 Task: Look for space in Güines, Cuba from 6th June, 2023 to 8th June, 2023 for 2 adults in price range Rs.7000 to Rs.12000. Place can be private room with 1  bedroom having 2 beds and 1 bathroom. Property type can be house, flat, guest house. Booking option can be shelf check-in. Required host language is .
Action: Mouse moved to (531, 112)
Screenshot: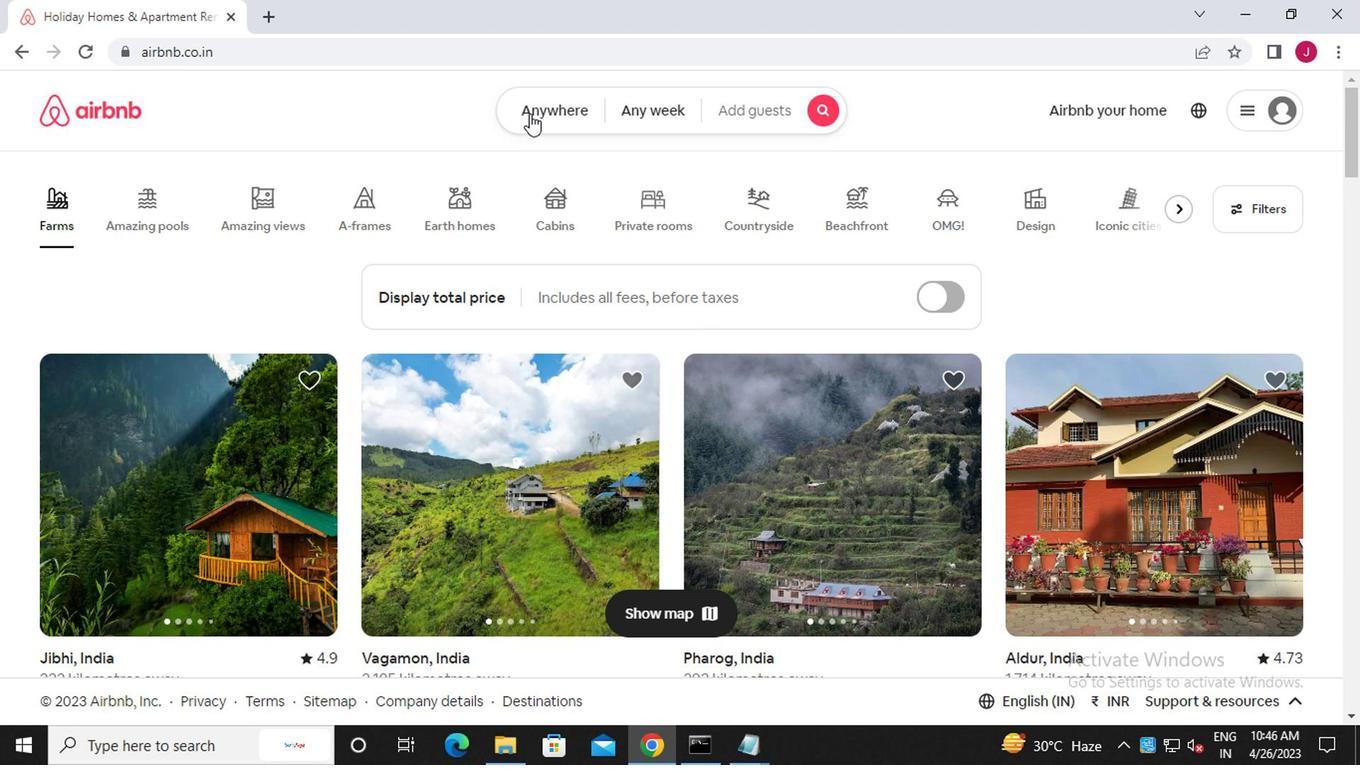
Action: Mouse pressed left at (531, 112)
Screenshot: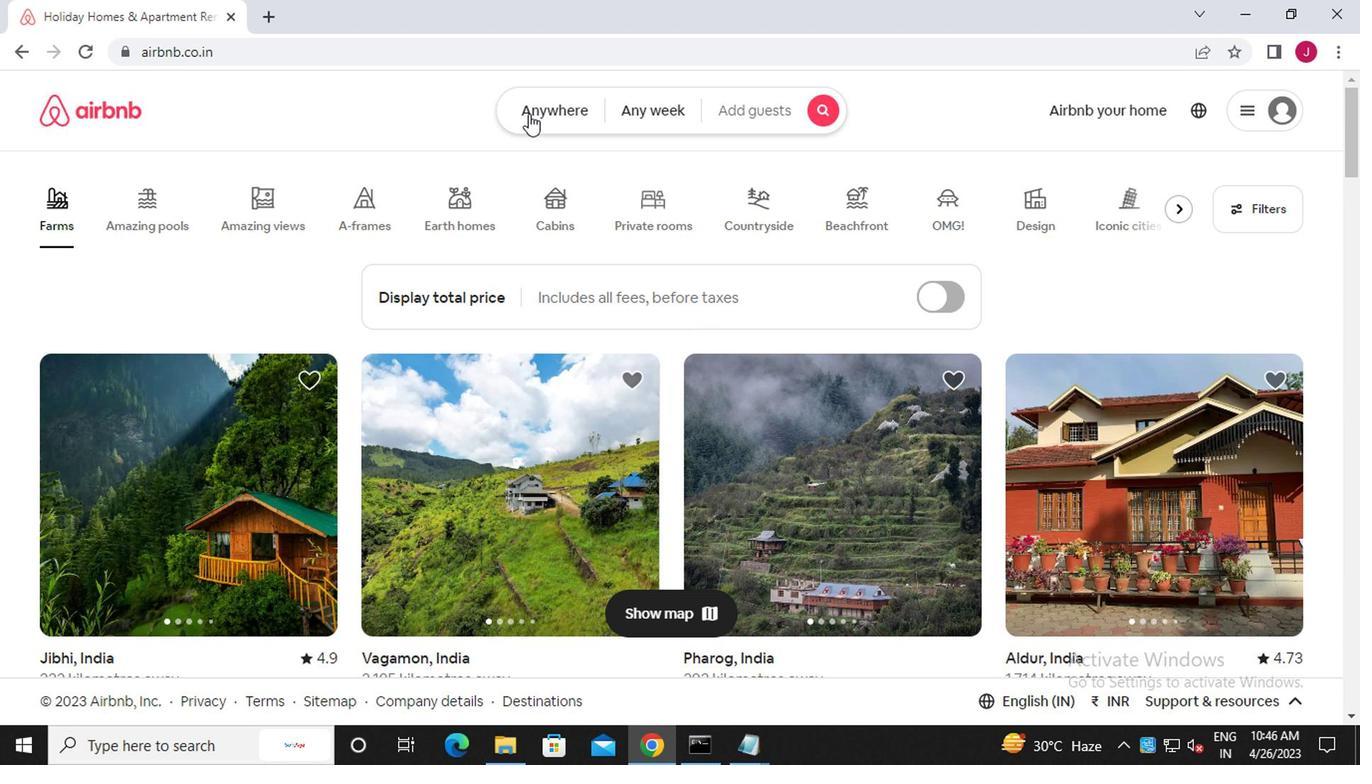
Action: Mouse moved to (380, 183)
Screenshot: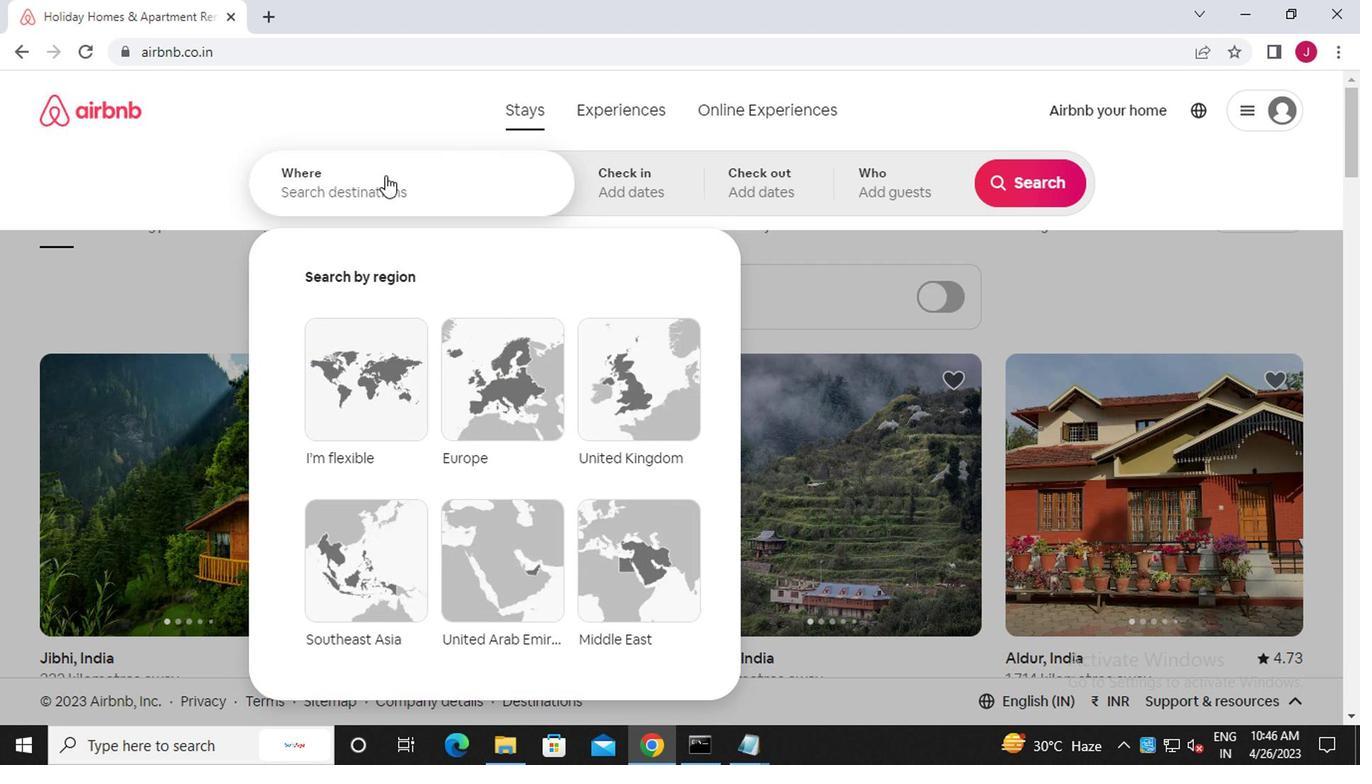 
Action: Mouse pressed left at (380, 183)
Screenshot: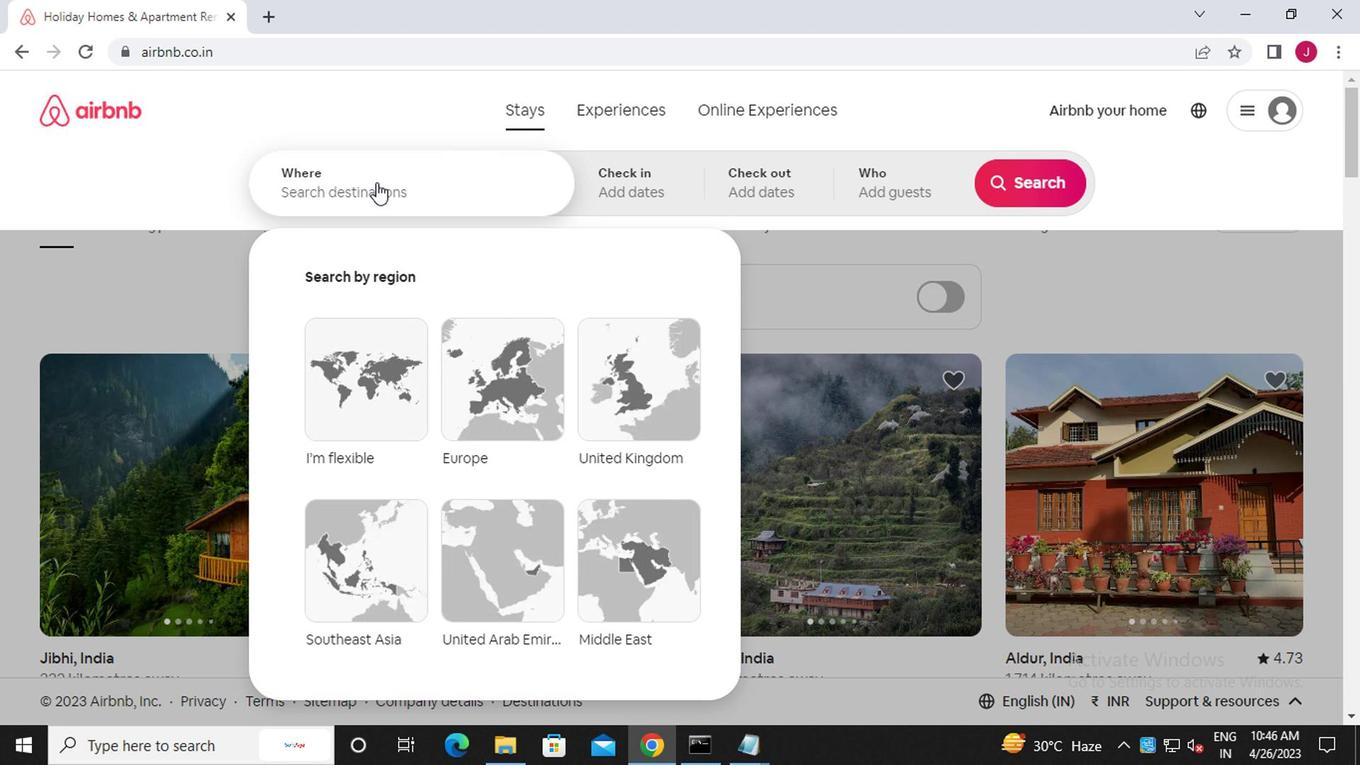 
Action: Mouse moved to (380, 185)
Screenshot: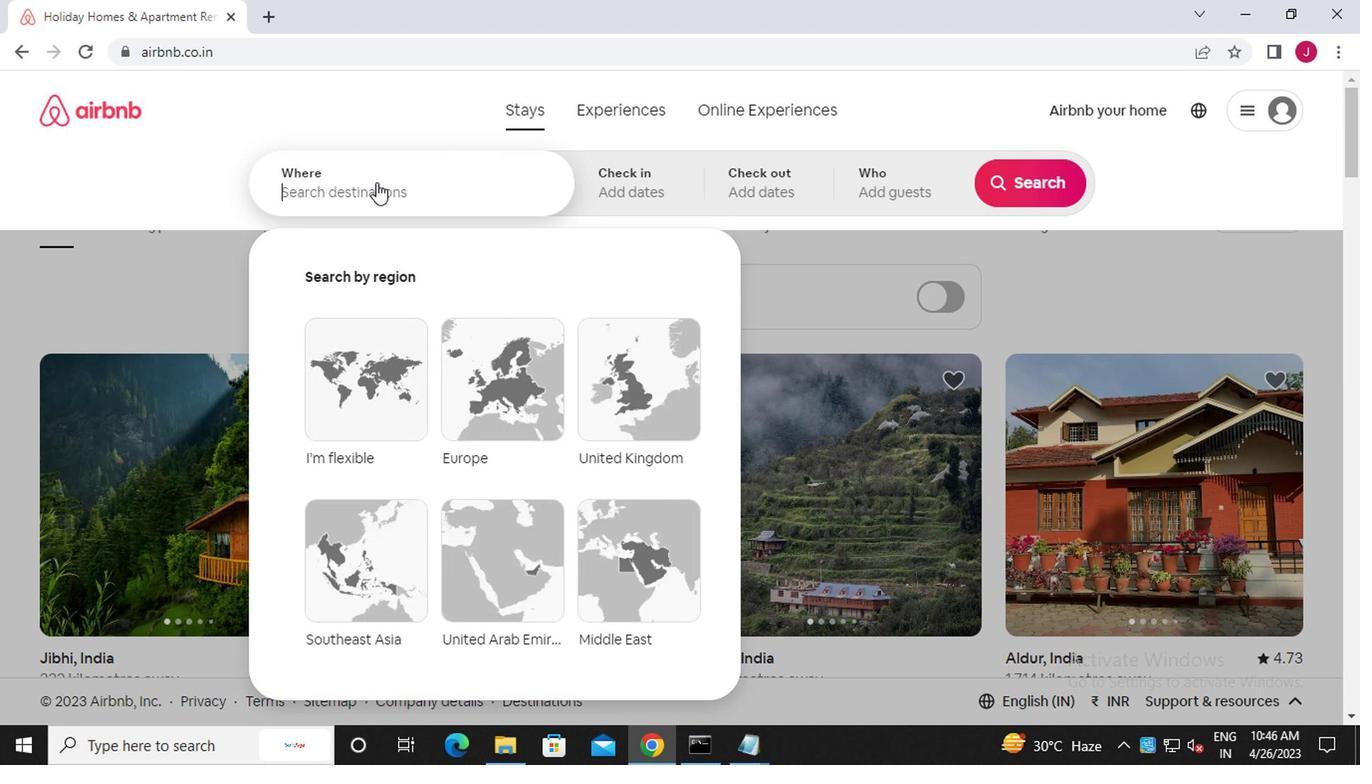 
Action: Key pressed g<Key.caps_lock>uines
Screenshot: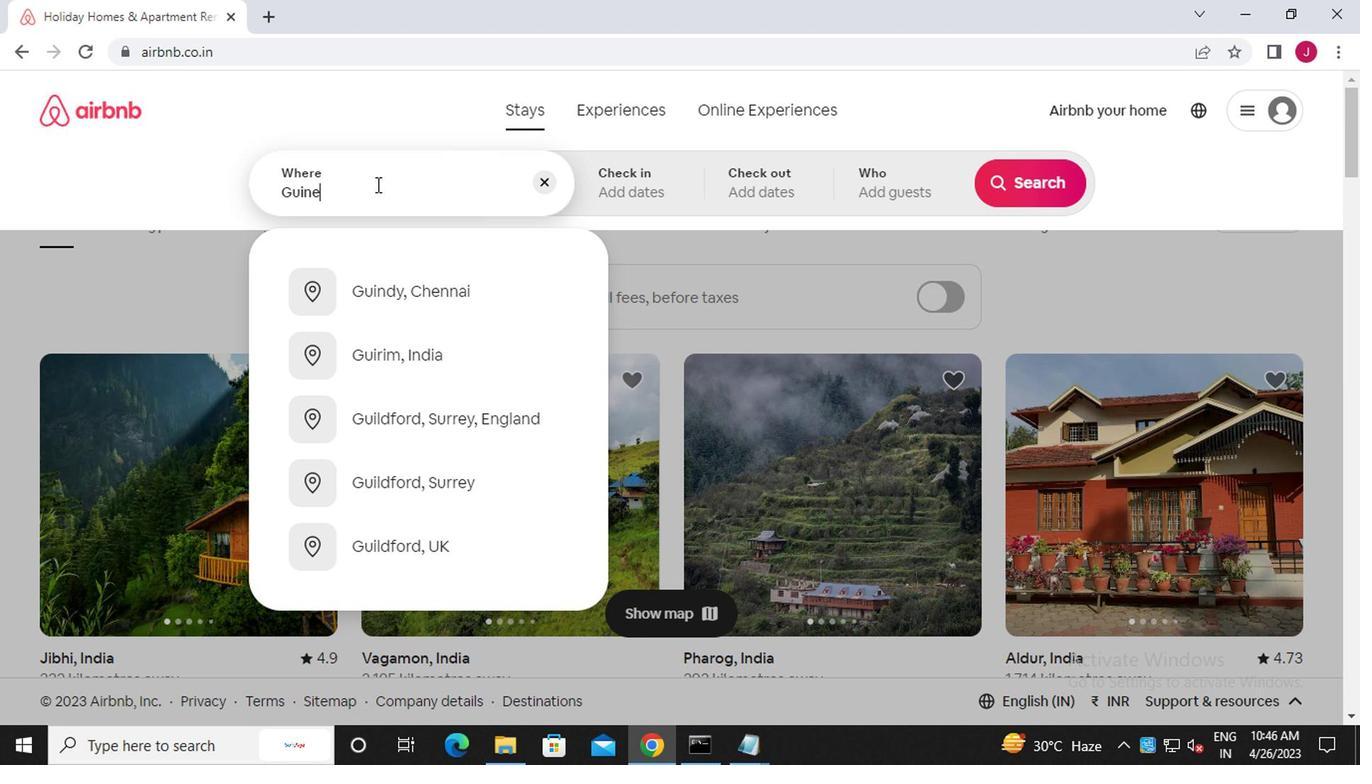 
Action: Mouse moved to (410, 435)
Screenshot: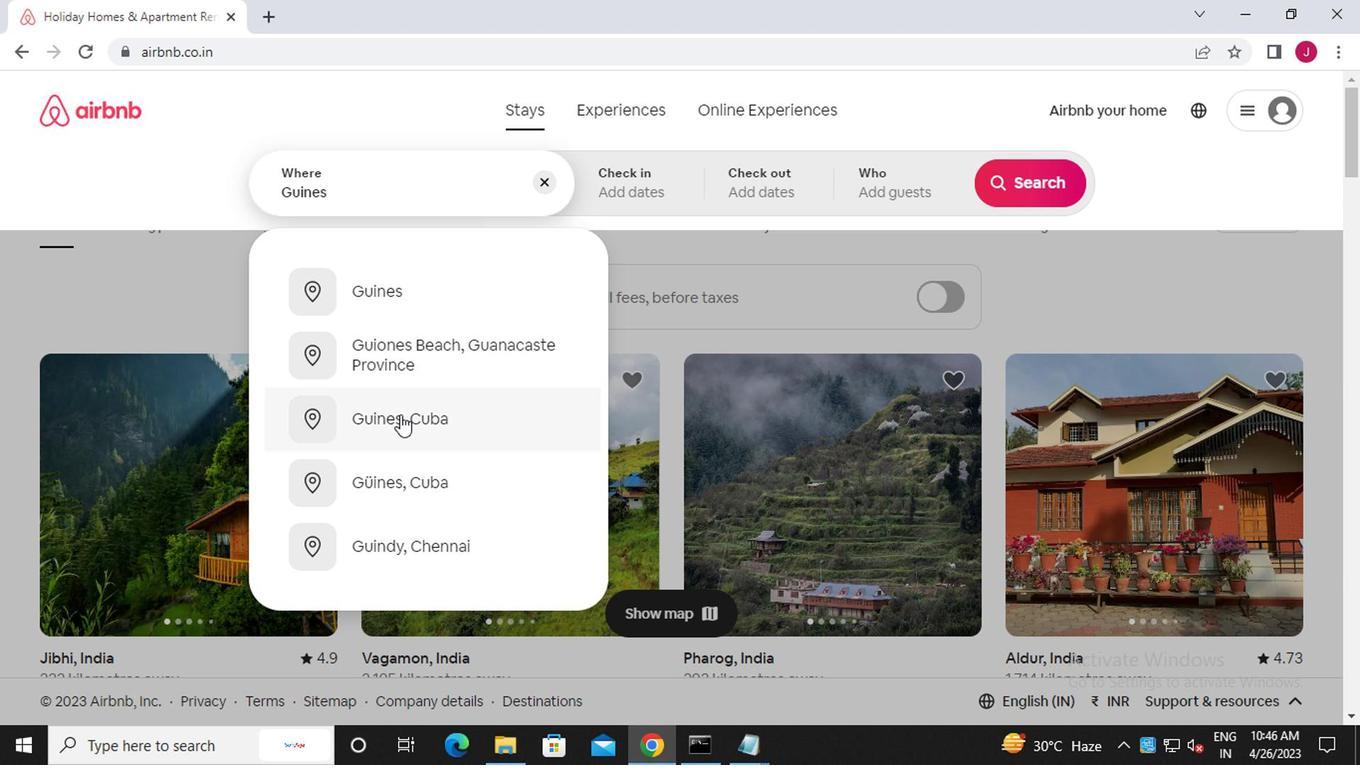 
Action: Mouse pressed left at (410, 435)
Screenshot: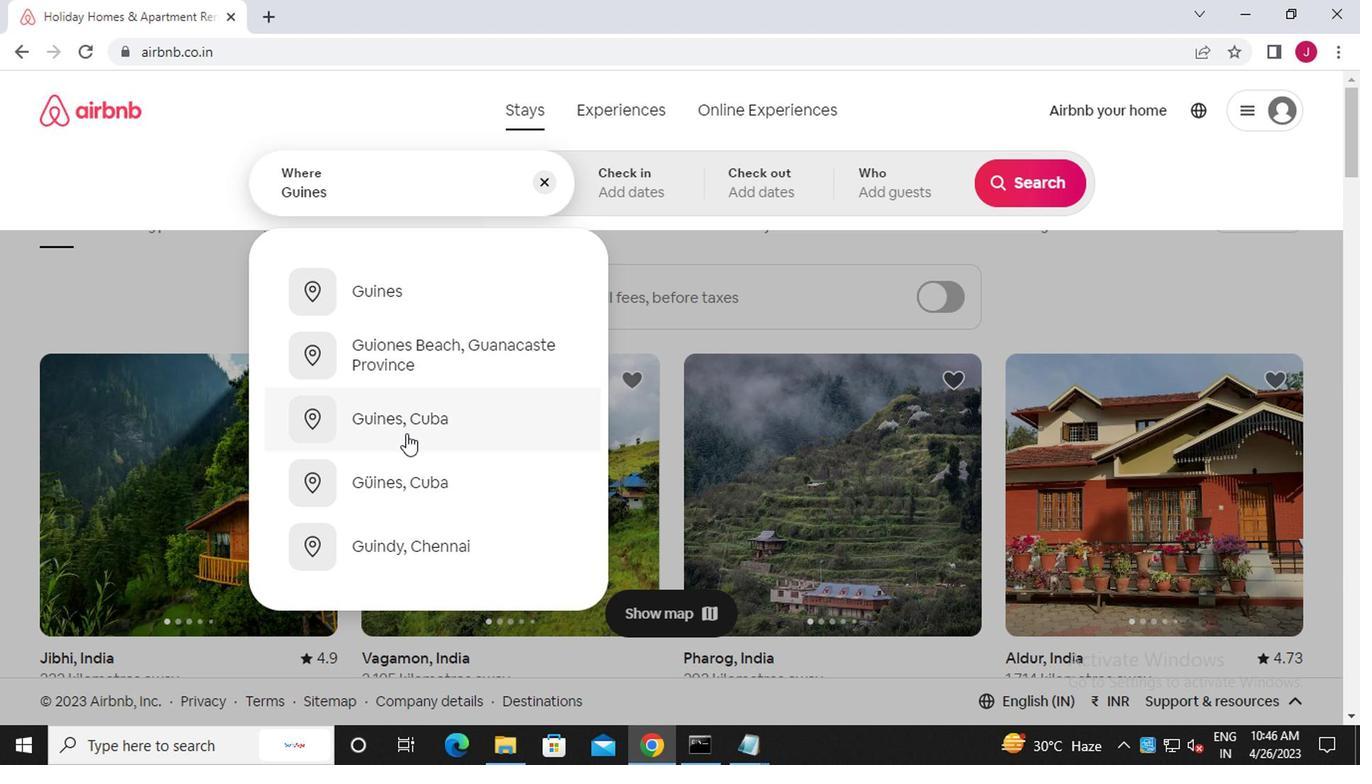 
Action: Mouse moved to (1019, 341)
Screenshot: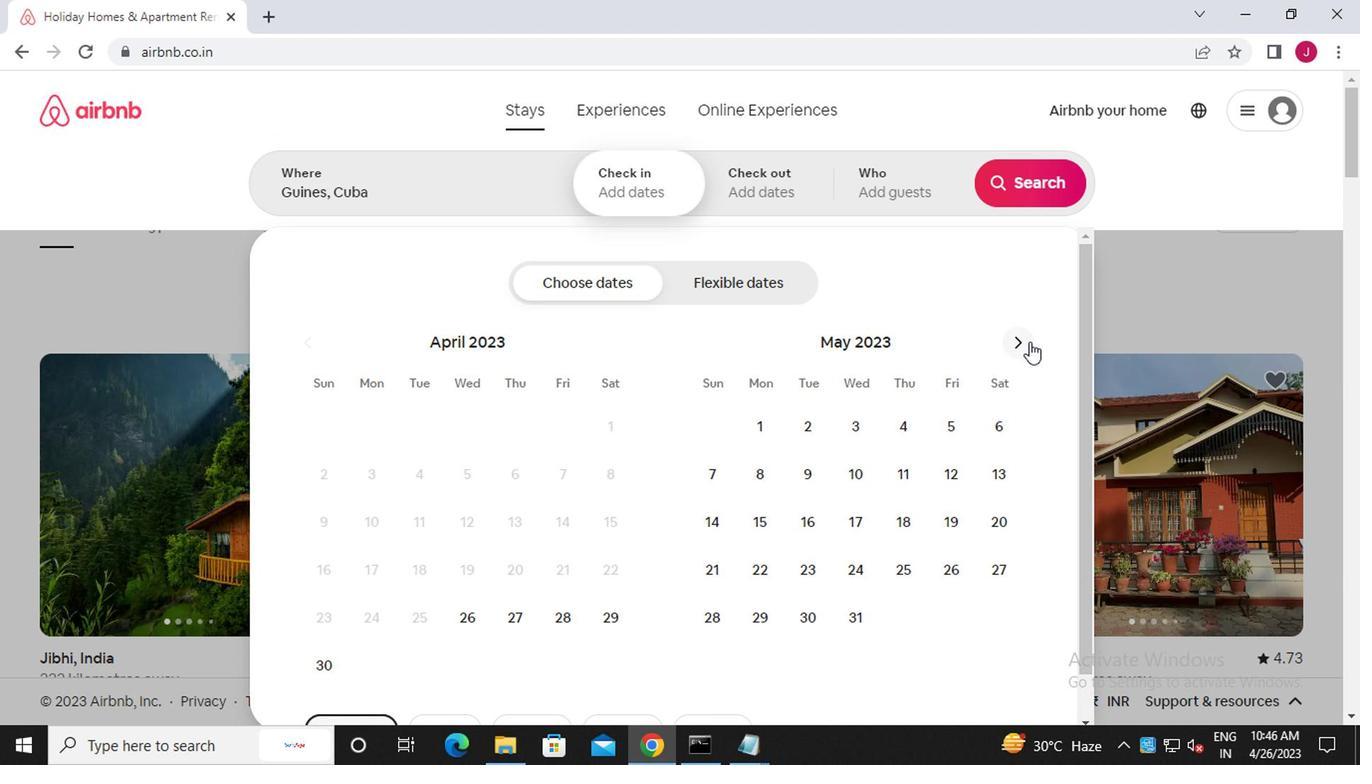 
Action: Mouse pressed left at (1019, 341)
Screenshot: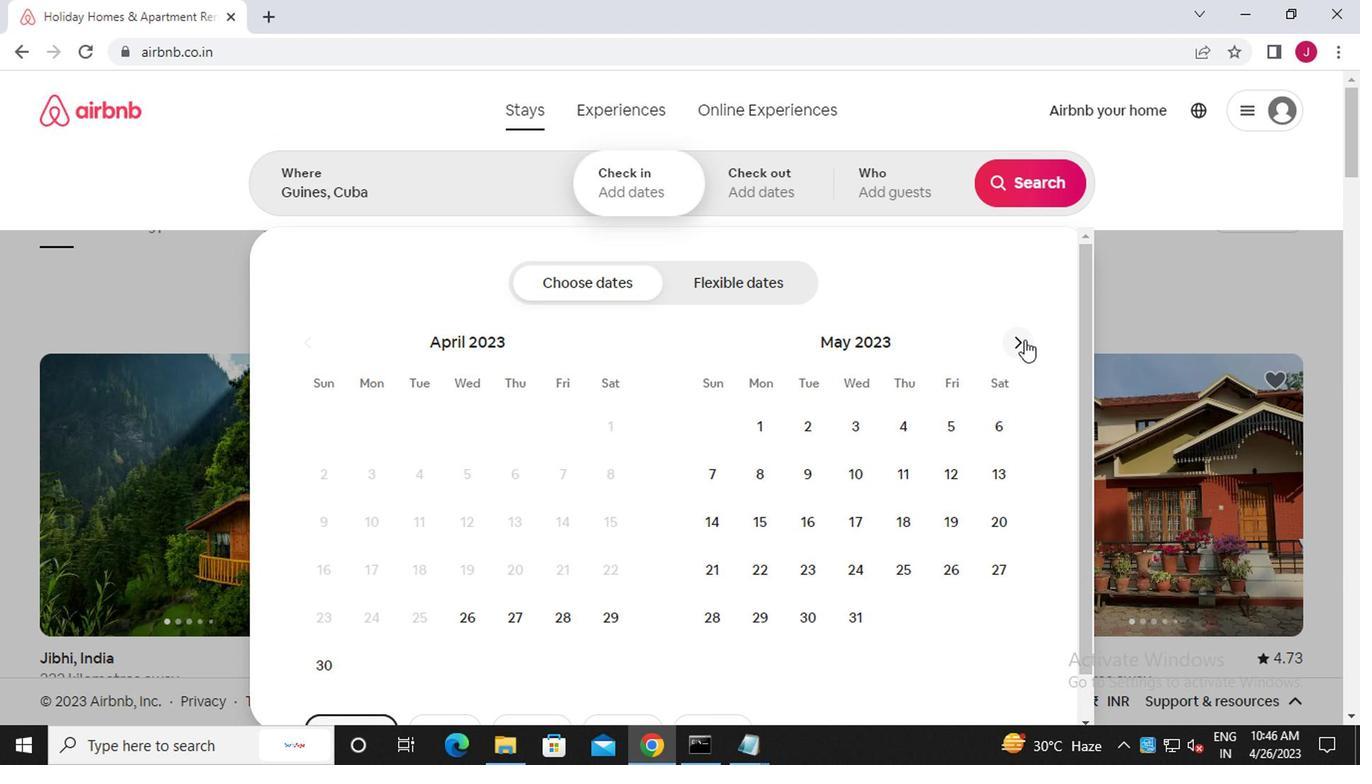 
Action: Mouse moved to (802, 477)
Screenshot: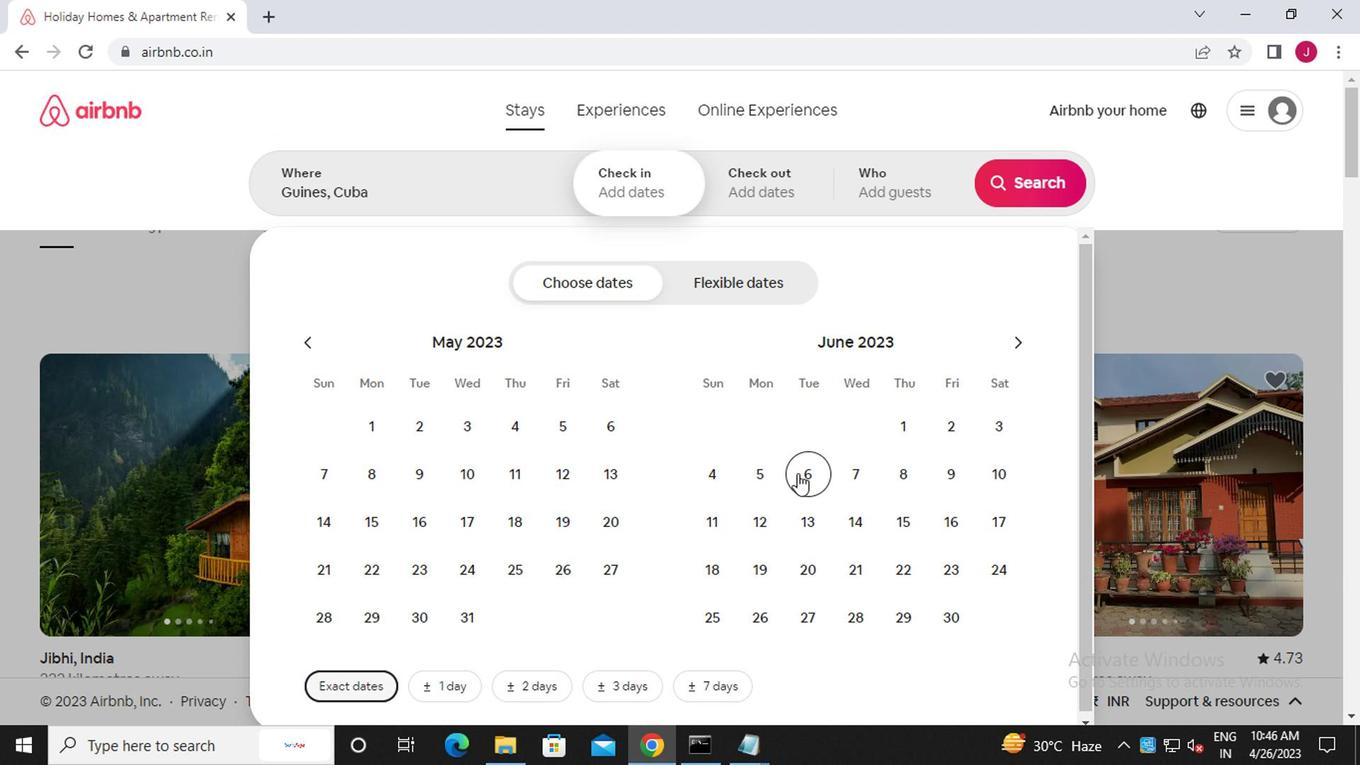 
Action: Mouse pressed left at (802, 477)
Screenshot: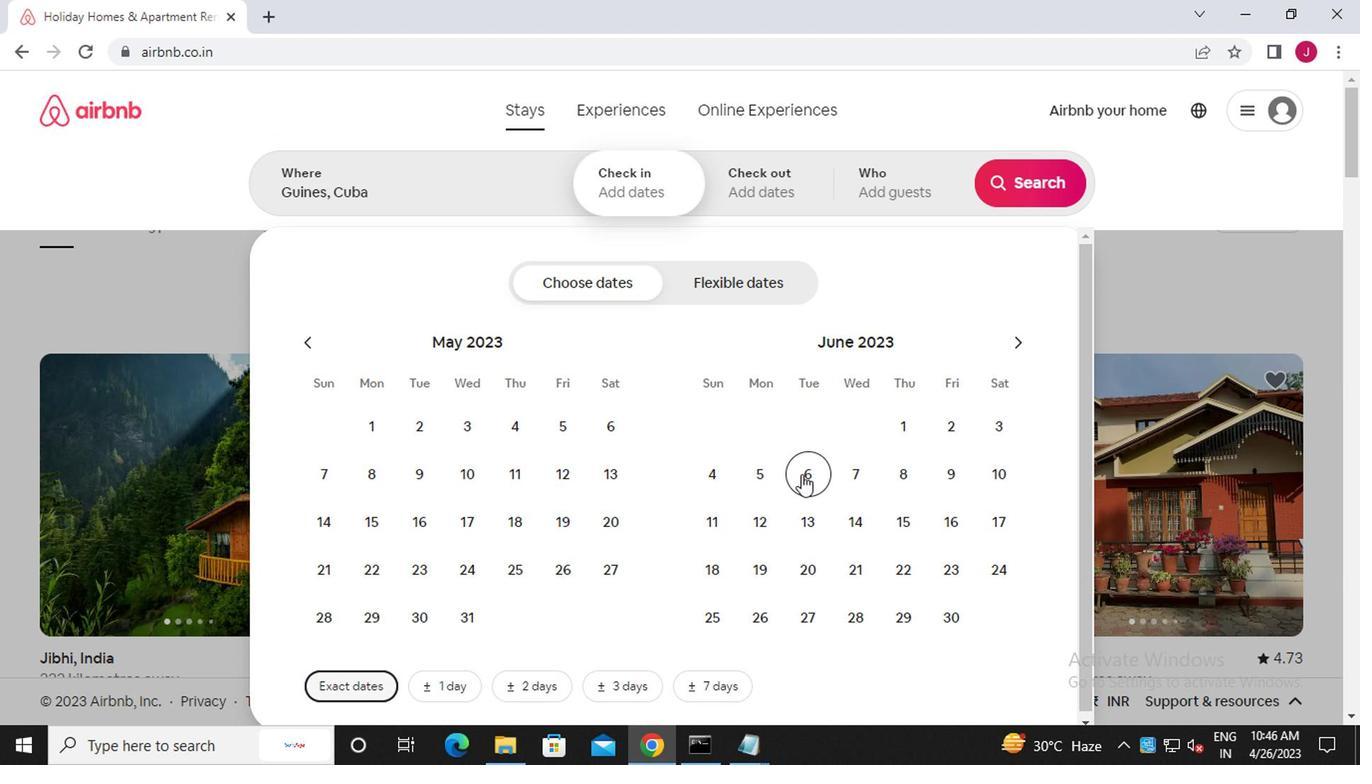 
Action: Mouse moved to (910, 475)
Screenshot: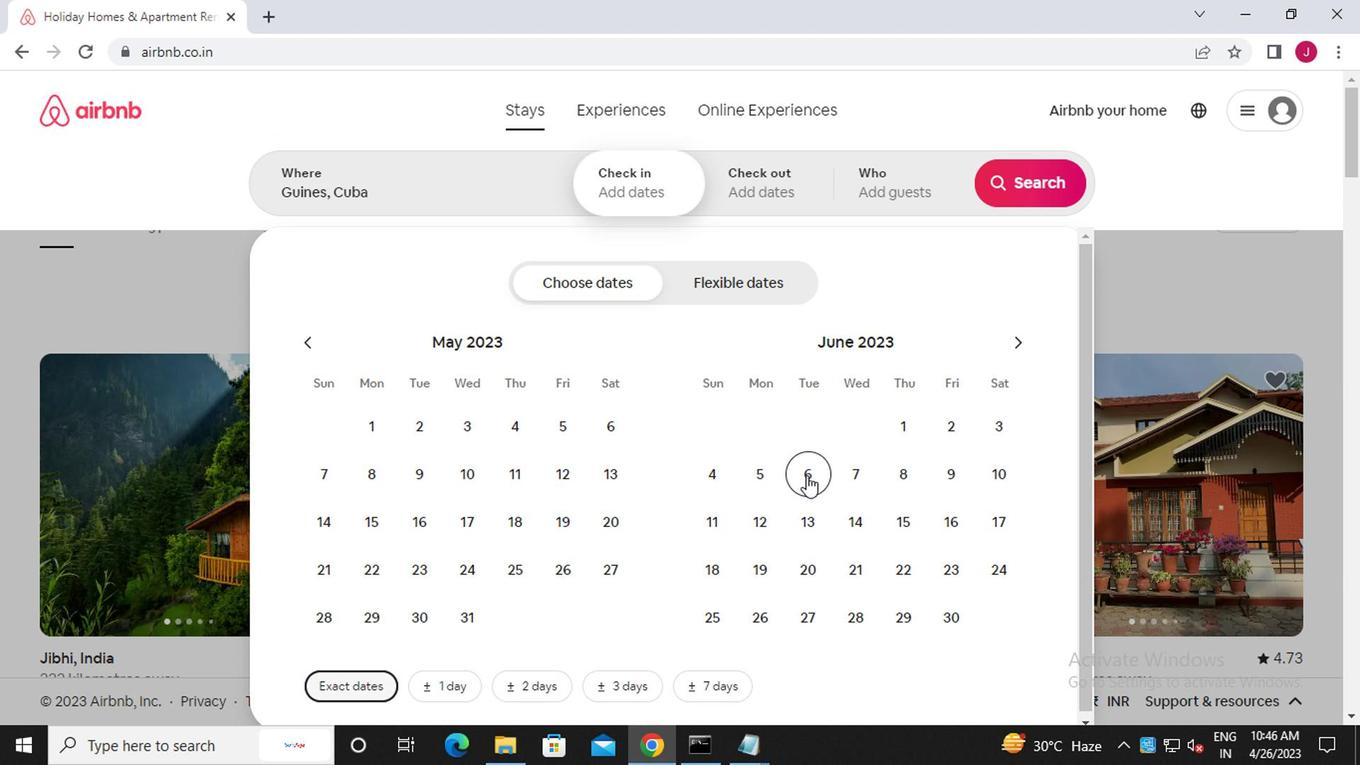 
Action: Mouse pressed left at (910, 475)
Screenshot: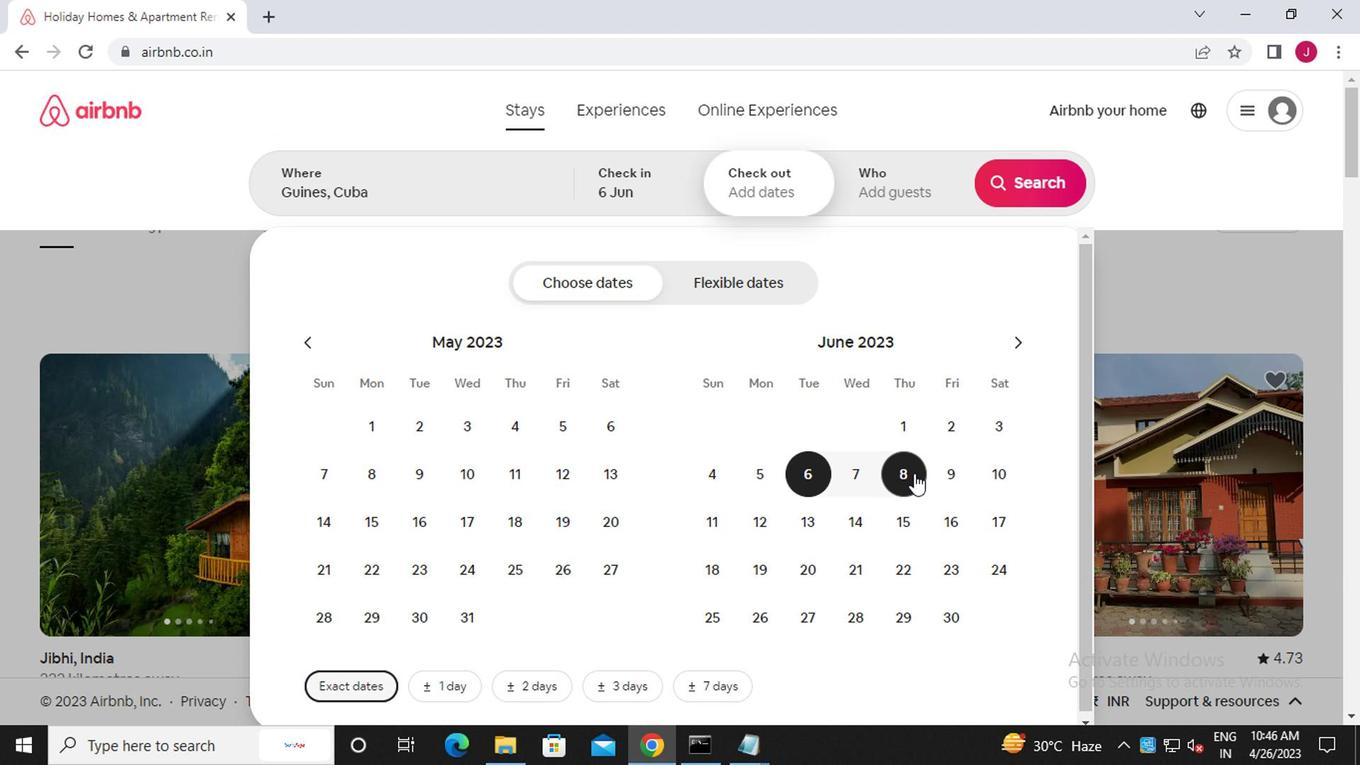 
Action: Mouse moved to (905, 198)
Screenshot: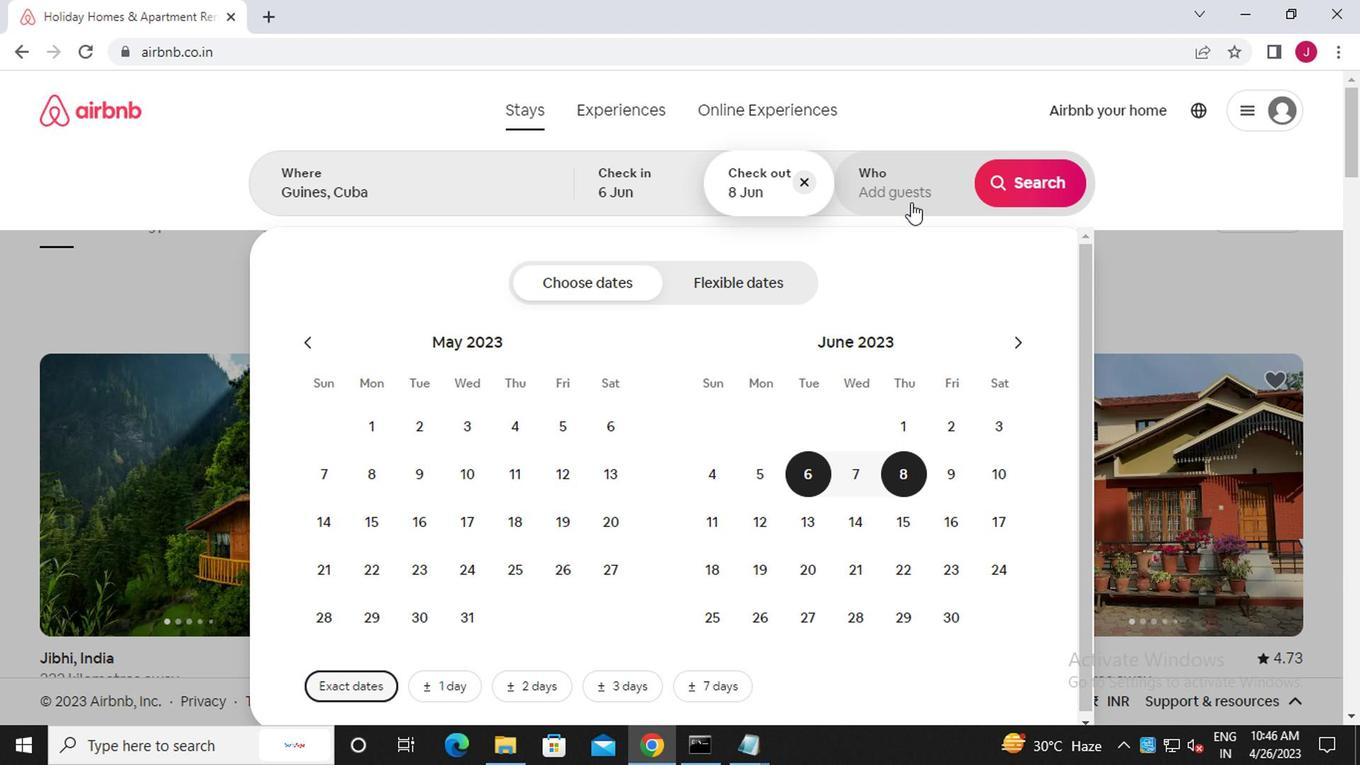 
Action: Mouse pressed left at (905, 198)
Screenshot: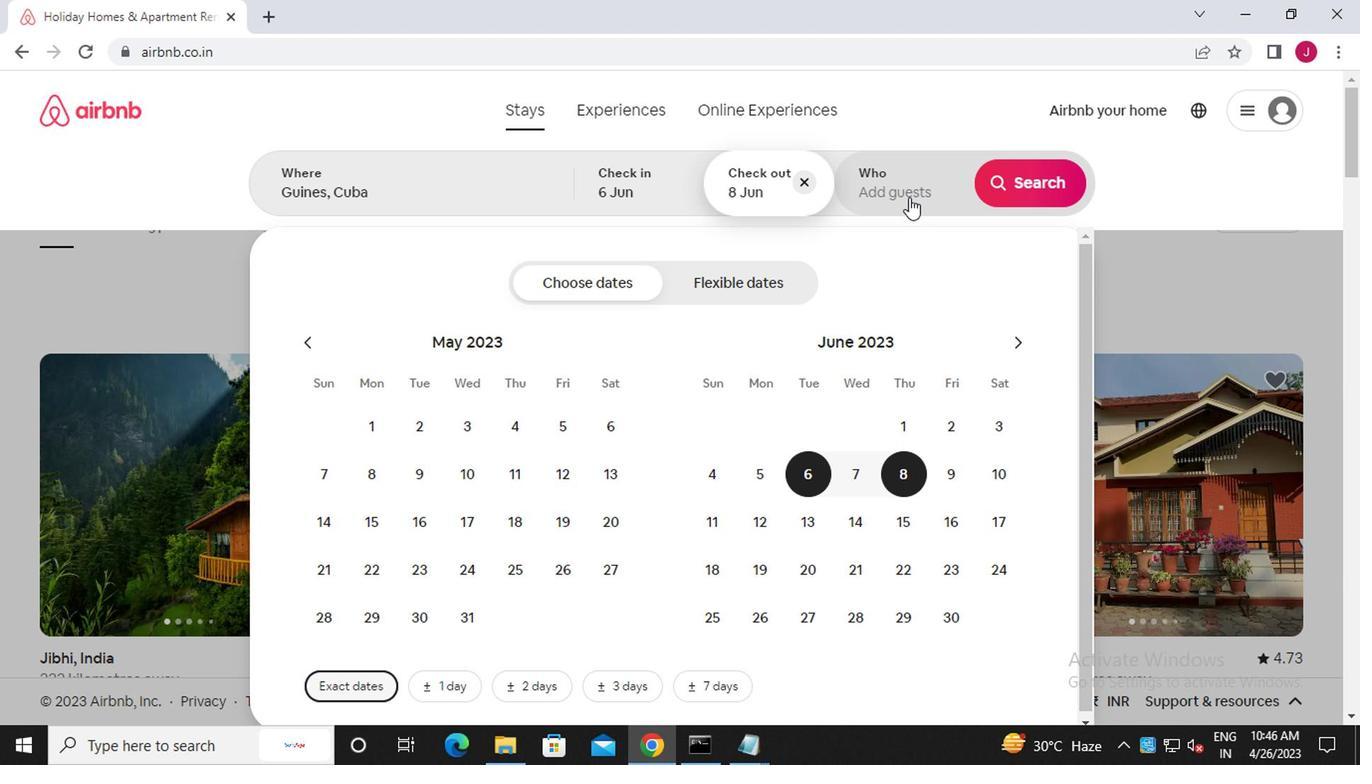 
Action: Mouse moved to (1036, 284)
Screenshot: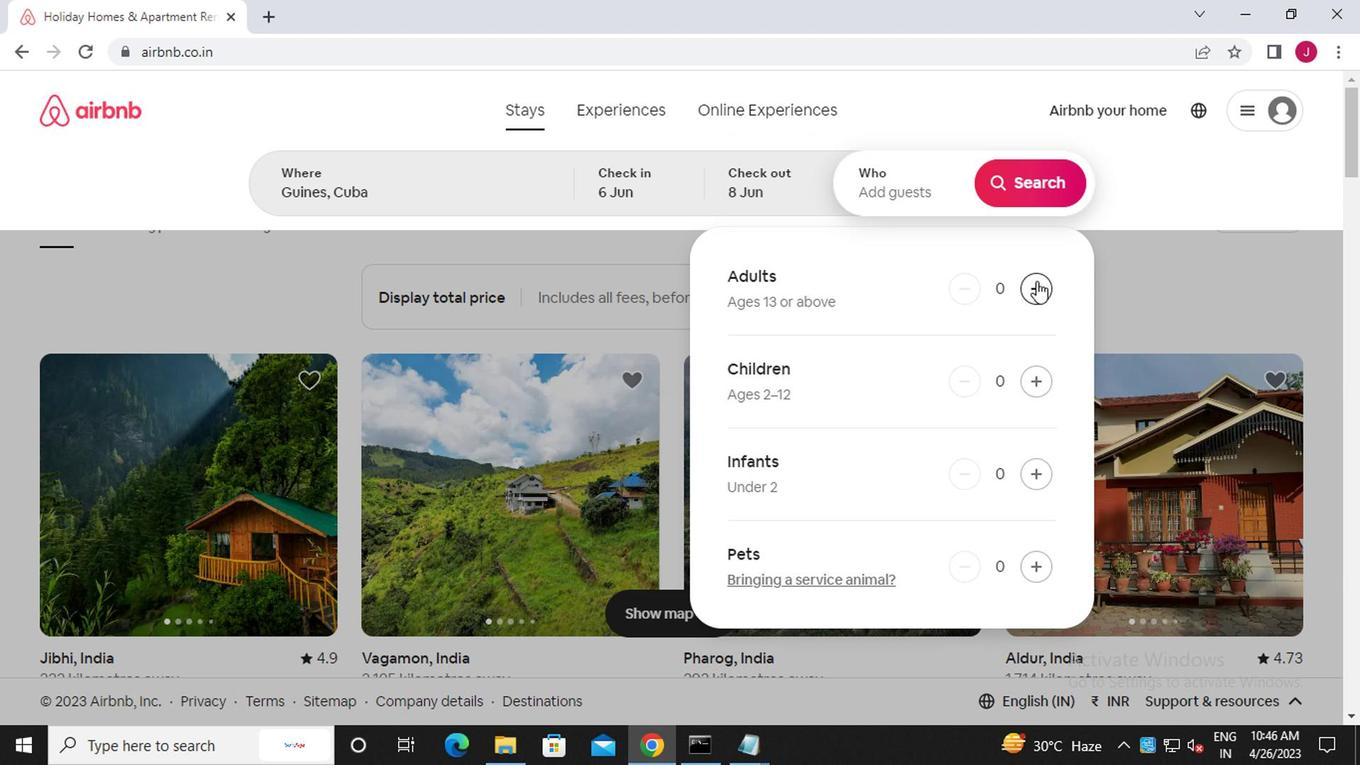 
Action: Mouse pressed left at (1036, 284)
Screenshot: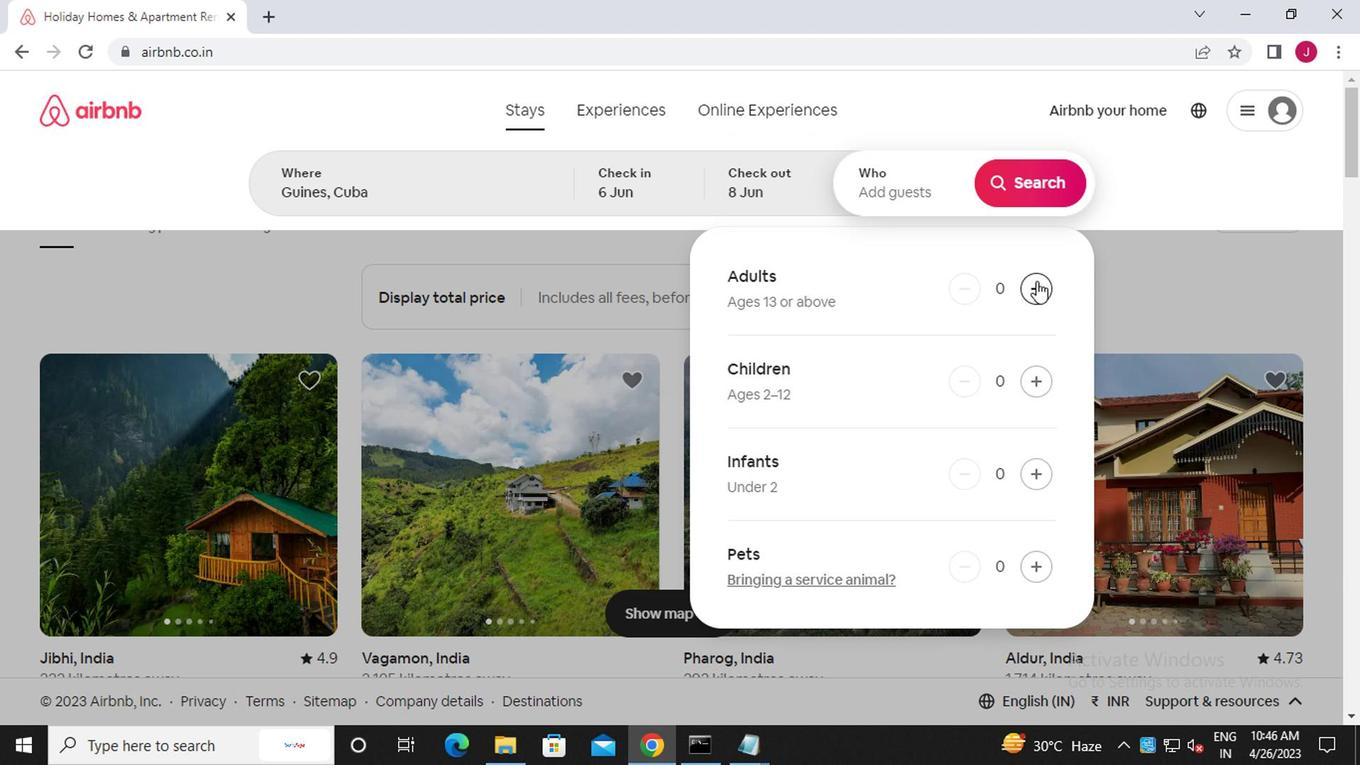 
Action: Mouse moved to (1037, 284)
Screenshot: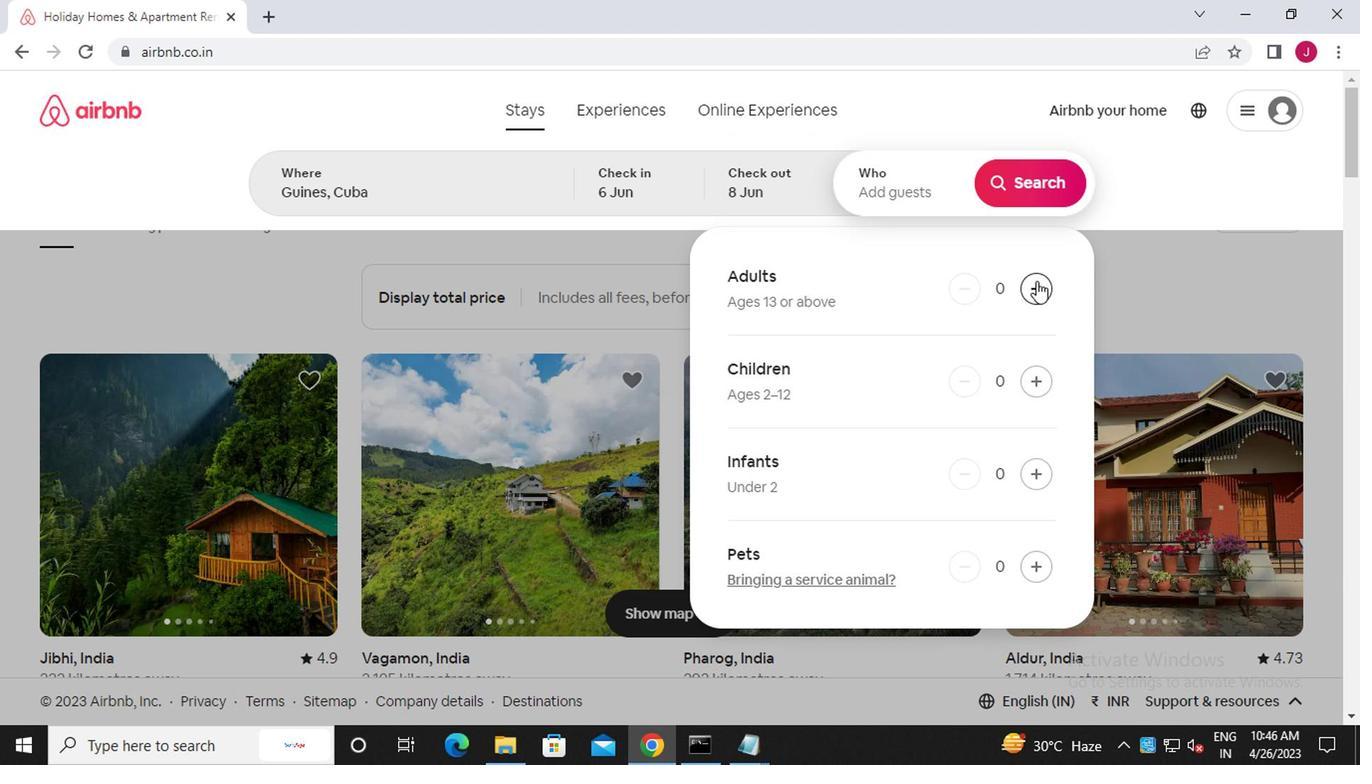 
Action: Mouse pressed left at (1037, 284)
Screenshot: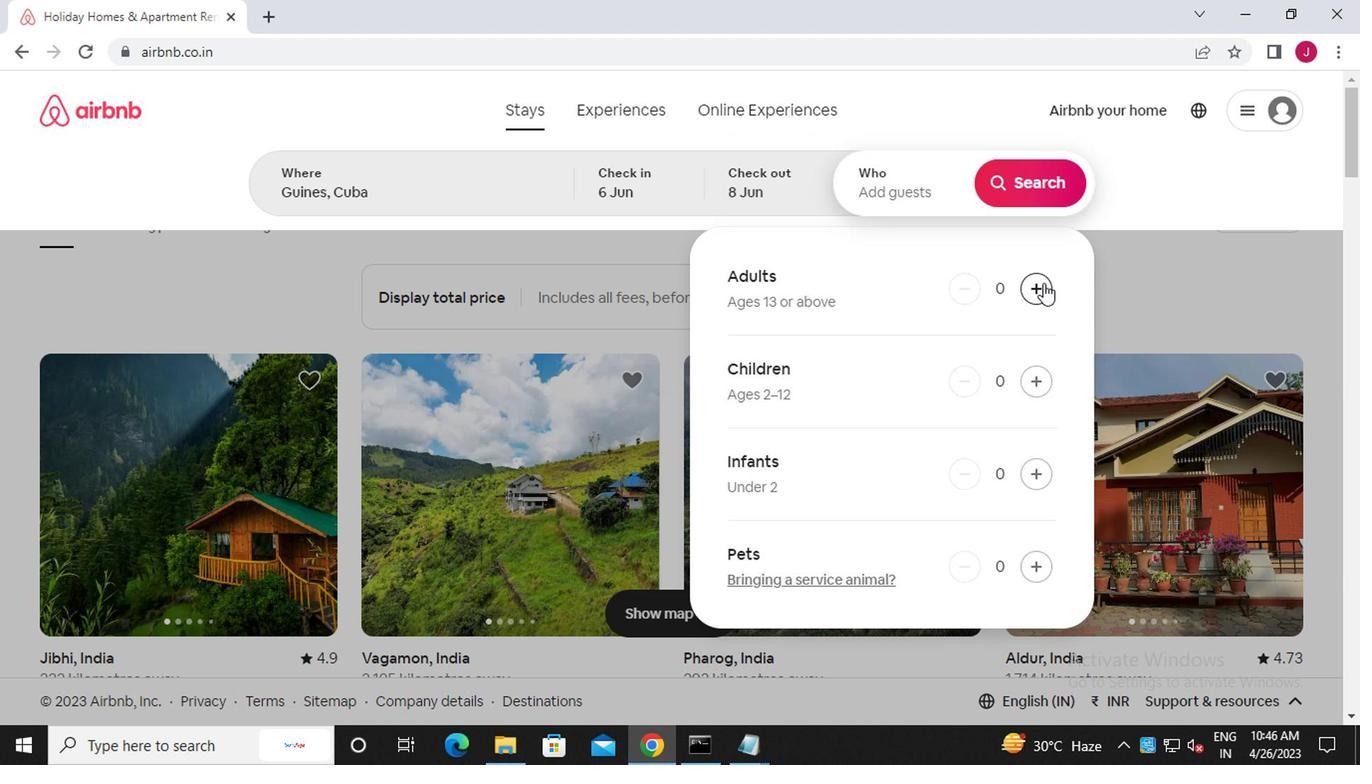 
Action: Mouse moved to (1055, 176)
Screenshot: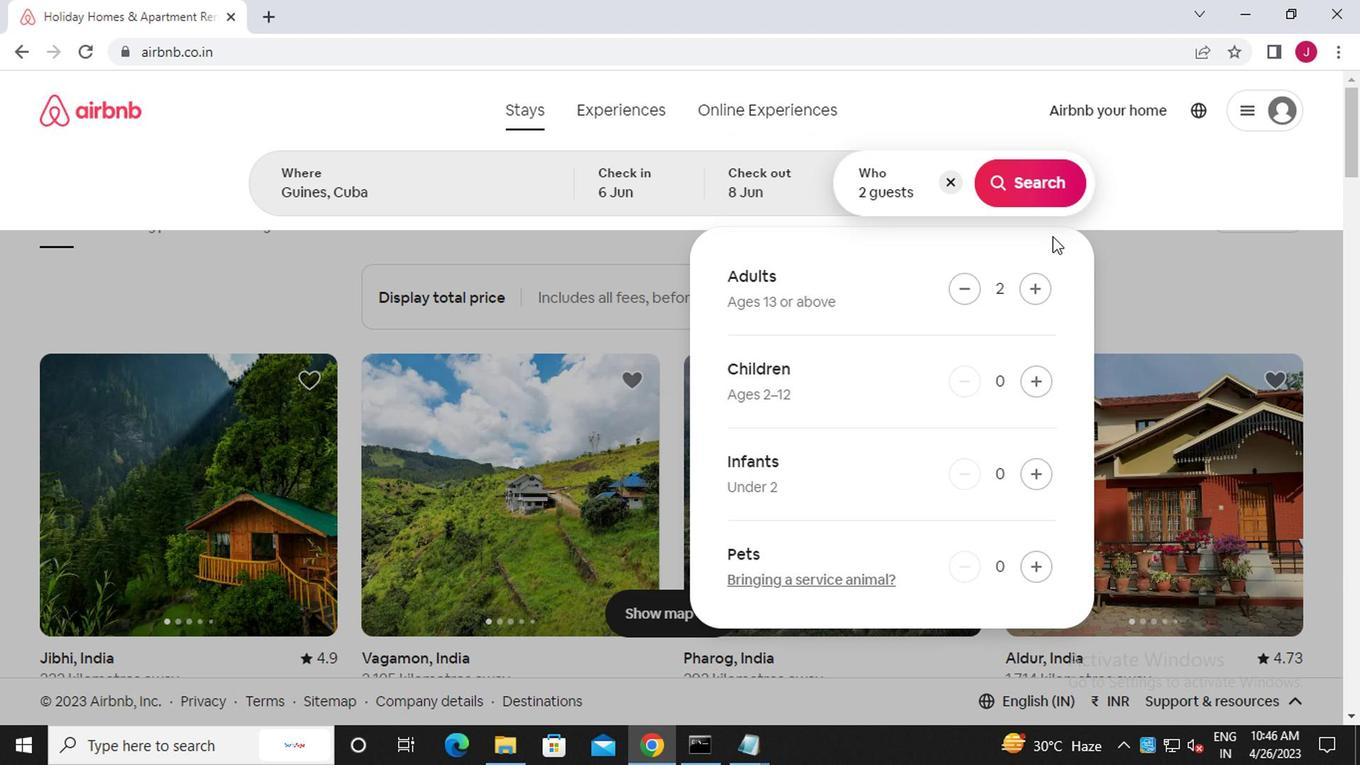
Action: Mouse pressed left at (1055, 176)
Screenshot: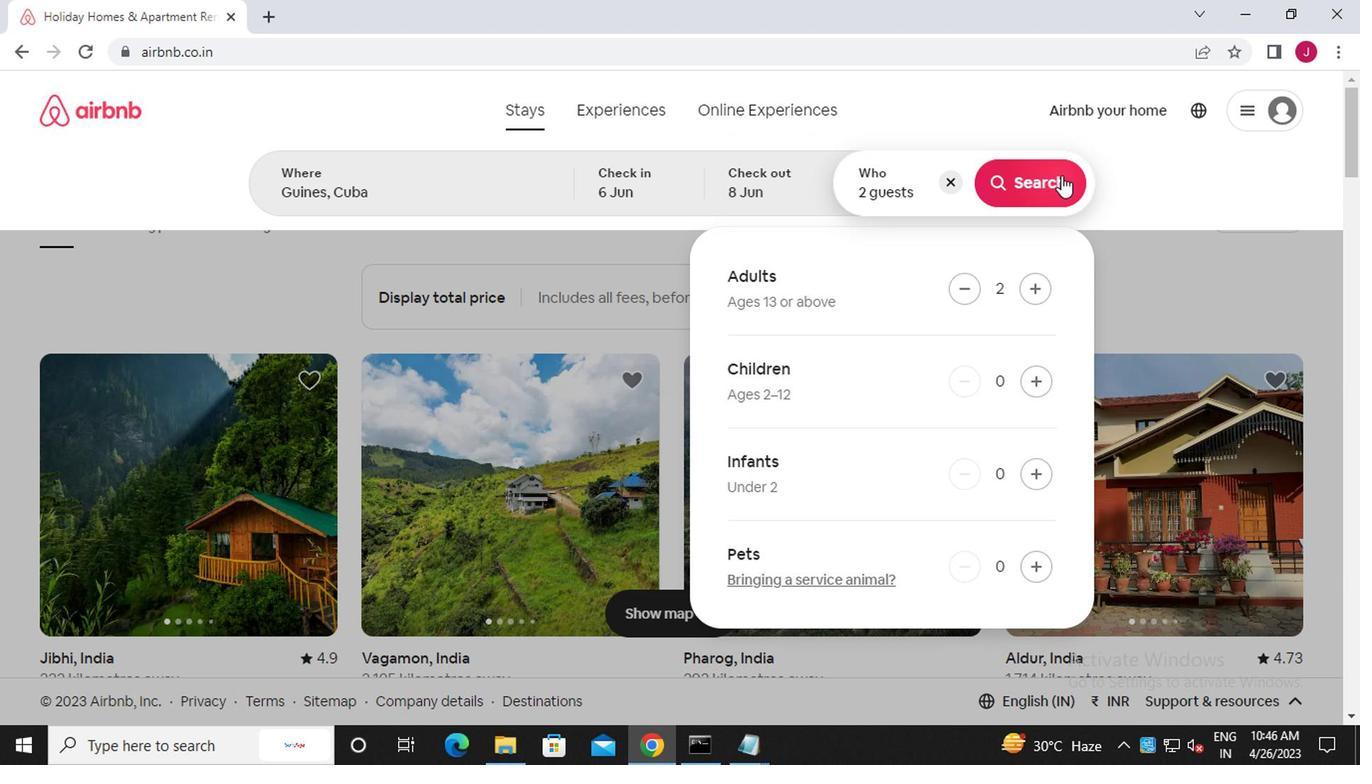 
Action: Mouse moved to (1284, 192)
Screenshot: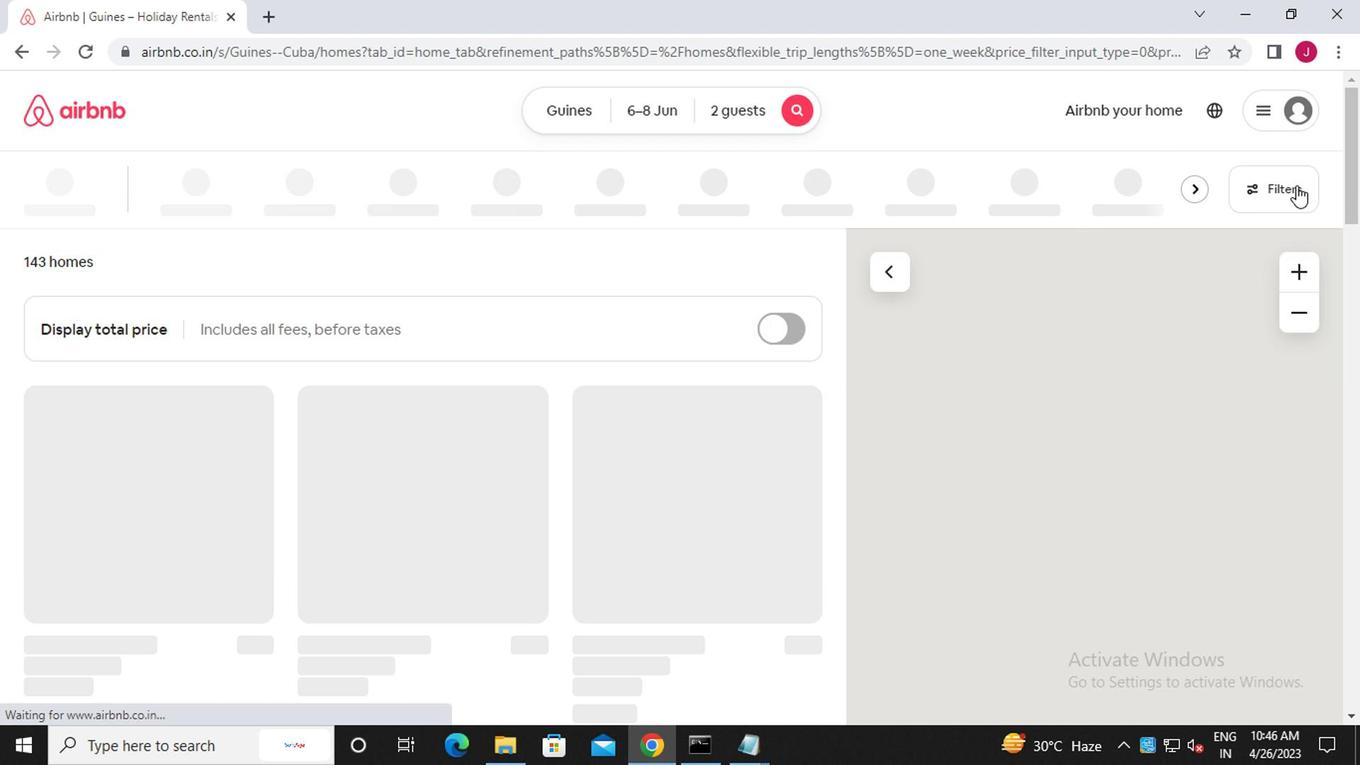 
Action: Mouse pressed left at (1284, 192)
Screenshot: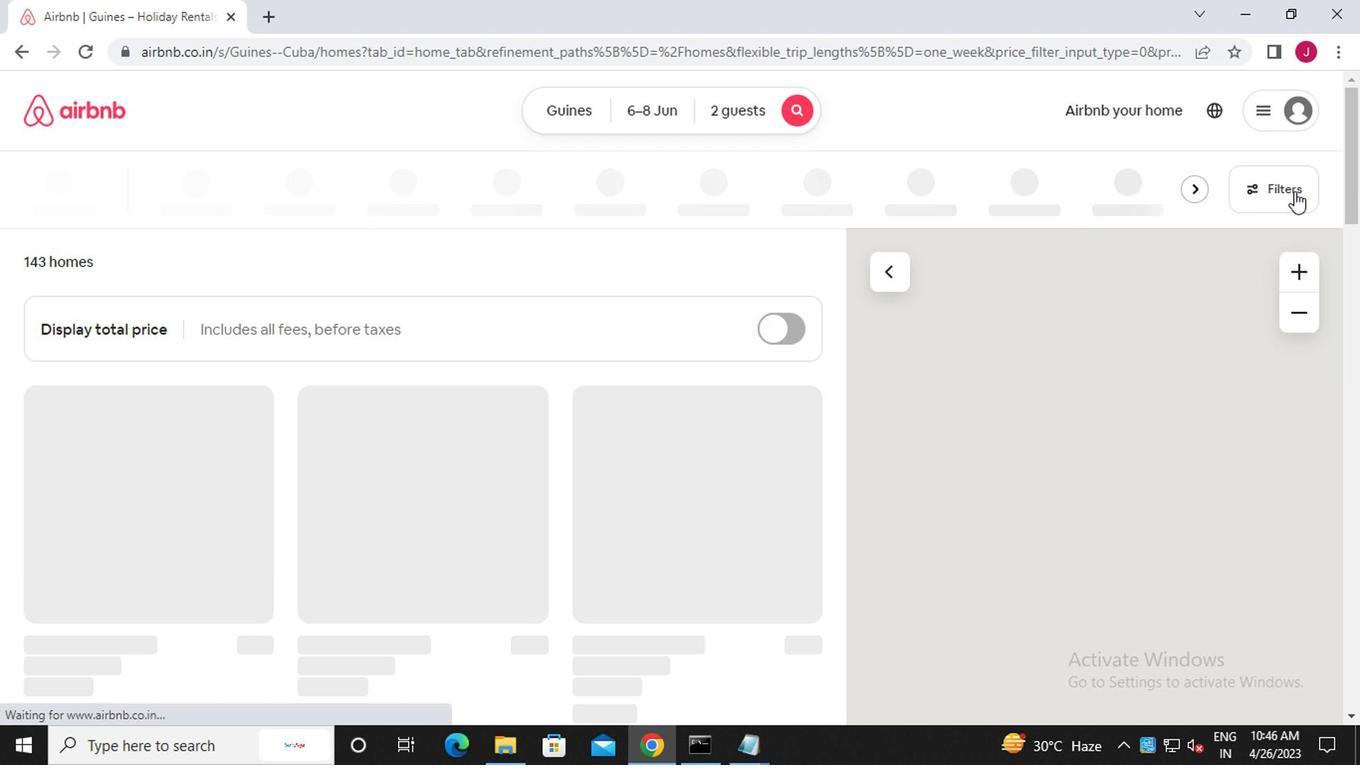 
Action: Mouse moved to (438, 450)
Screenshot: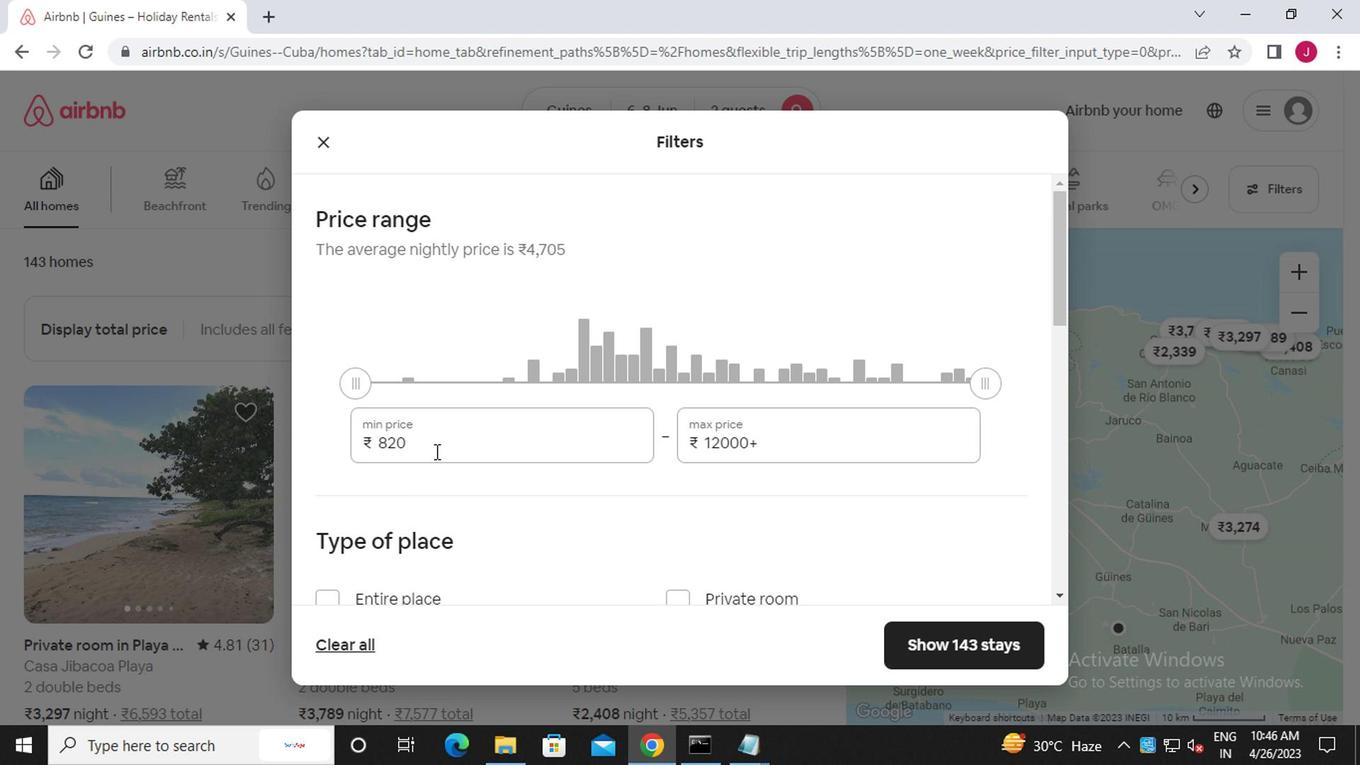 
Action: Mouse pressed left at (438, 450)
Screenshot: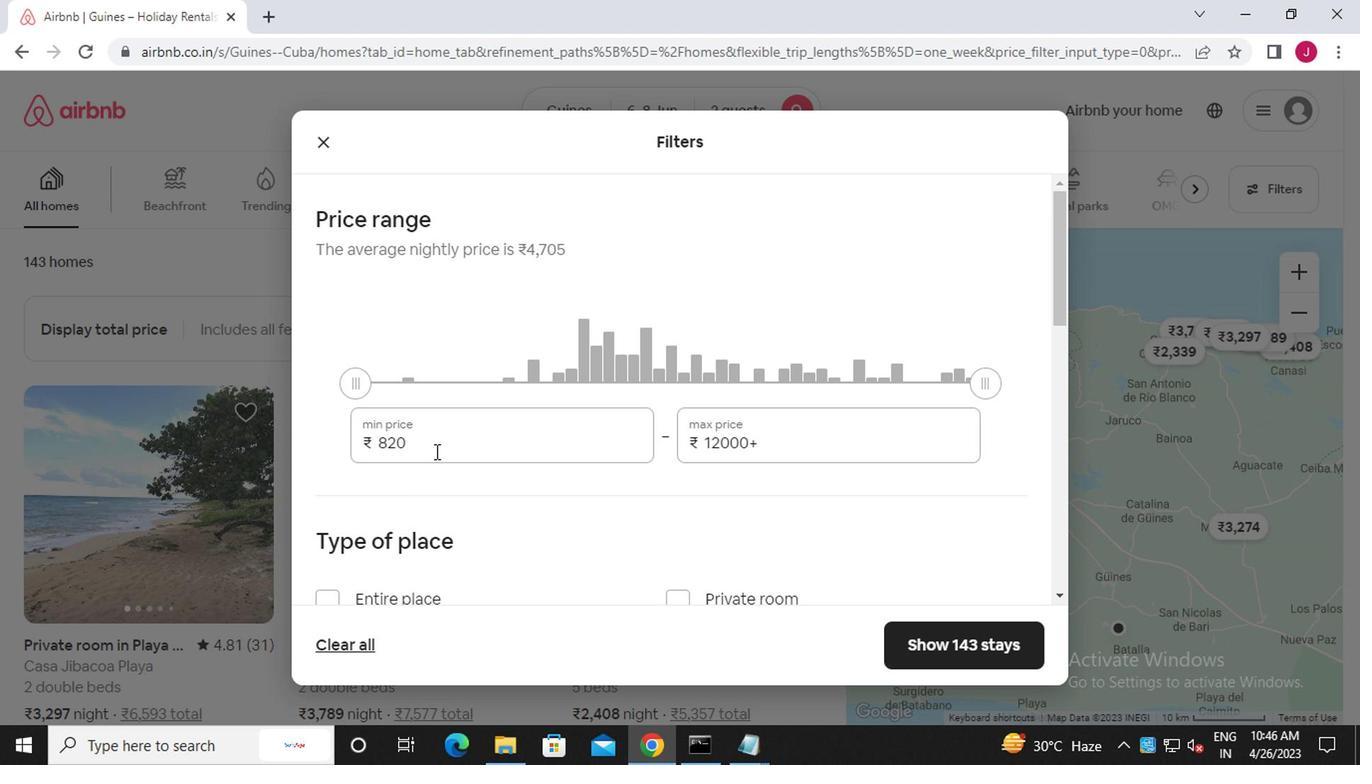 
Action: Mouse moved to (431, 440)
Screenshot: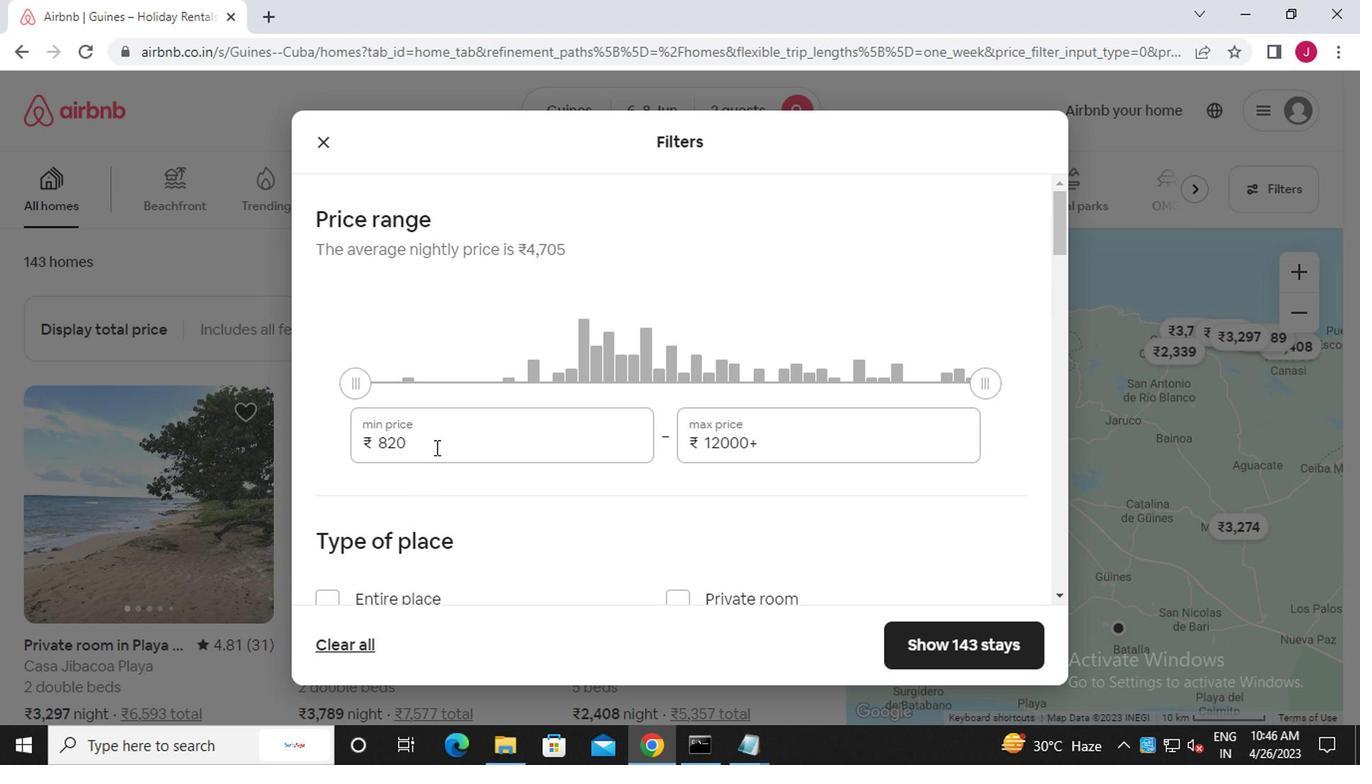 
Action: Key pressed <Key.backspace><Key.backspace><Key.backspace><<103>><<96>><<96>><<96>>
Screenshot: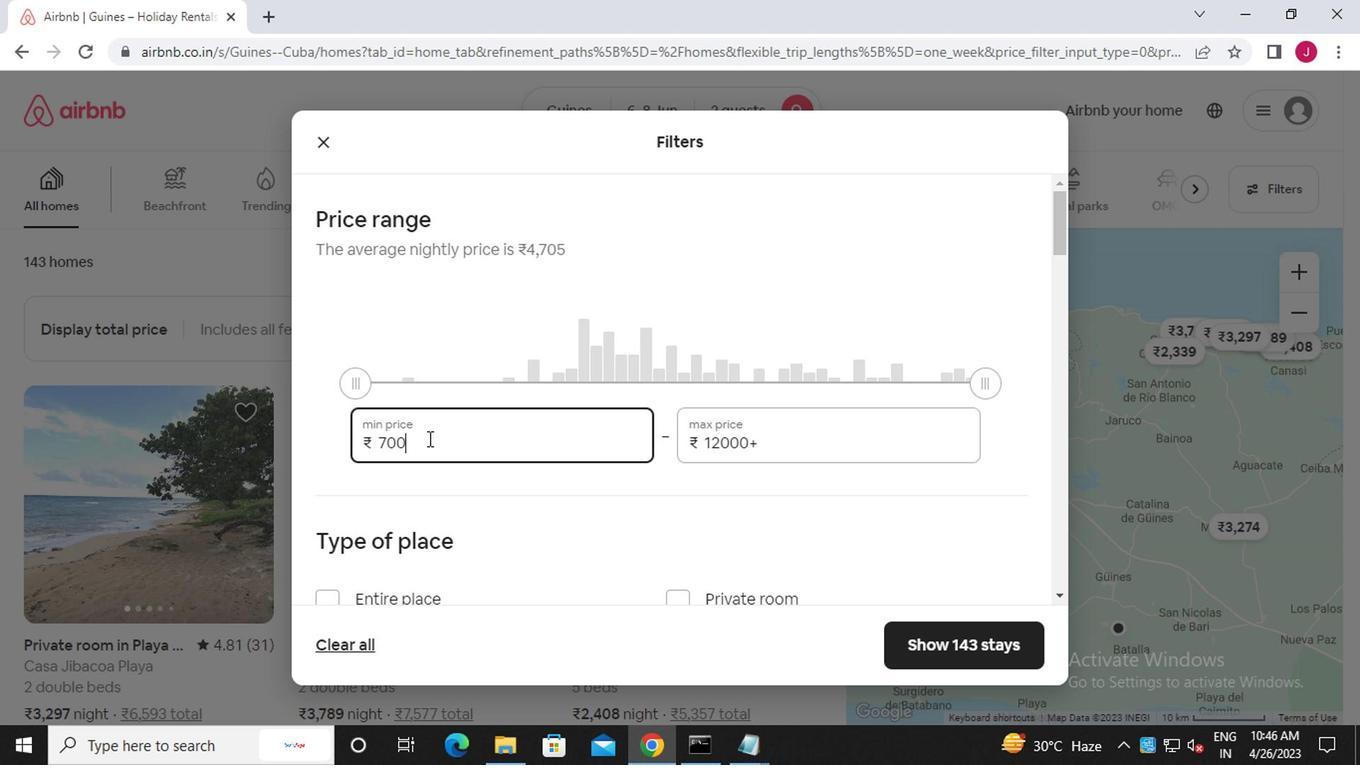 
Action: Mouse moved to (771, 438)
Screenshot: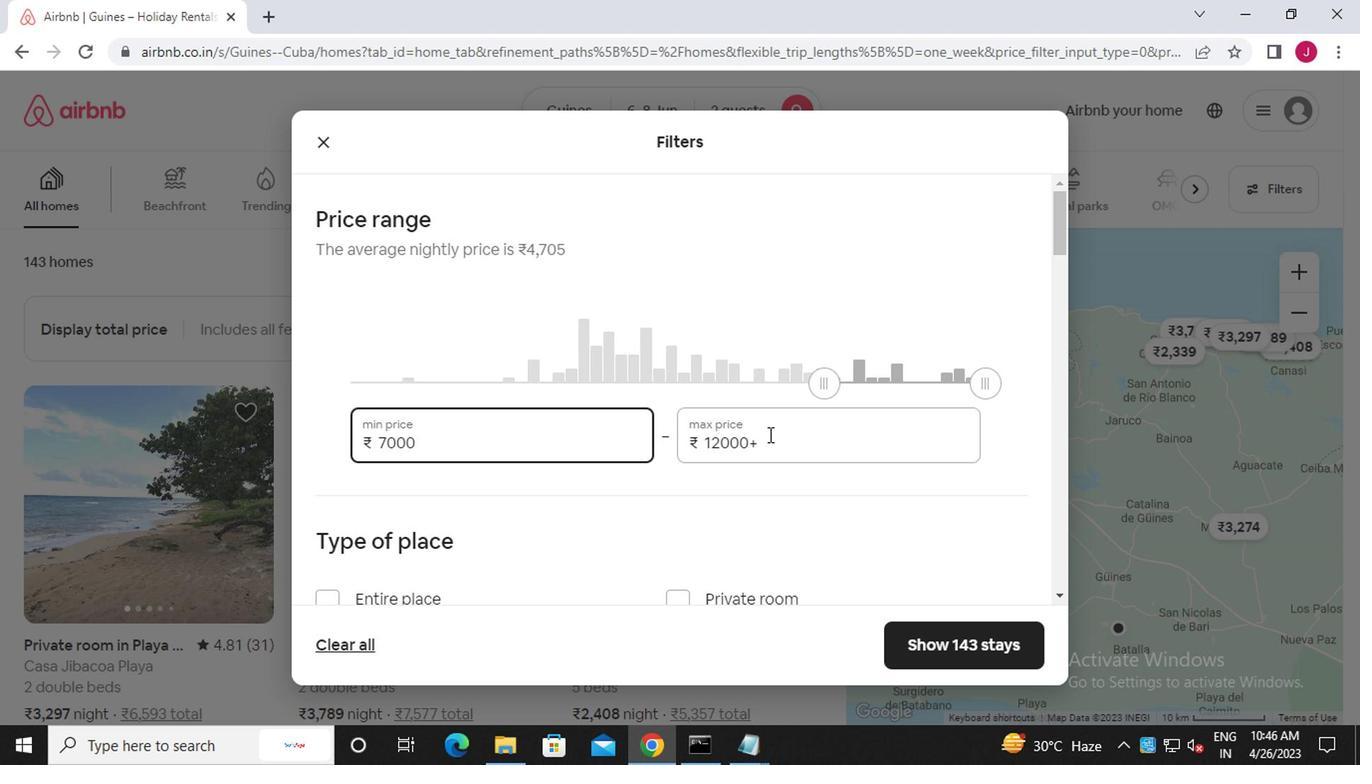 
Action: Mouse pressed left at (771, 438)
Screenshot: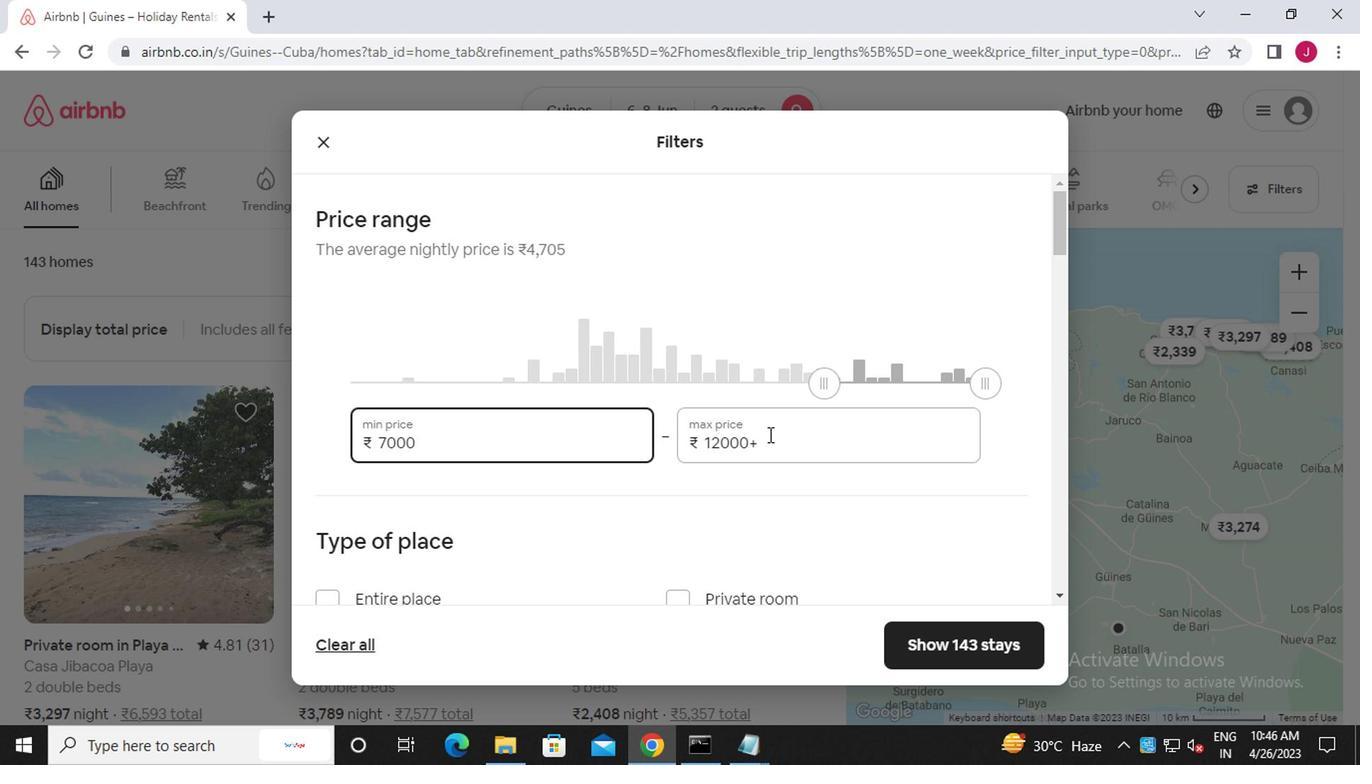 
Action: Key pressed <Key.backspace>
Screenshot: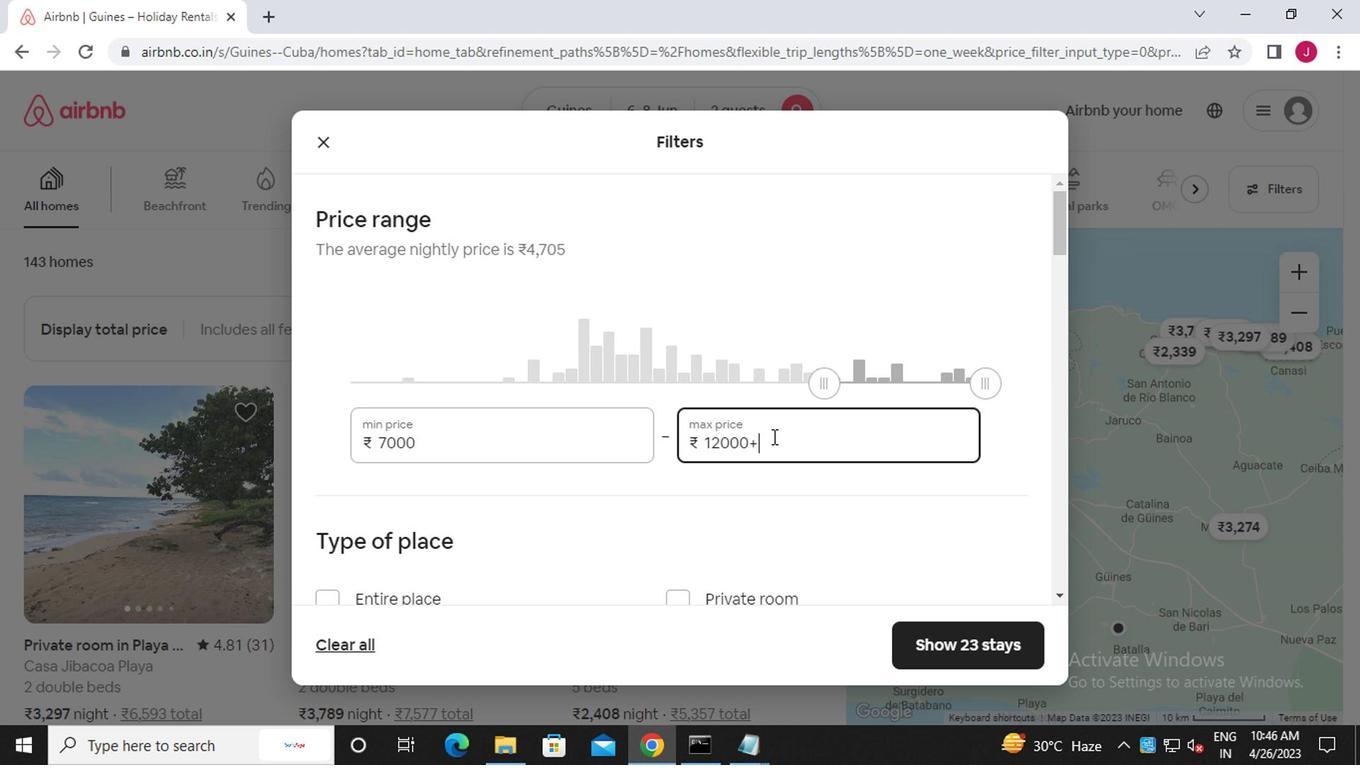 
Action: Mouse moved to (647, 494)
Screenshot: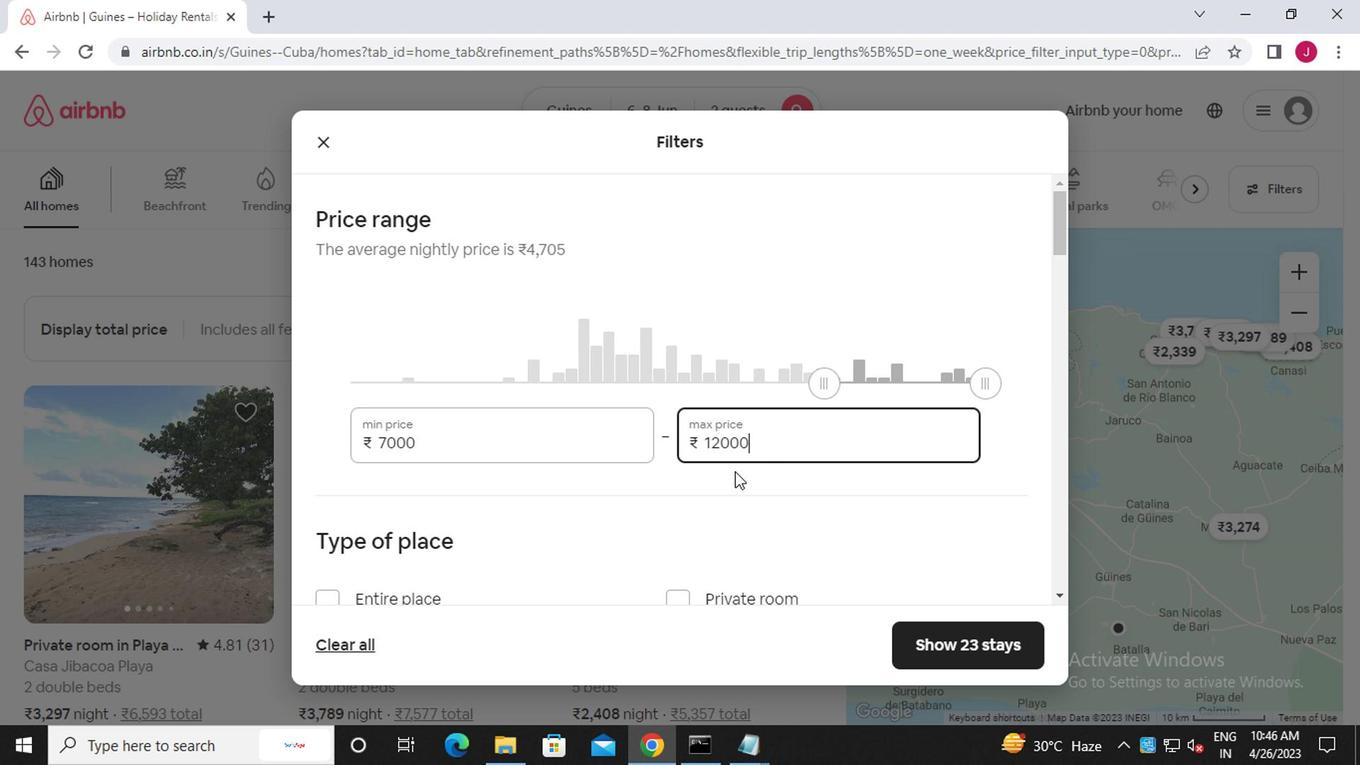 
Action: Mouse scrolled (647, 493) with delta (0, 0)
Screenshot: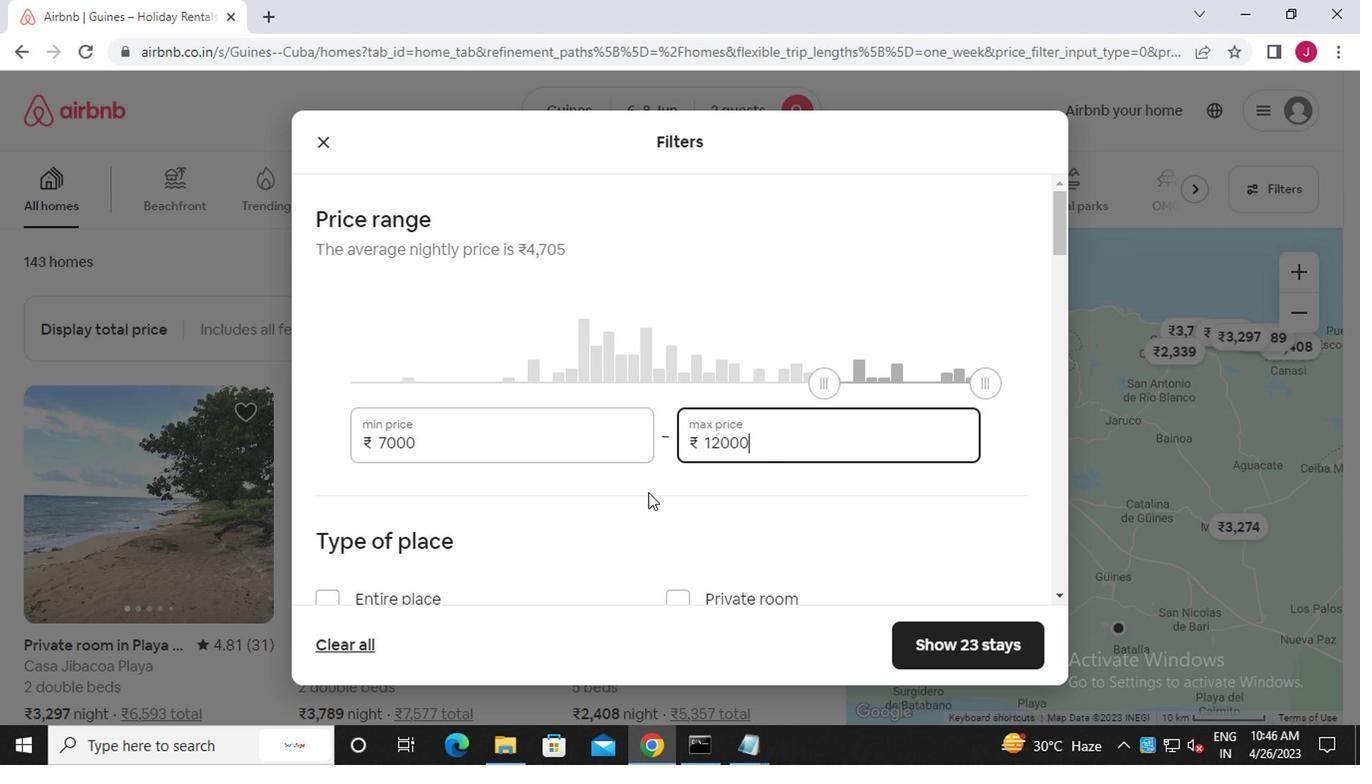 
Action: Mouse scrolled (647, 493) with delta (0, 0)
Screenshot: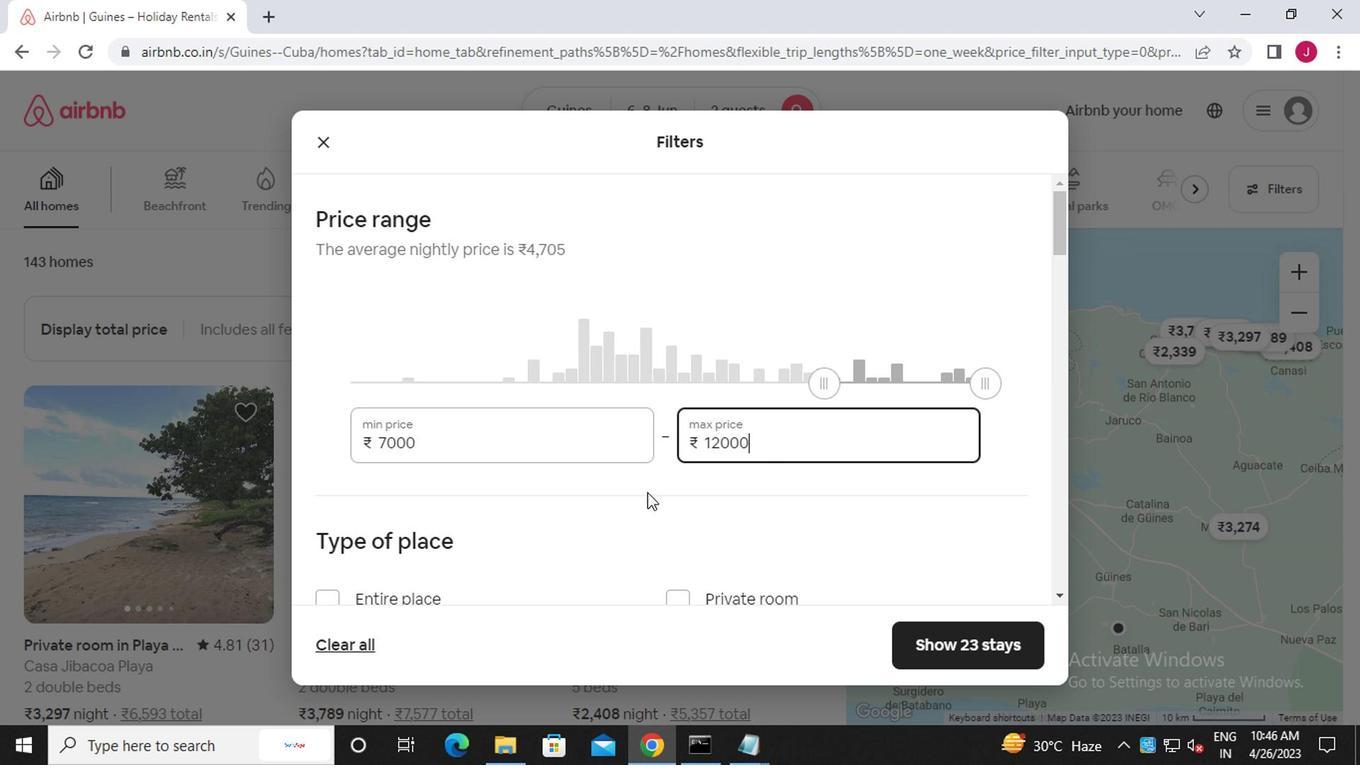 
Action: Mouse moved to (638, 494)
Screenshot: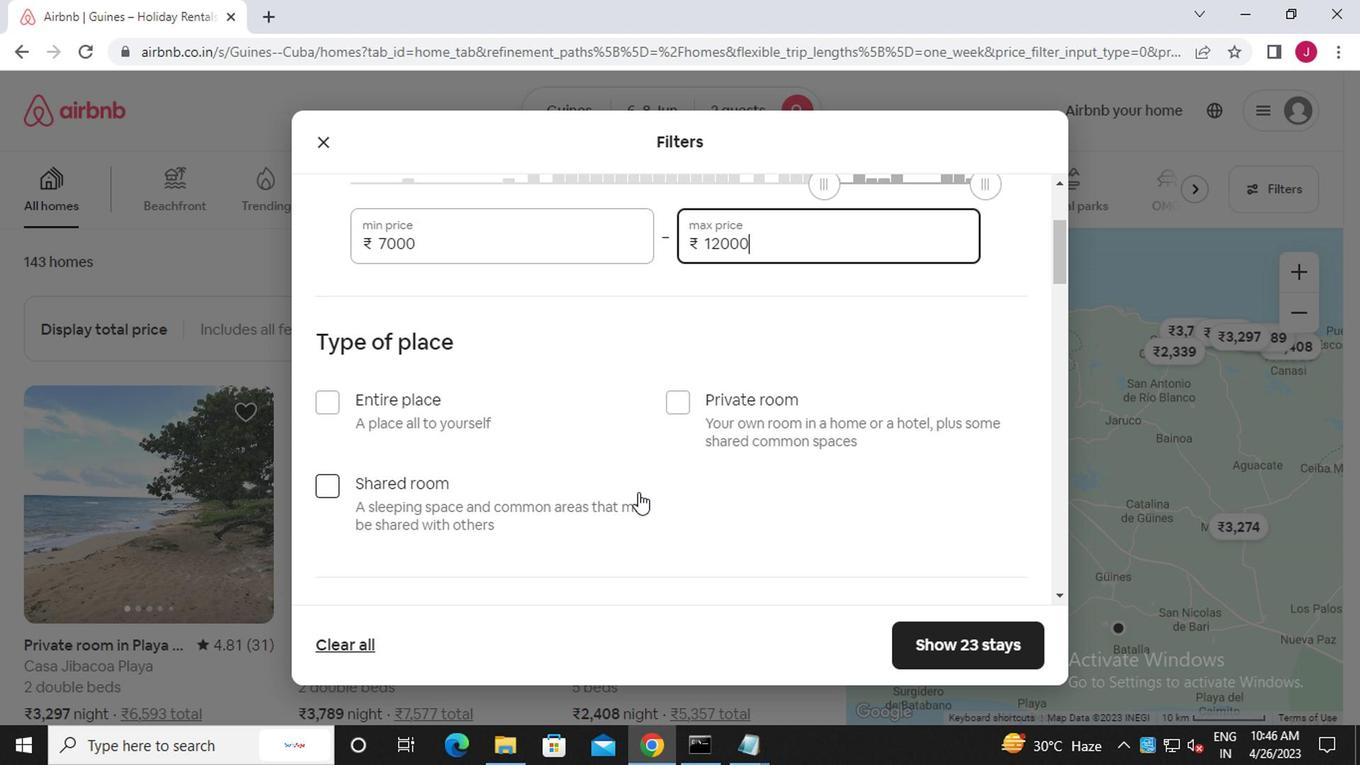 
Action: Mouse scrolled (638, 493) with delta (0, 0)
Screenshot: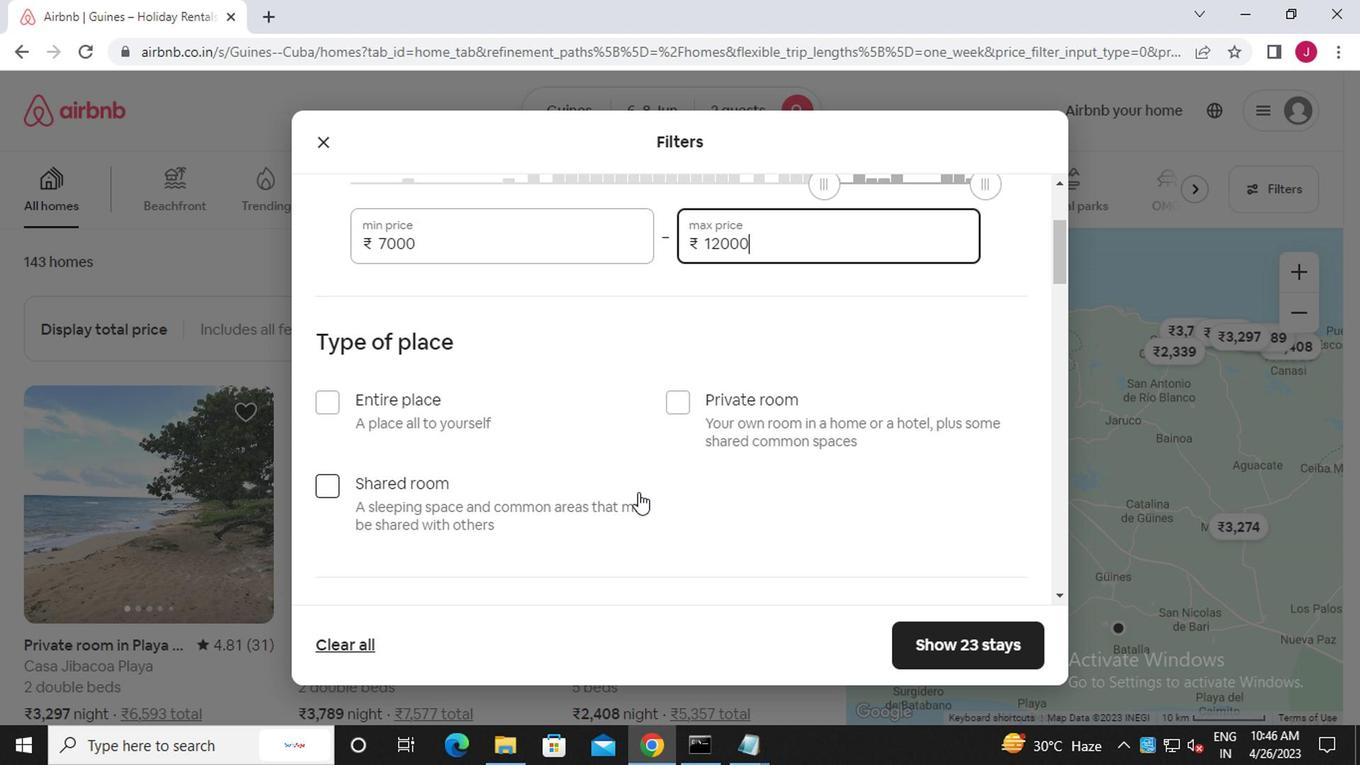 
Action: Mouse moved to (681, 306)
Screenshot: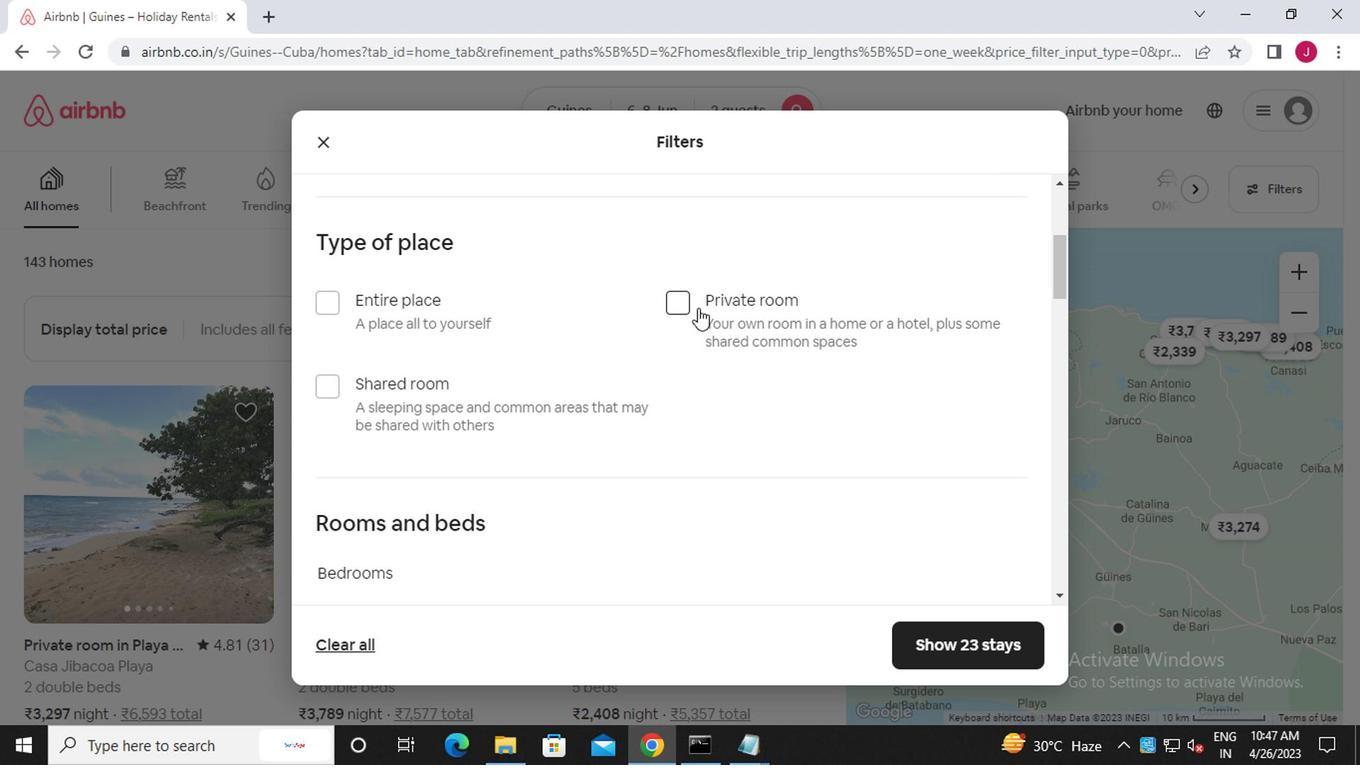 
Action: Mouse pressed left at (681, 306)
Screenshot: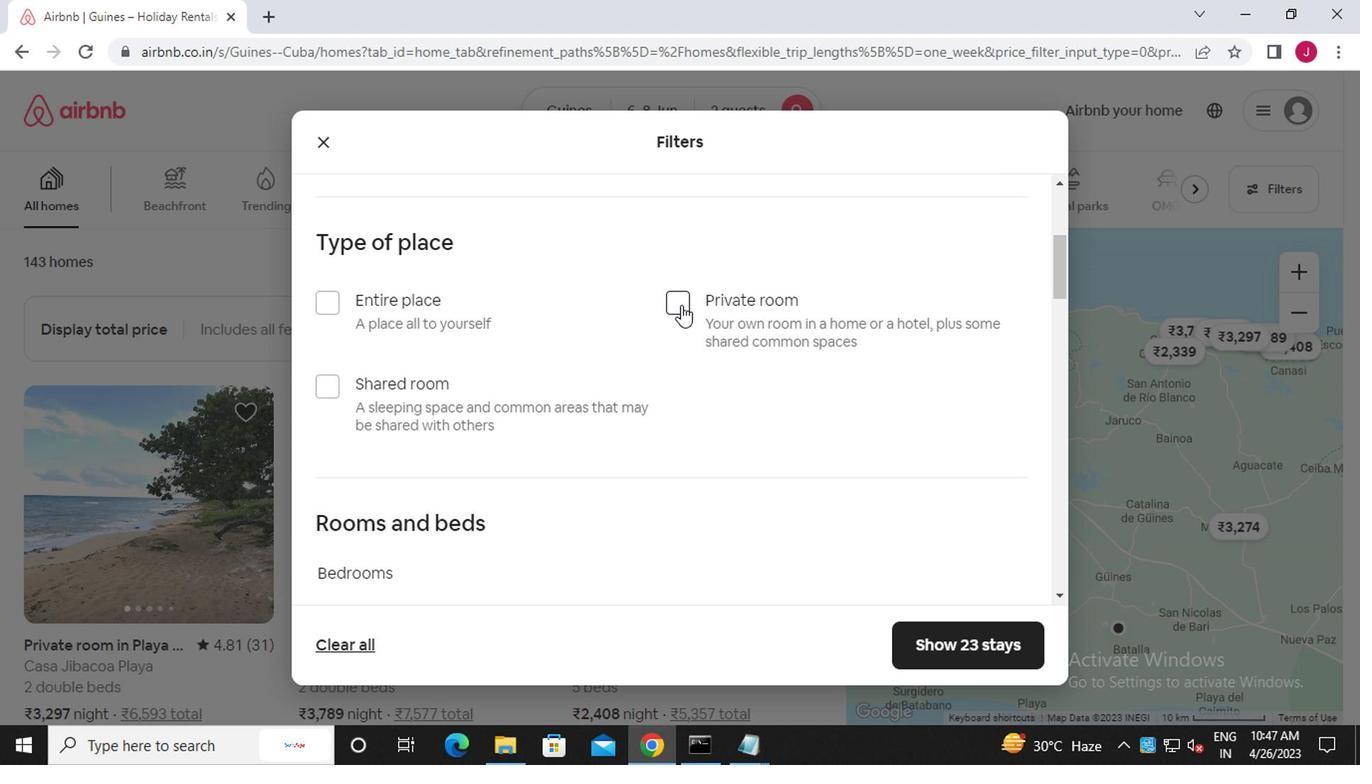 
Action: Mouse moved to (739, 389)
Screenshot: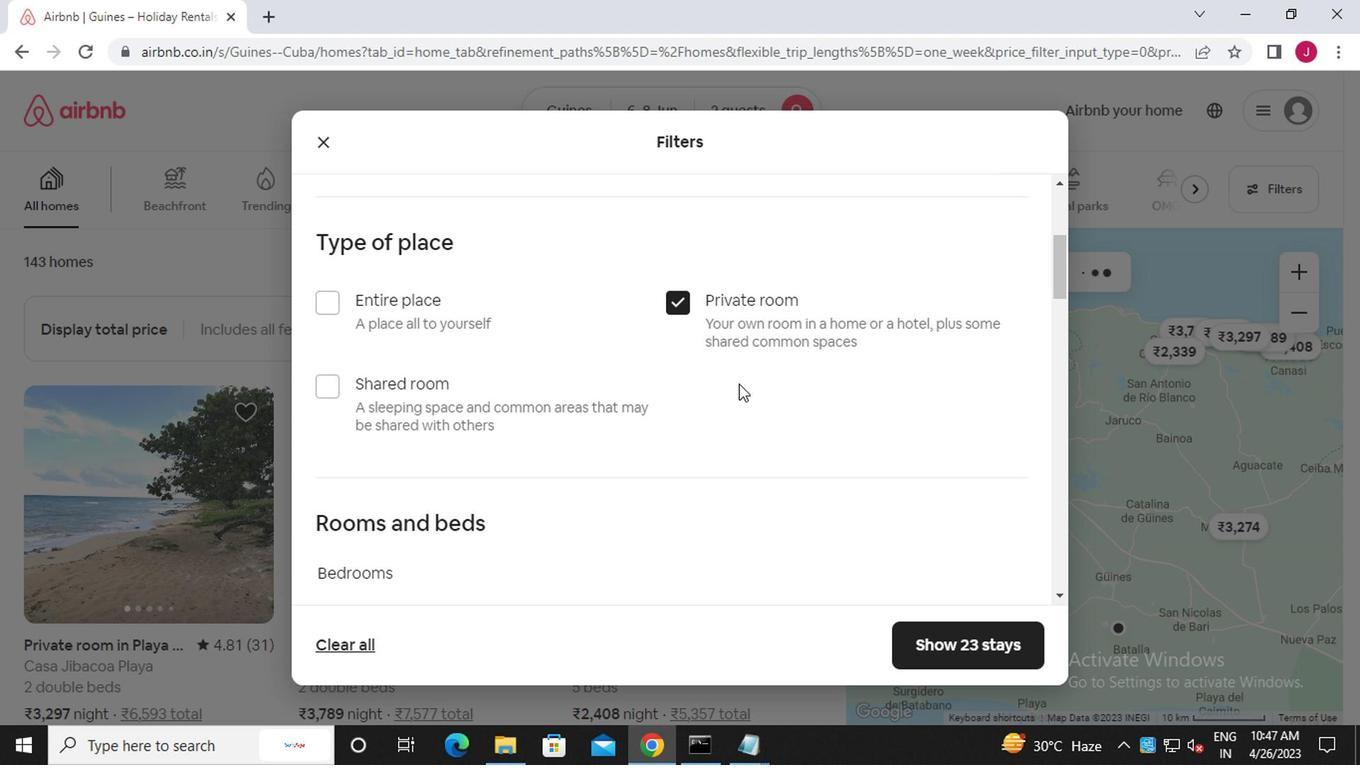 
Action: Mouse scrolled (739, 389) with delta (0, 0)
Screenshot: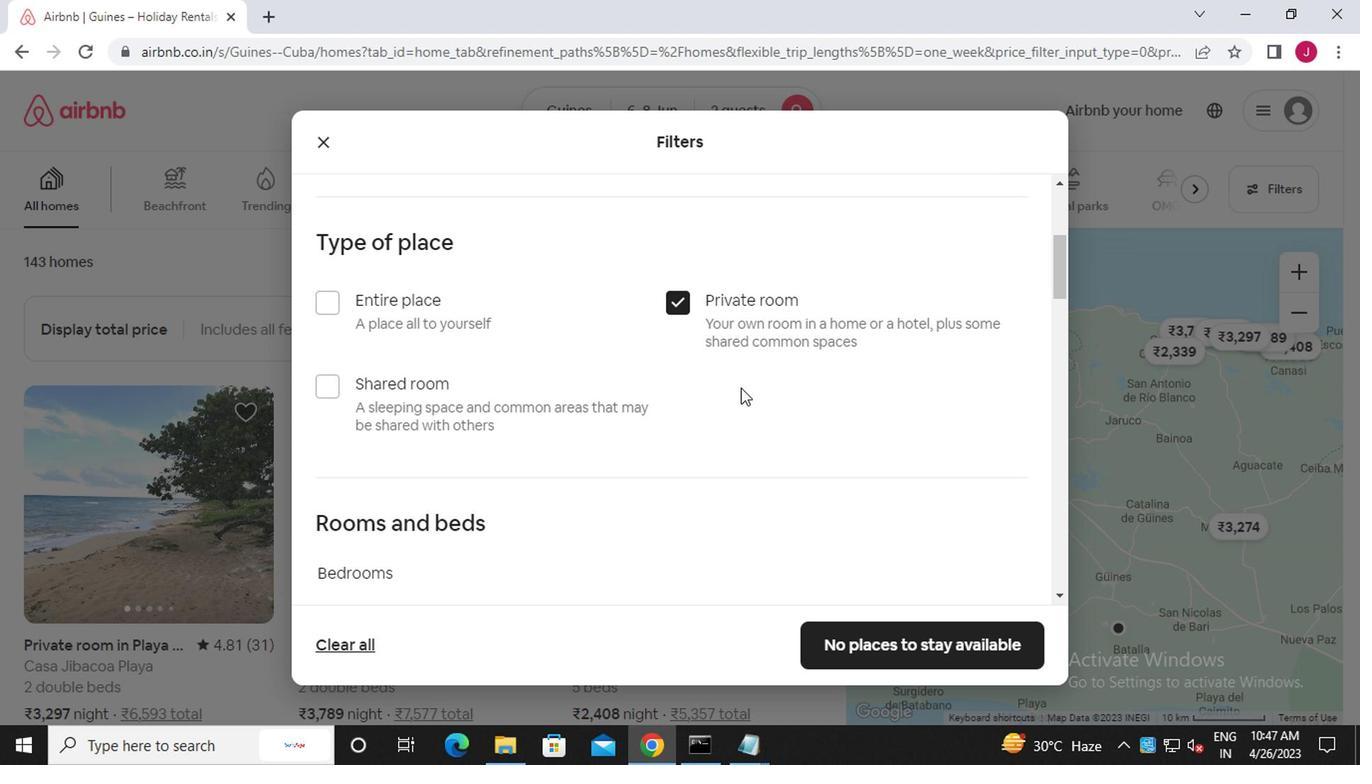 
Action: Mouse scrolled (739, 389) with delta (0, 0)
Screenshot: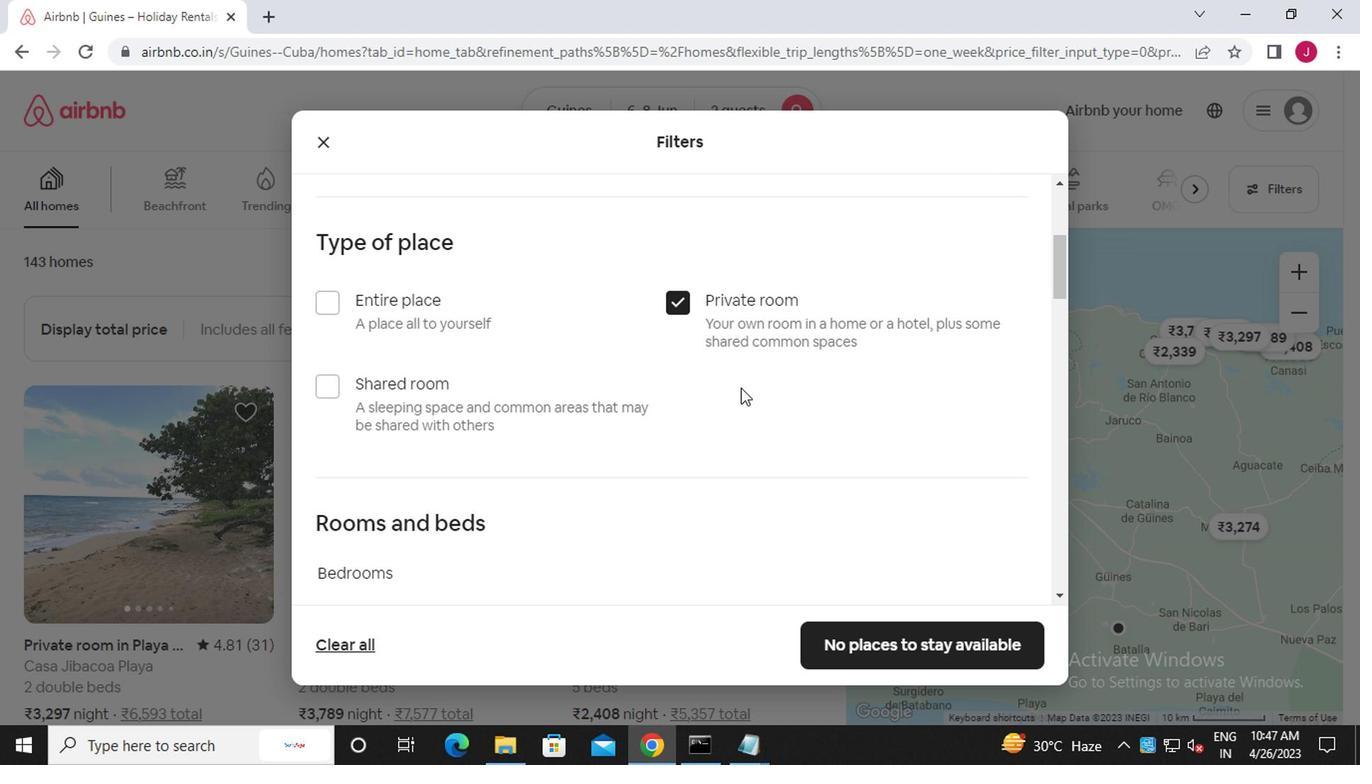 
Action: Mouse scrolled (739, 389) with delta (0, 0)
Screenshot: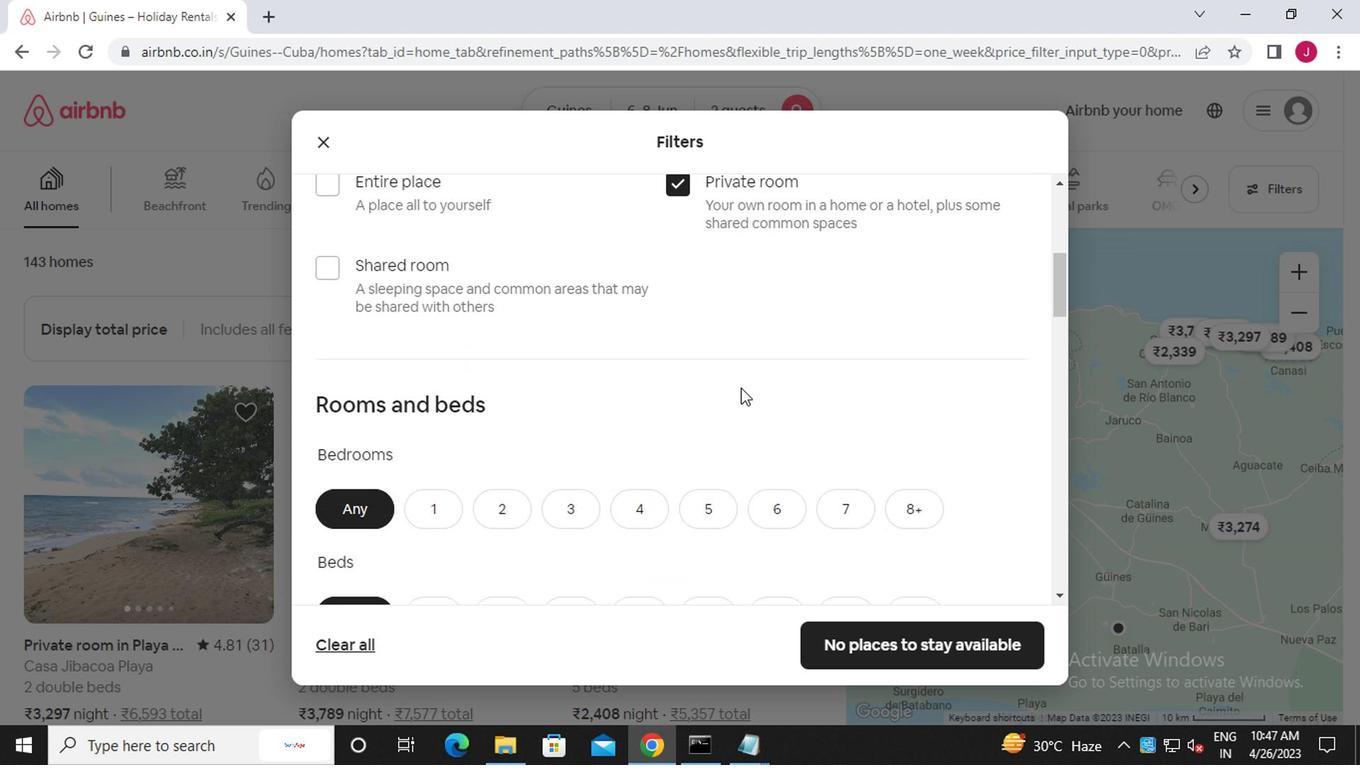 
Action: Mouse moved to (448, 333)
Screenshot: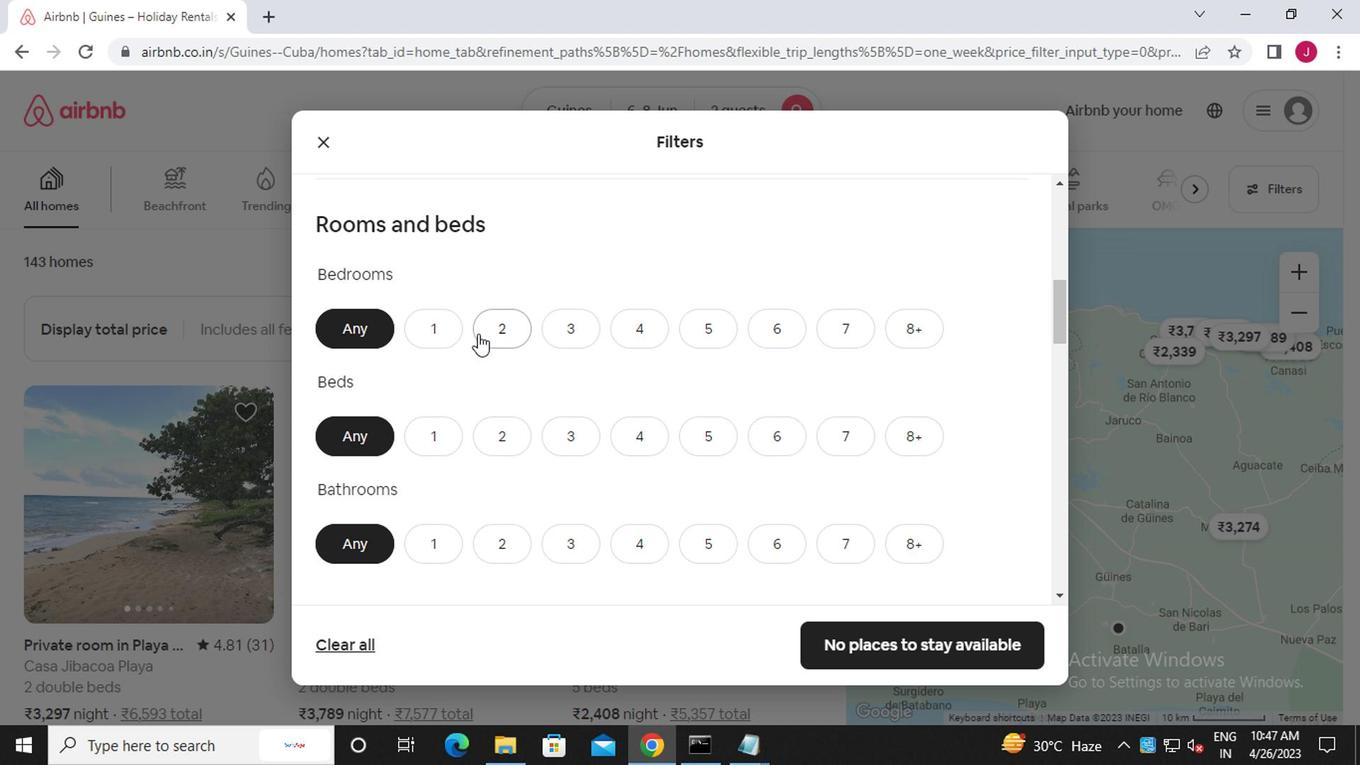 
Action: Mouse pressed left at (448, 333)
Screenshot: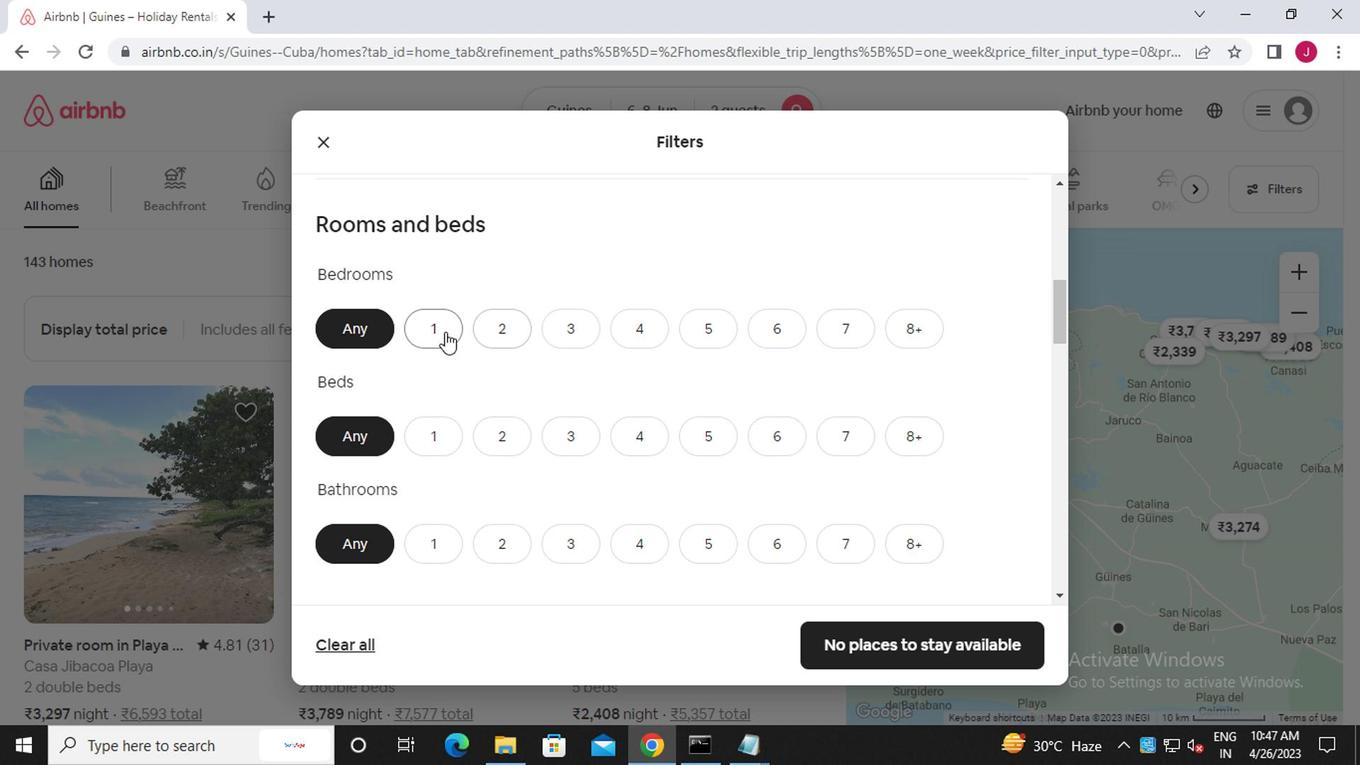 
Action: Mouse moved to (498, 424)
Screenshot: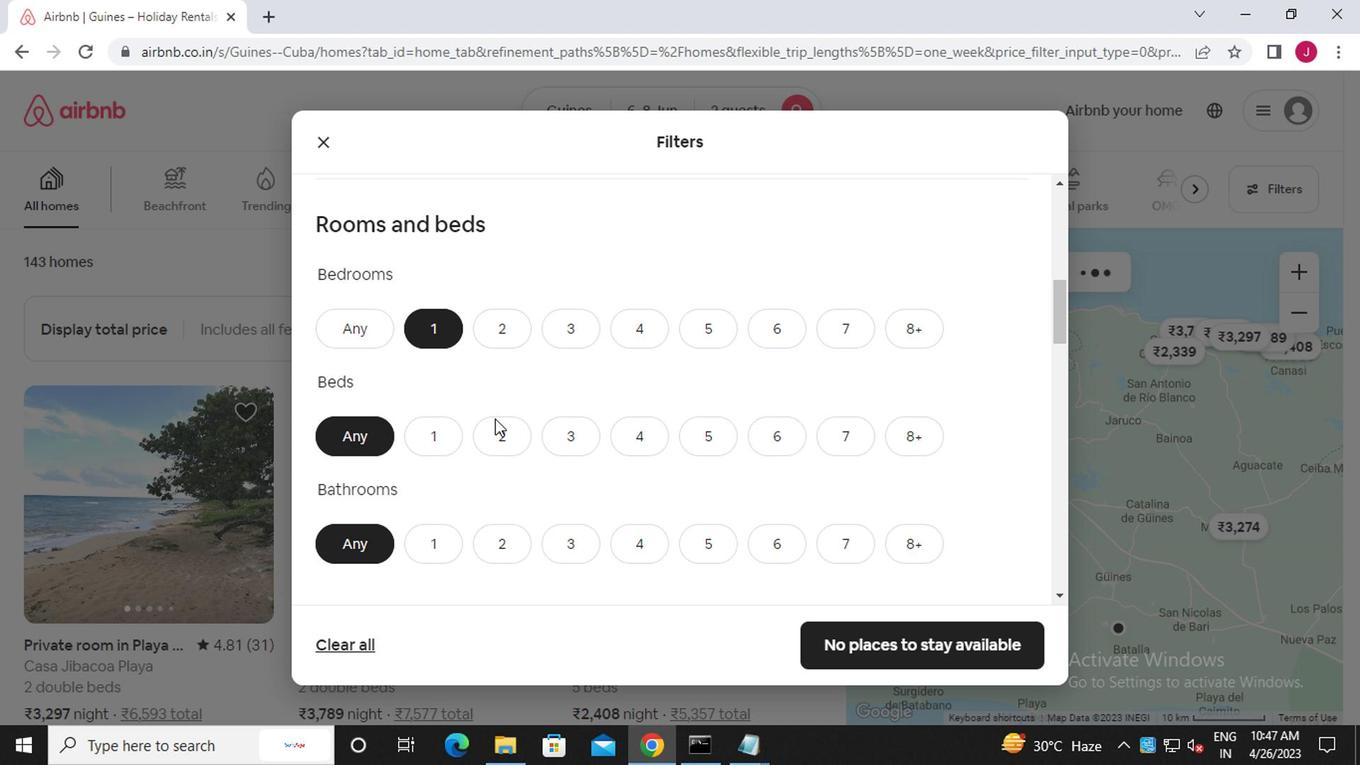 
Action: Mouse pressed left at (498, 424)
Screenshot: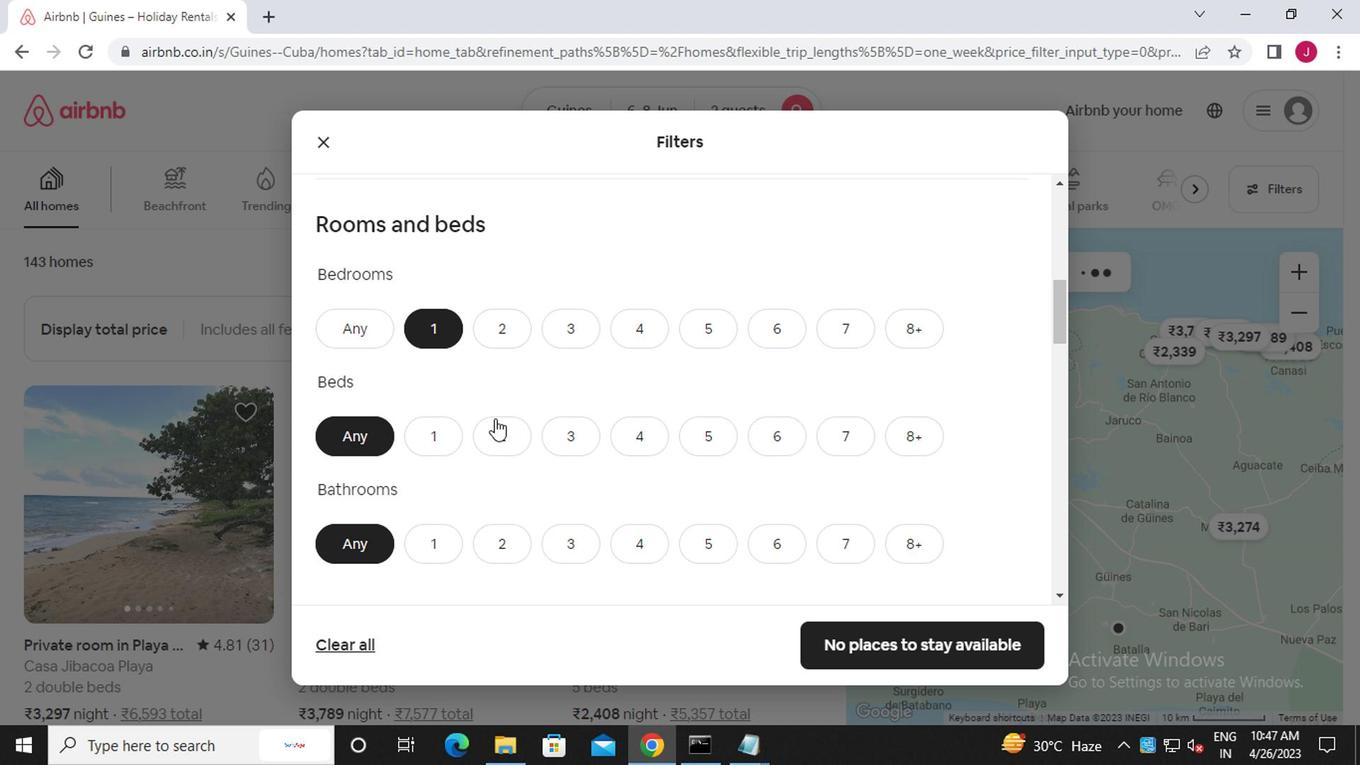 
Action: Mouse moved to (439, 547)
Screenshot: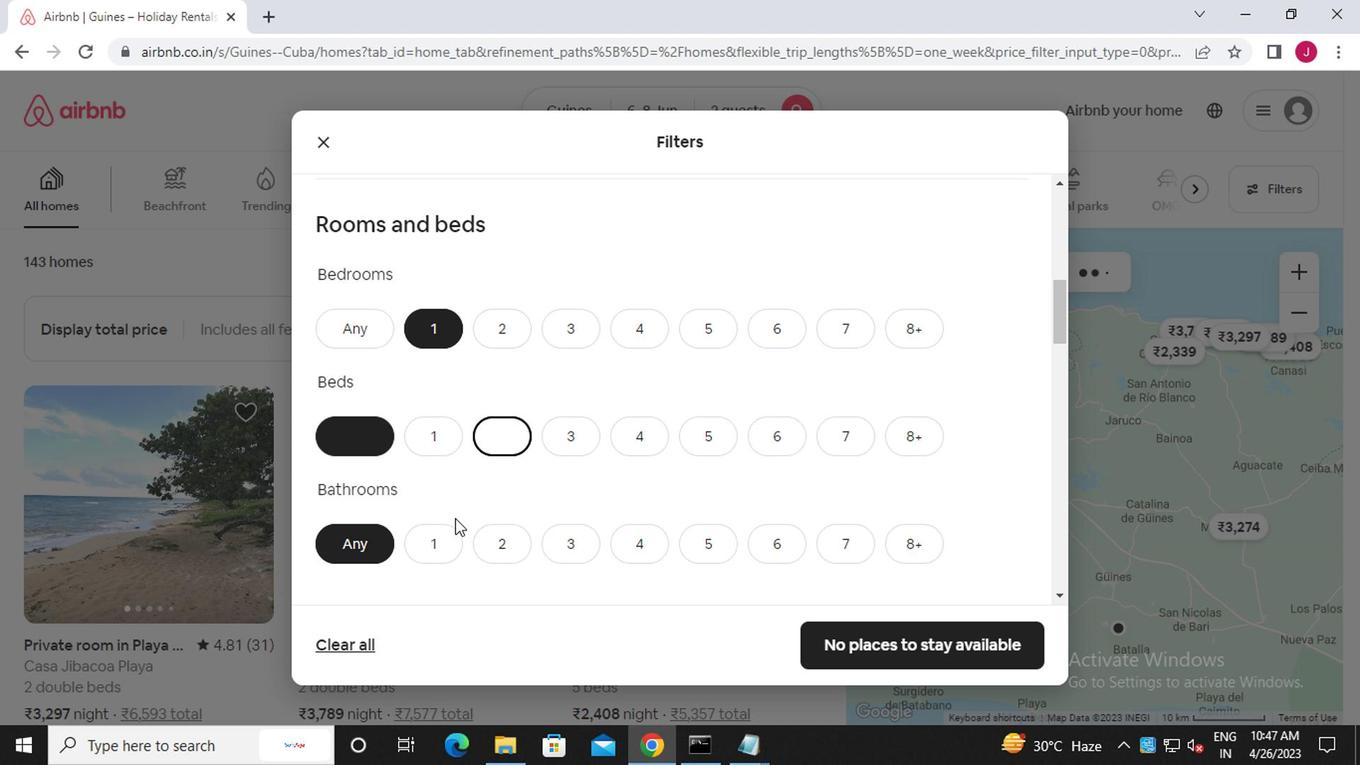 
Action: Mouse pressed left at (439, 547)
Screenshot: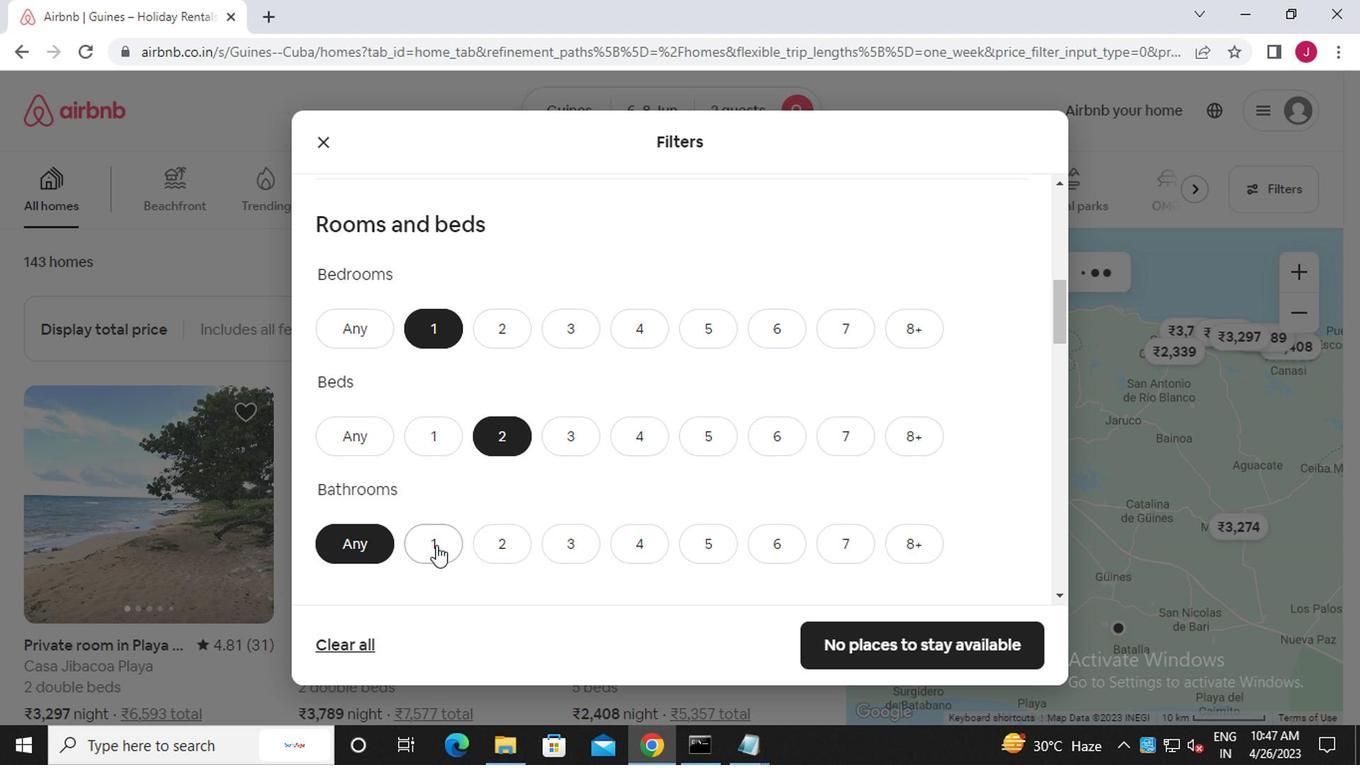 
Action: Mouse moved to (503, 485)
Screenshot: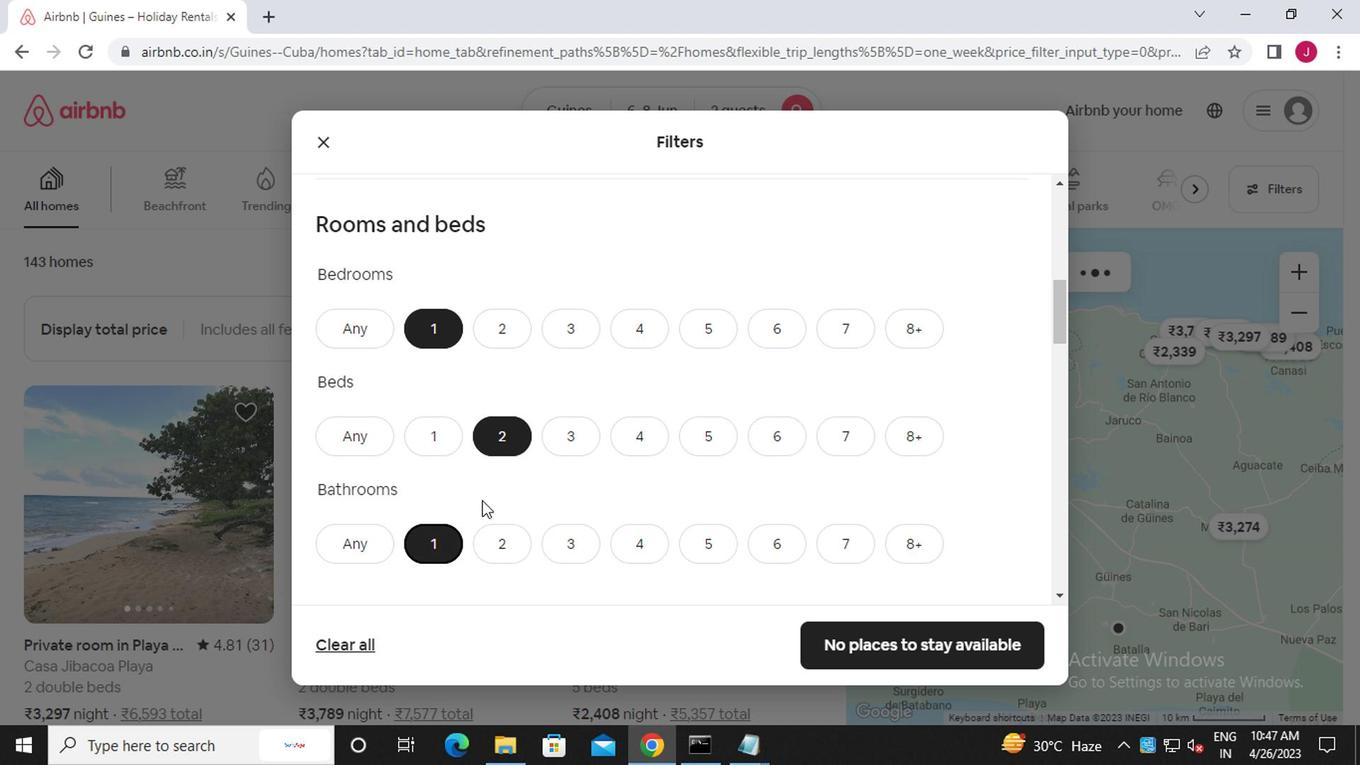 
Action: Mouse scrolled (503, 484) with delta (0, 0)
Screenshot: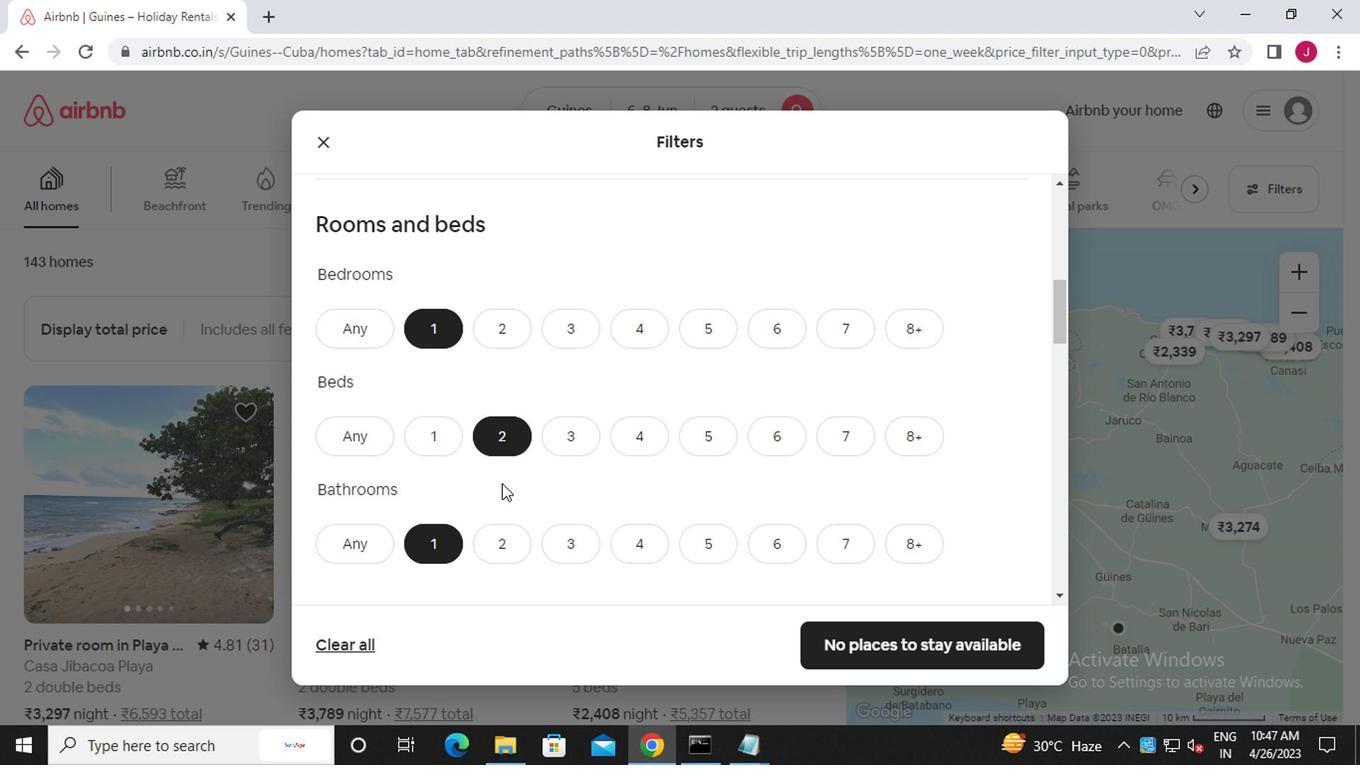 
Action: Mouse scrolled (503, 484) with delta (0, 0)
Screenshot: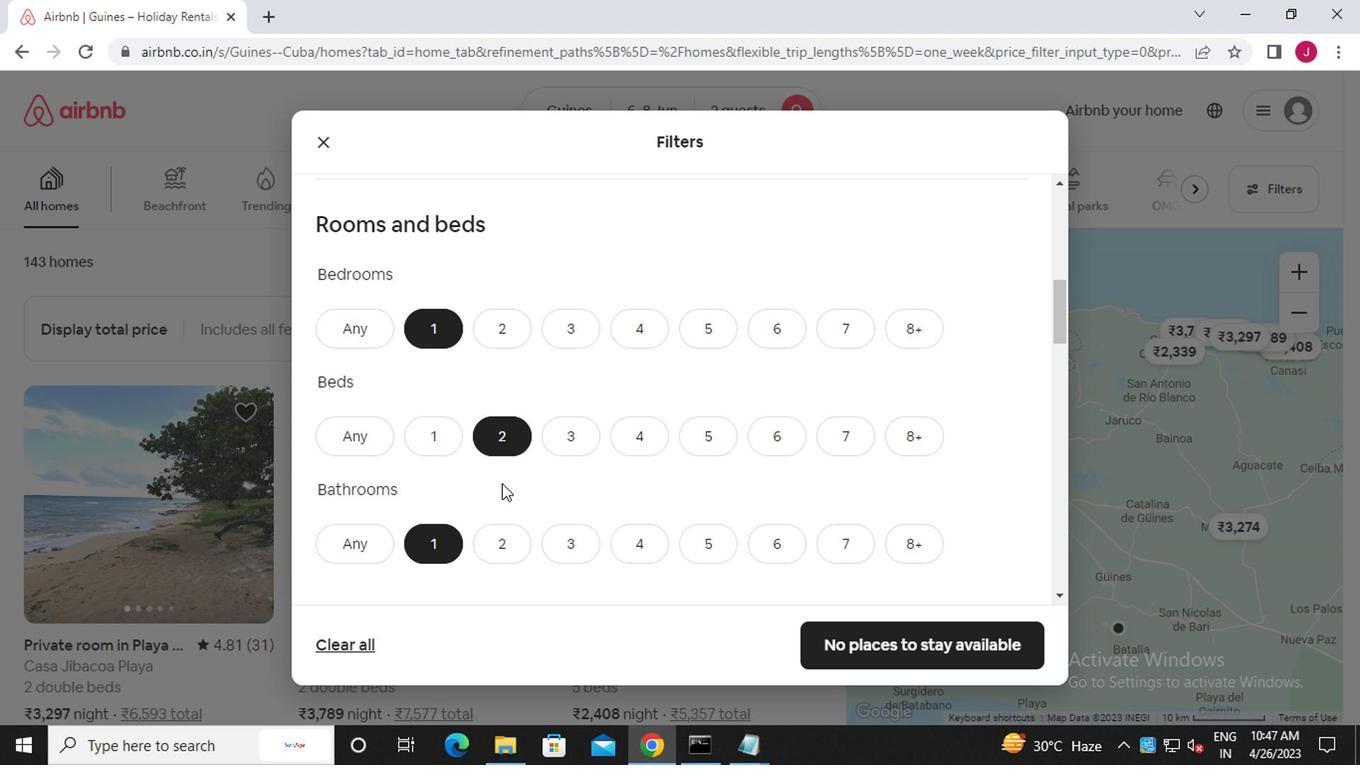 
Action: Mouse scrolled (503, 484) with delta (0, 0)
Screenshot: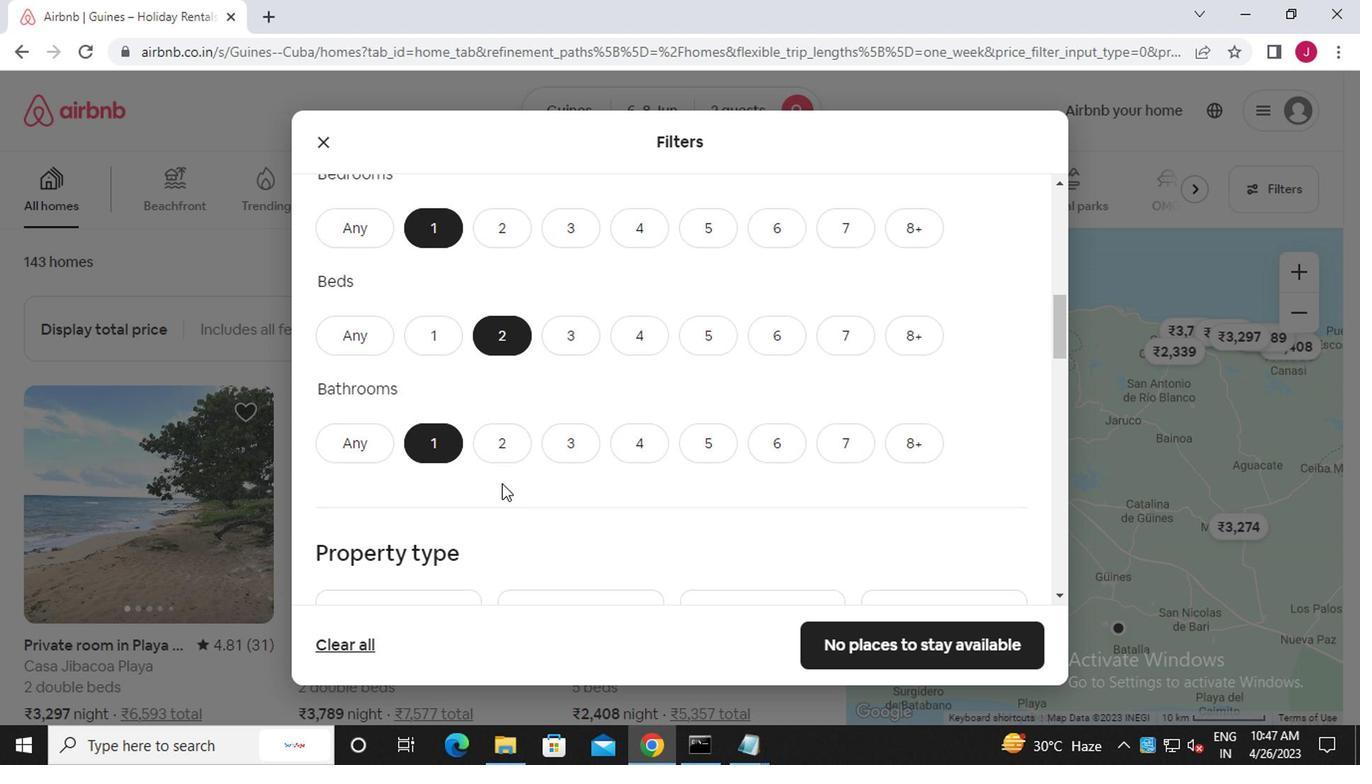 
Action: Mouse moved to (382, 460)
Screenshot: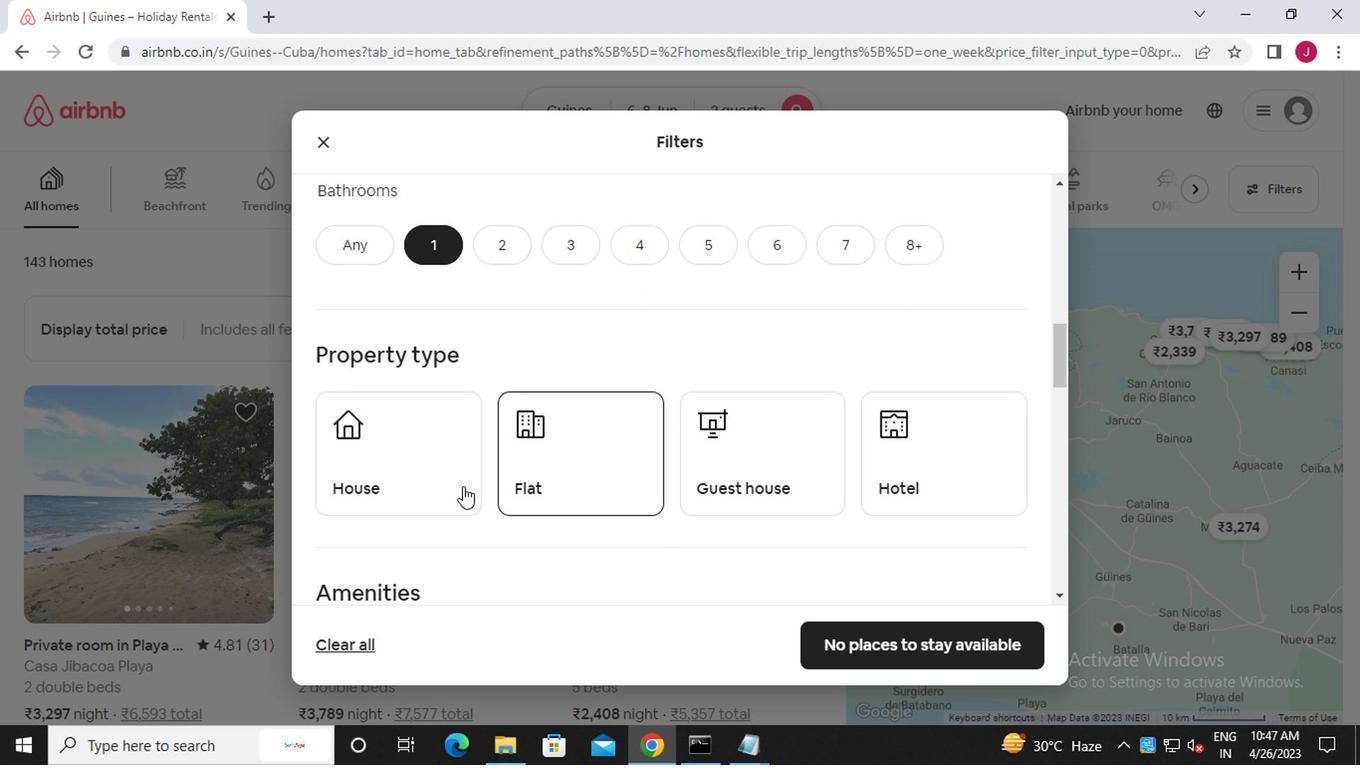 
Action: Mouse pressed left at (382, 460)
Screenshot: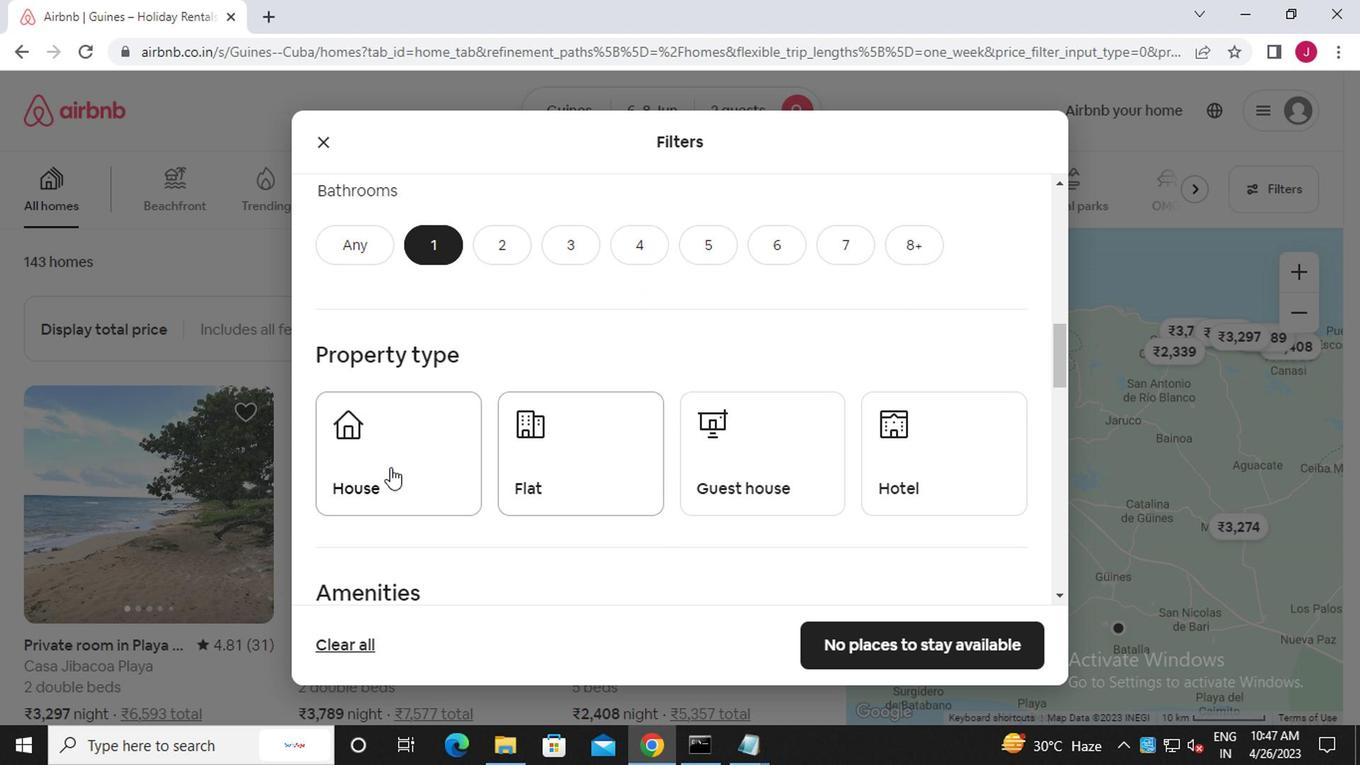 
Action: Mouse moved to (515, 475)
Screenshot: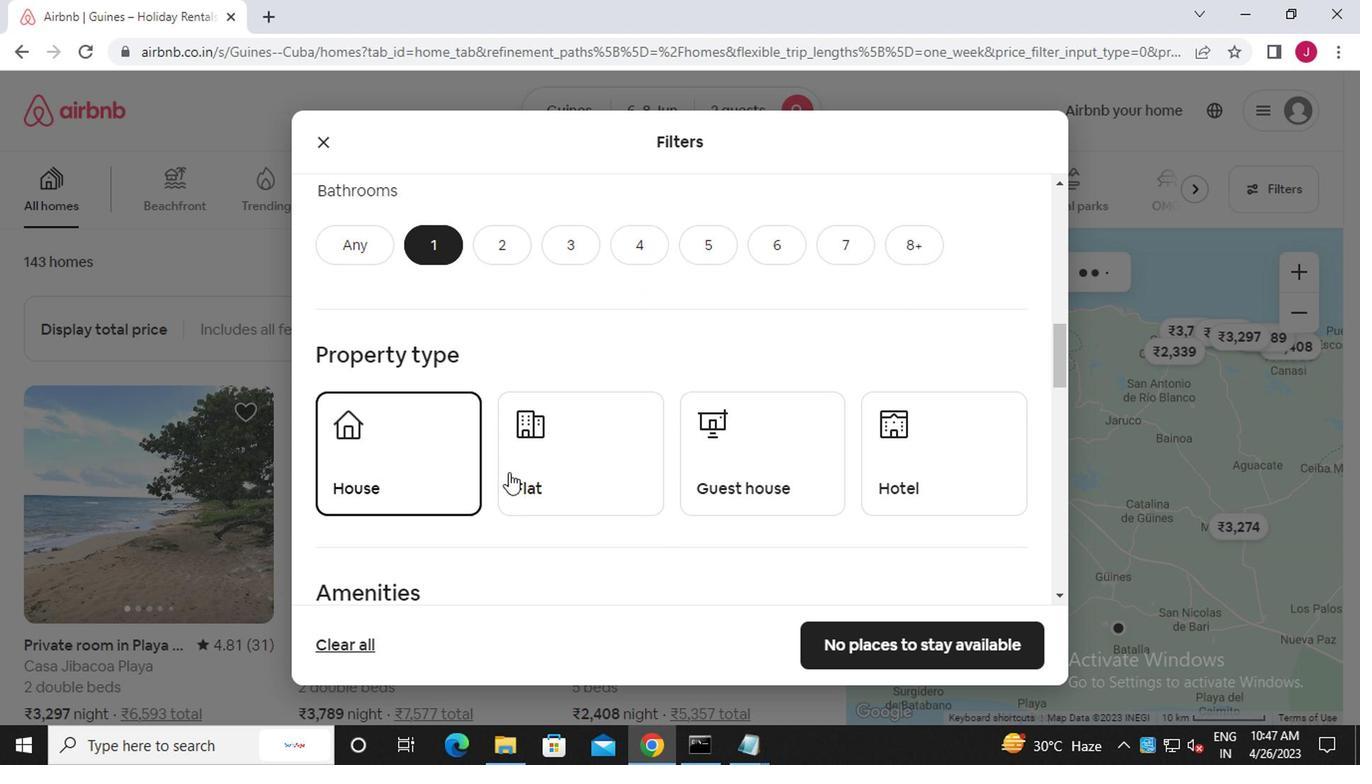 
Action: Mouse pressed left at (515, 475)
Screenshot: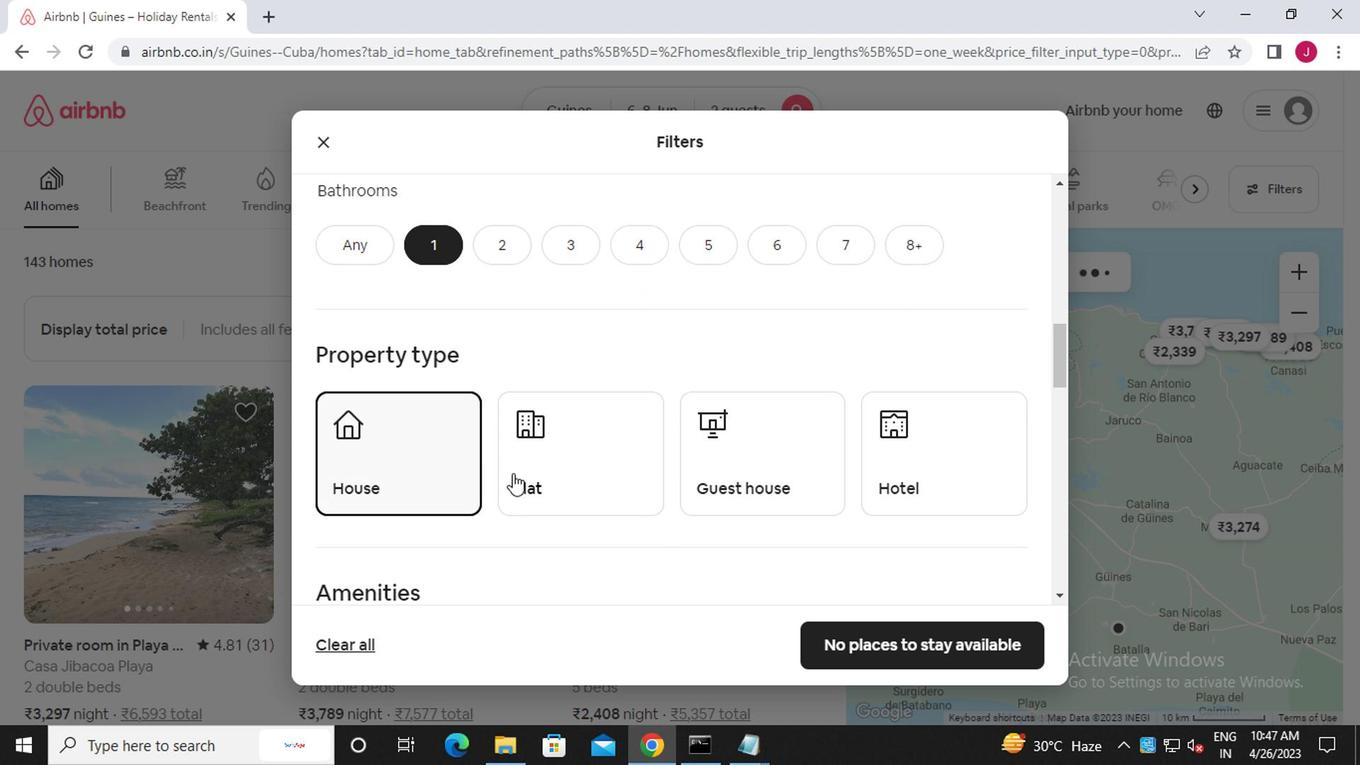 
Action: Mouse moved to (737, 475)
Screenshot: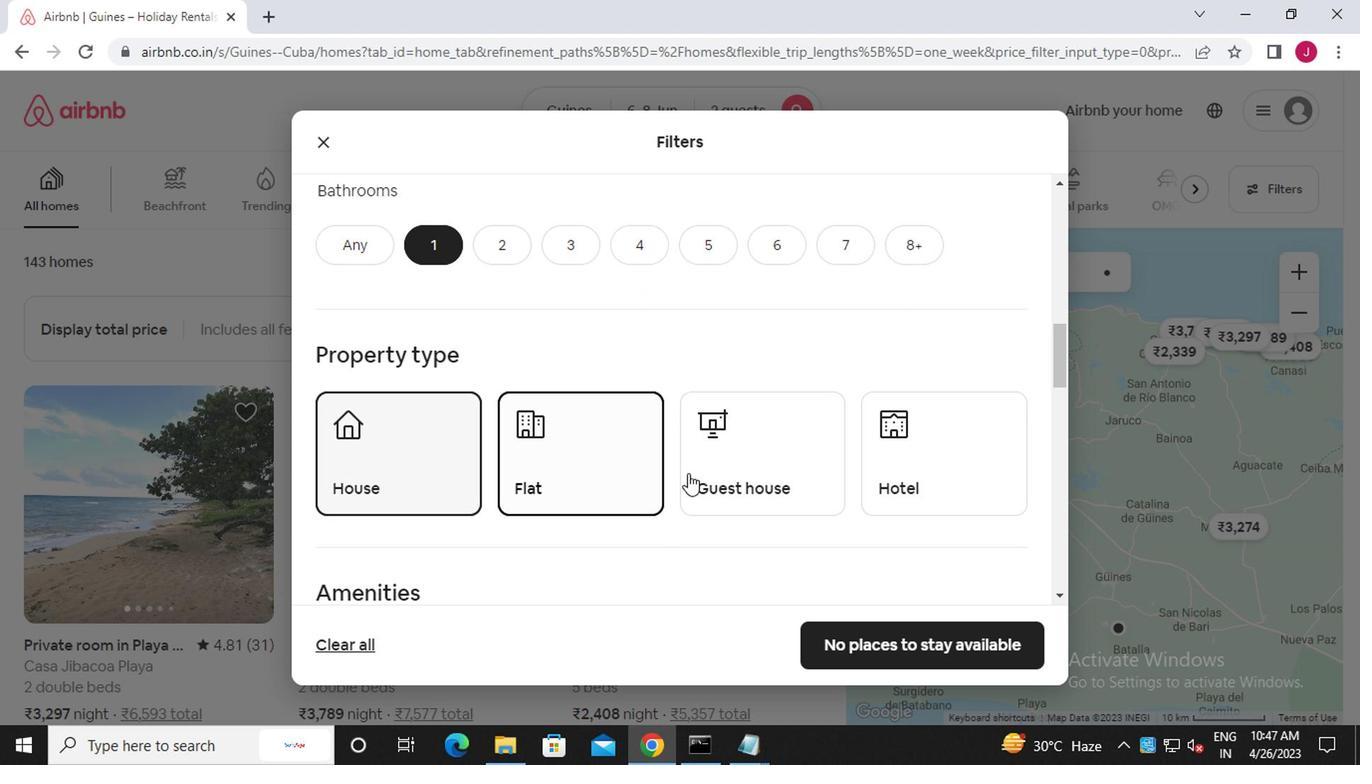 
Action: Mouse pressed left at (737, 475)
Screenshot: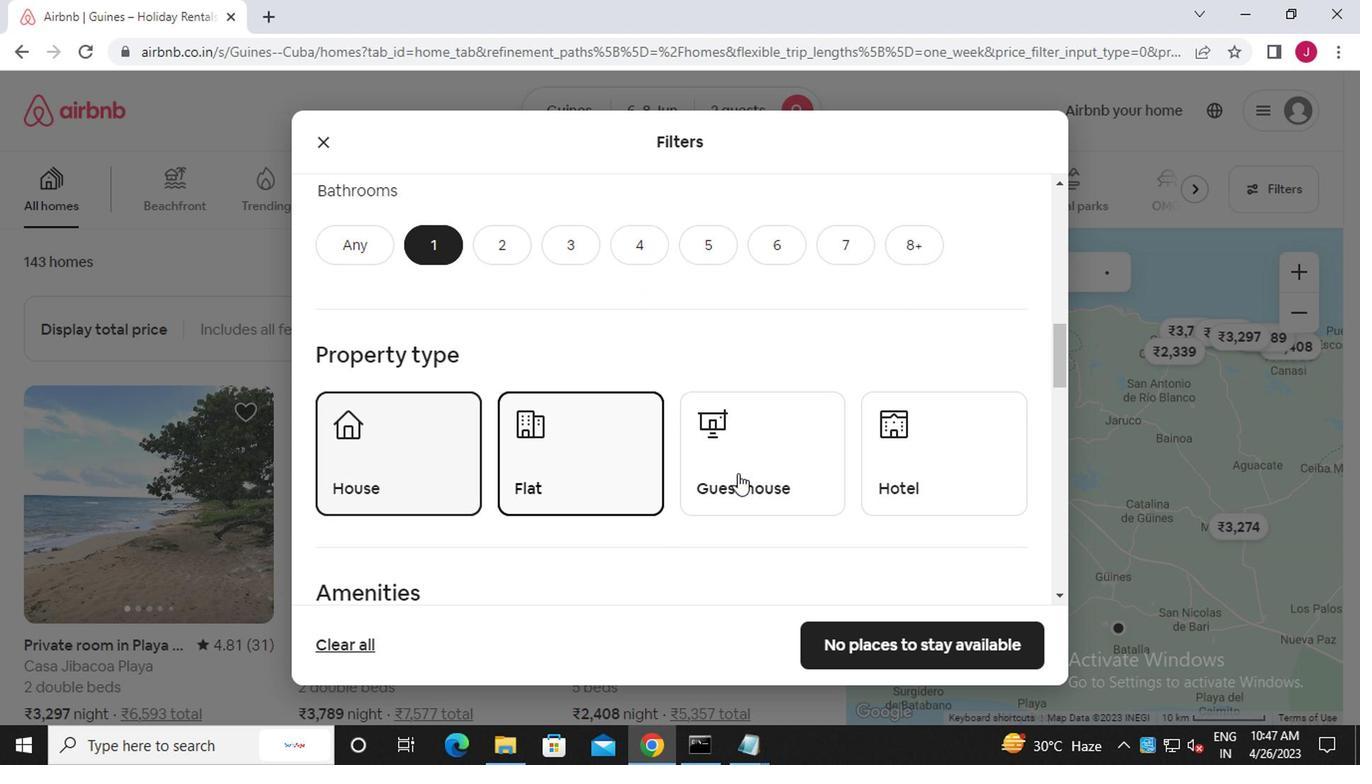 
Action: Mouse moved to (734, 467)
Screenshot: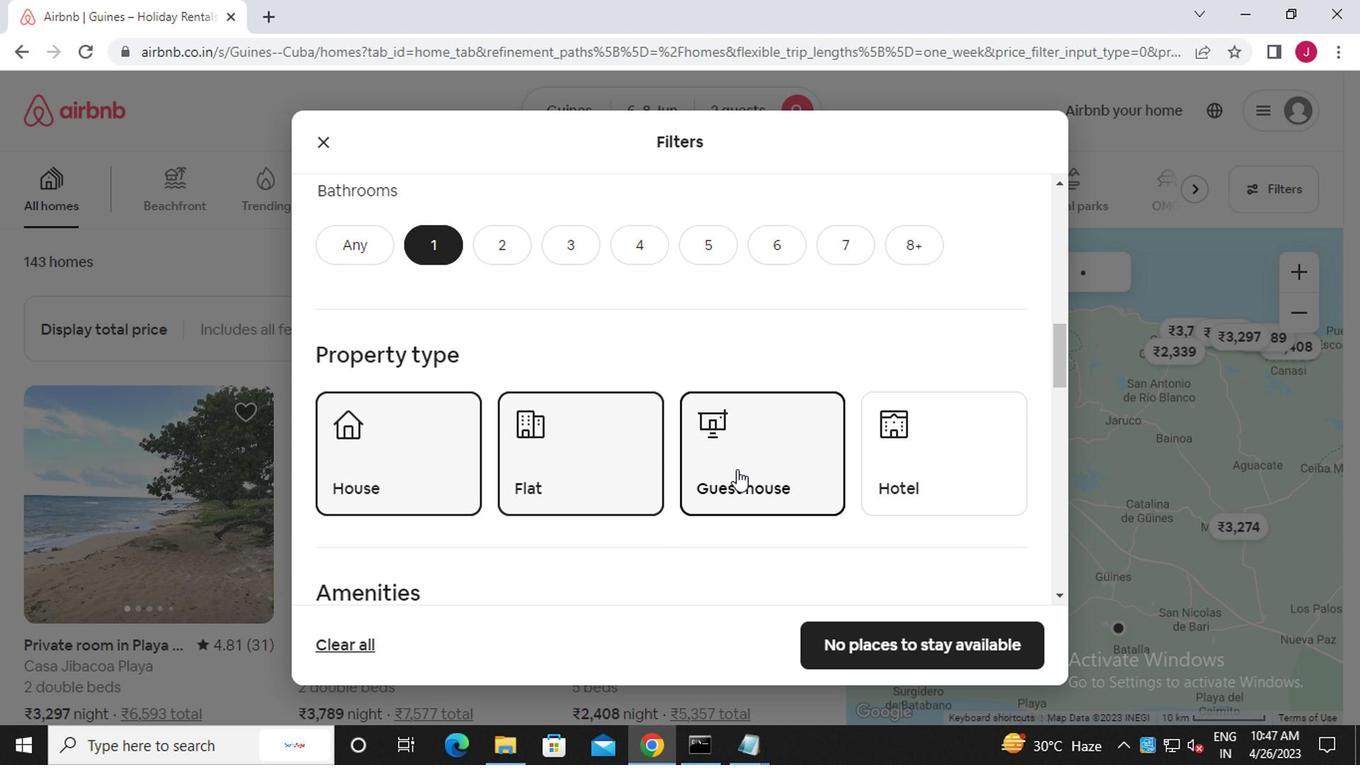 
Action: Mouse scrolled (734, 467) with delta (0, 0)
Screenshot: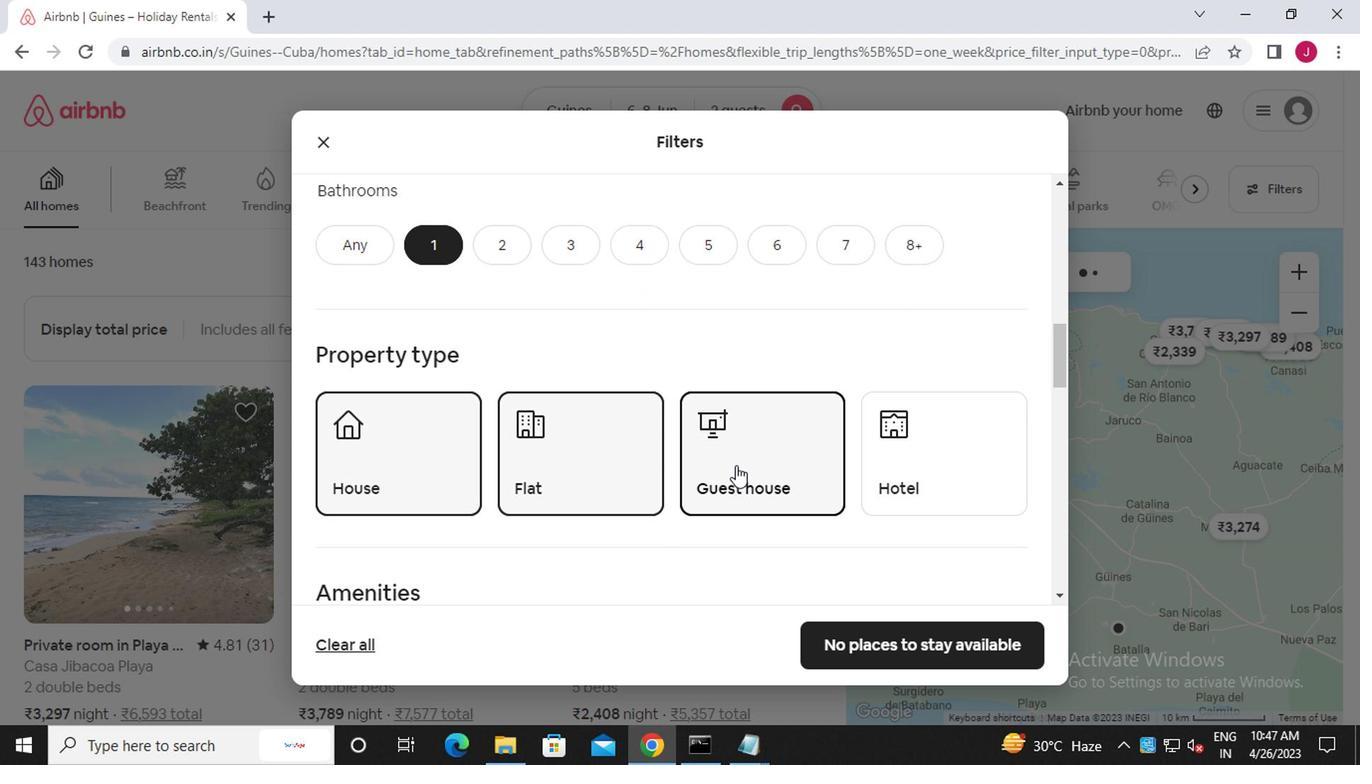 
Action: Mouse scrolled (734, 467) with delta (0, 0)
Screenshot: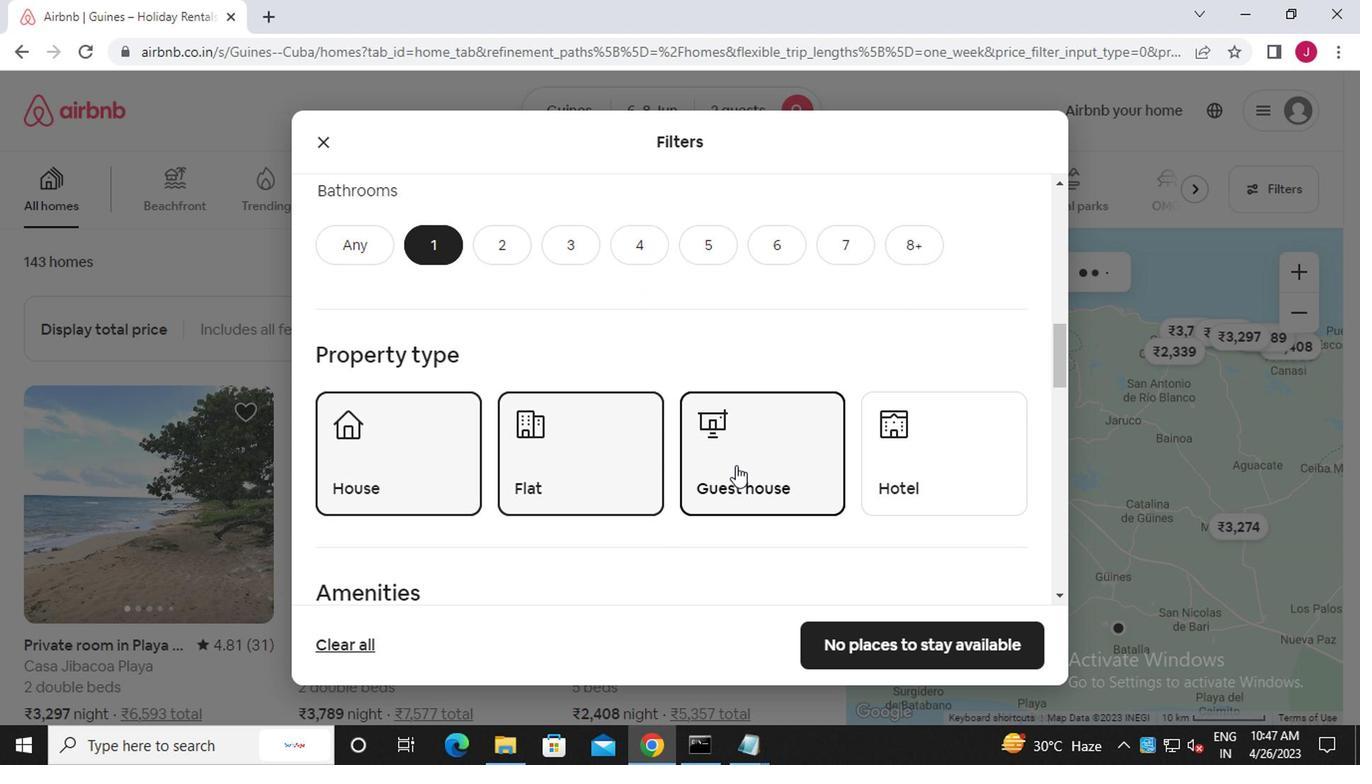
Action: Mouse scrolled (734, 467) with delta (0, 0)
Screenshot: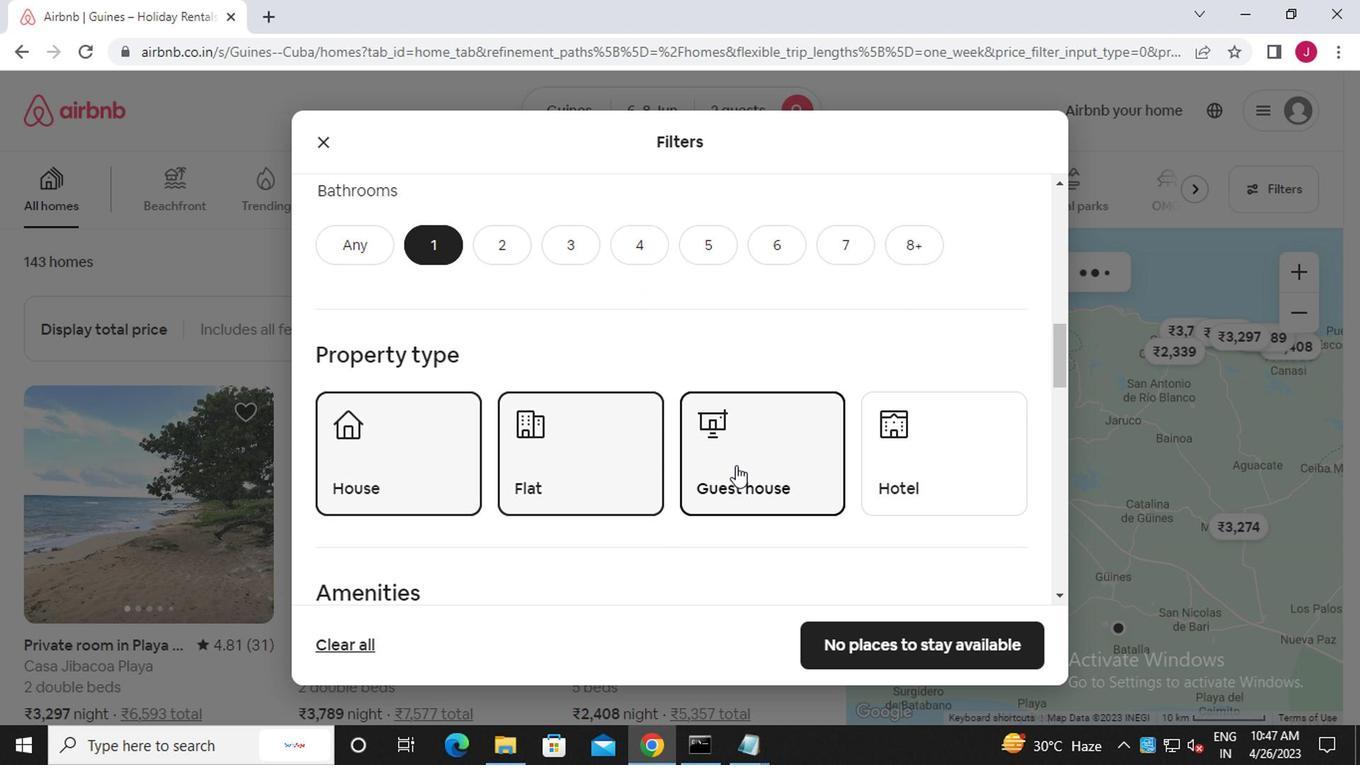 
Action: Mouse scrolled (734, 467) with delta (0, 0)
Screenshot: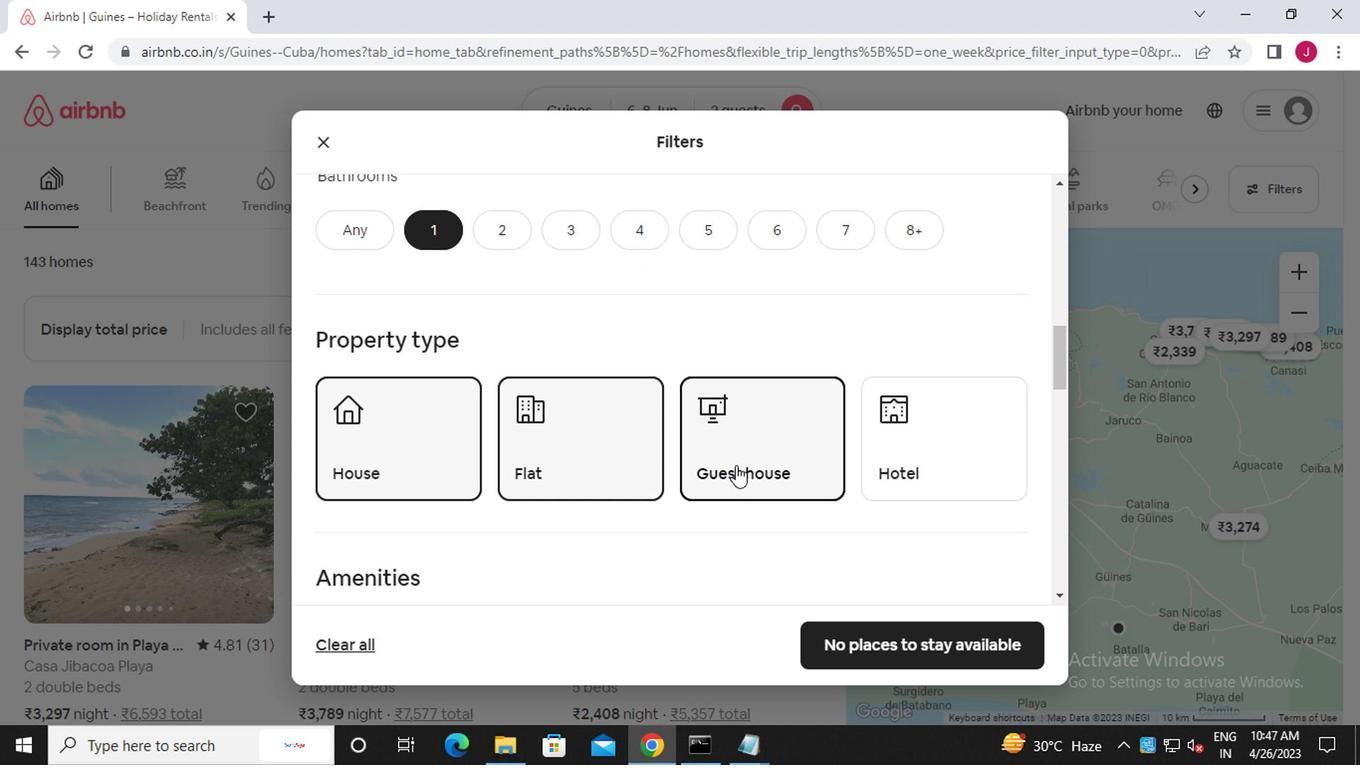 
Action: Mouse scrolled (734, 467) with delta (0, 0)
Screenshot: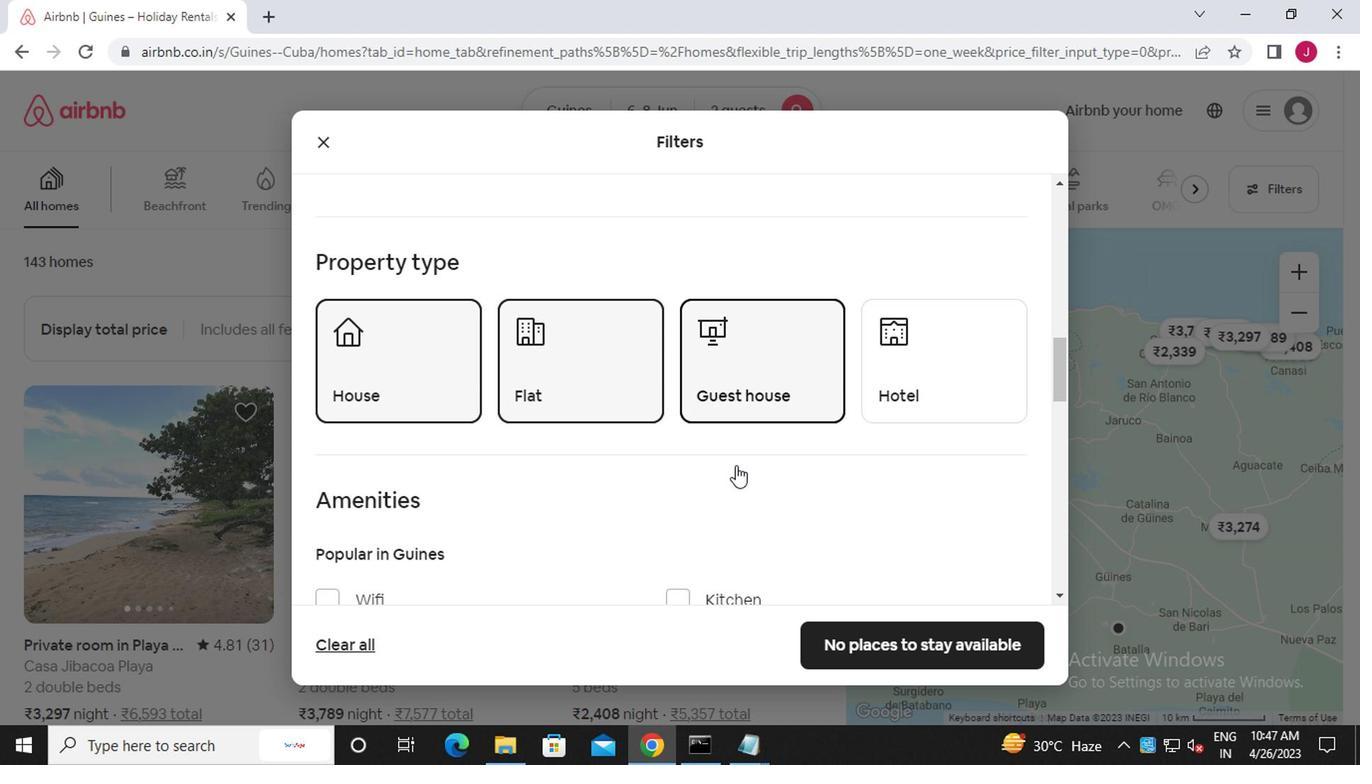 
Action: Mouse scrolled (734, 467) with delta (0, 0)
Screenshot: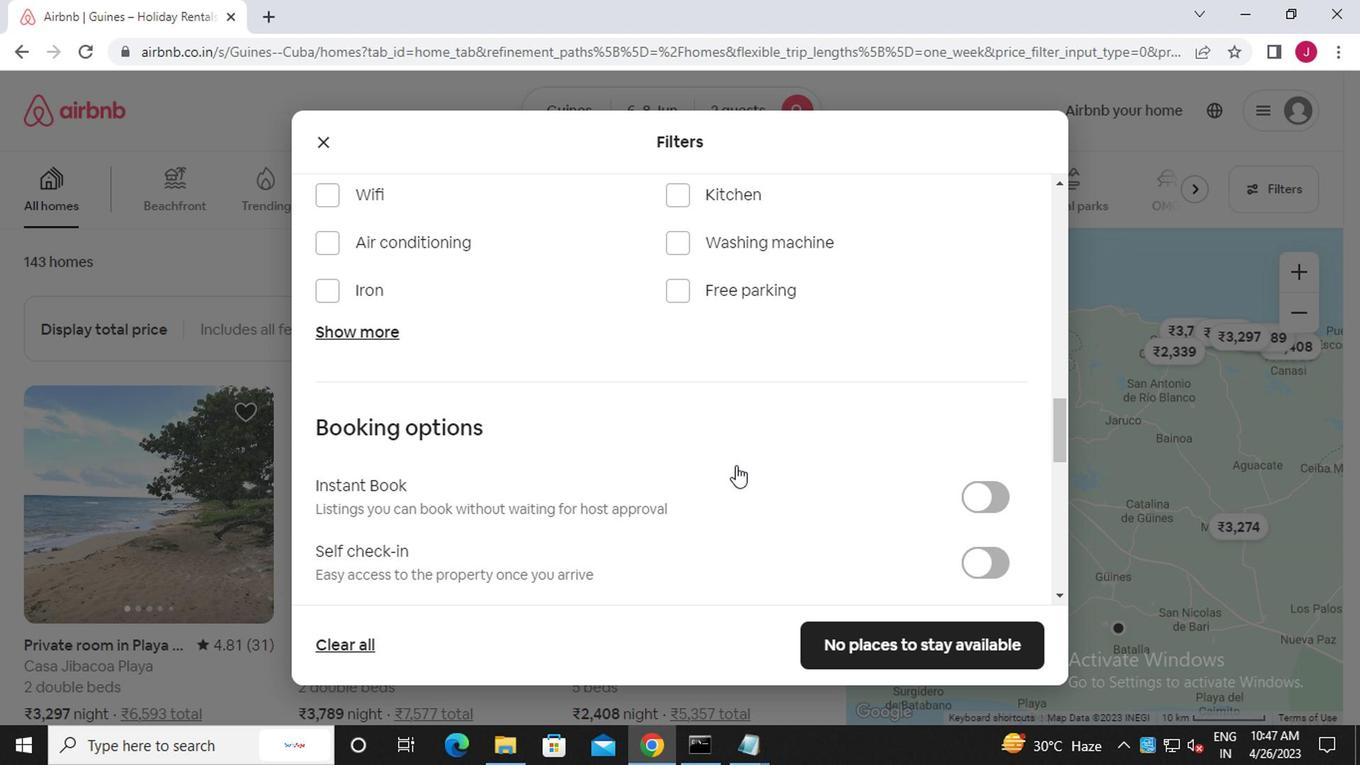 
Action: Mouse scrolled (734, 467) with delta (0, 0)
Screenshot: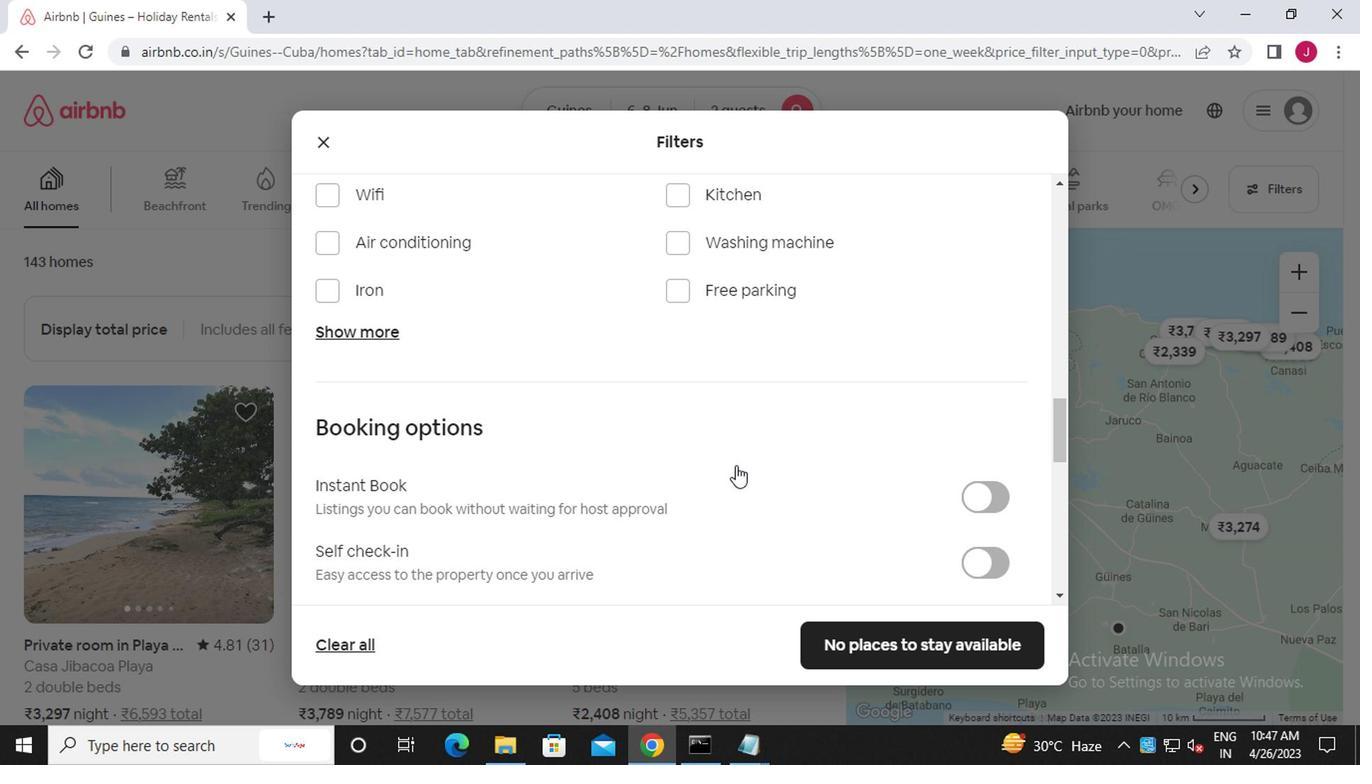 
Action: Mouse moved to (985, 377)
Screenshot: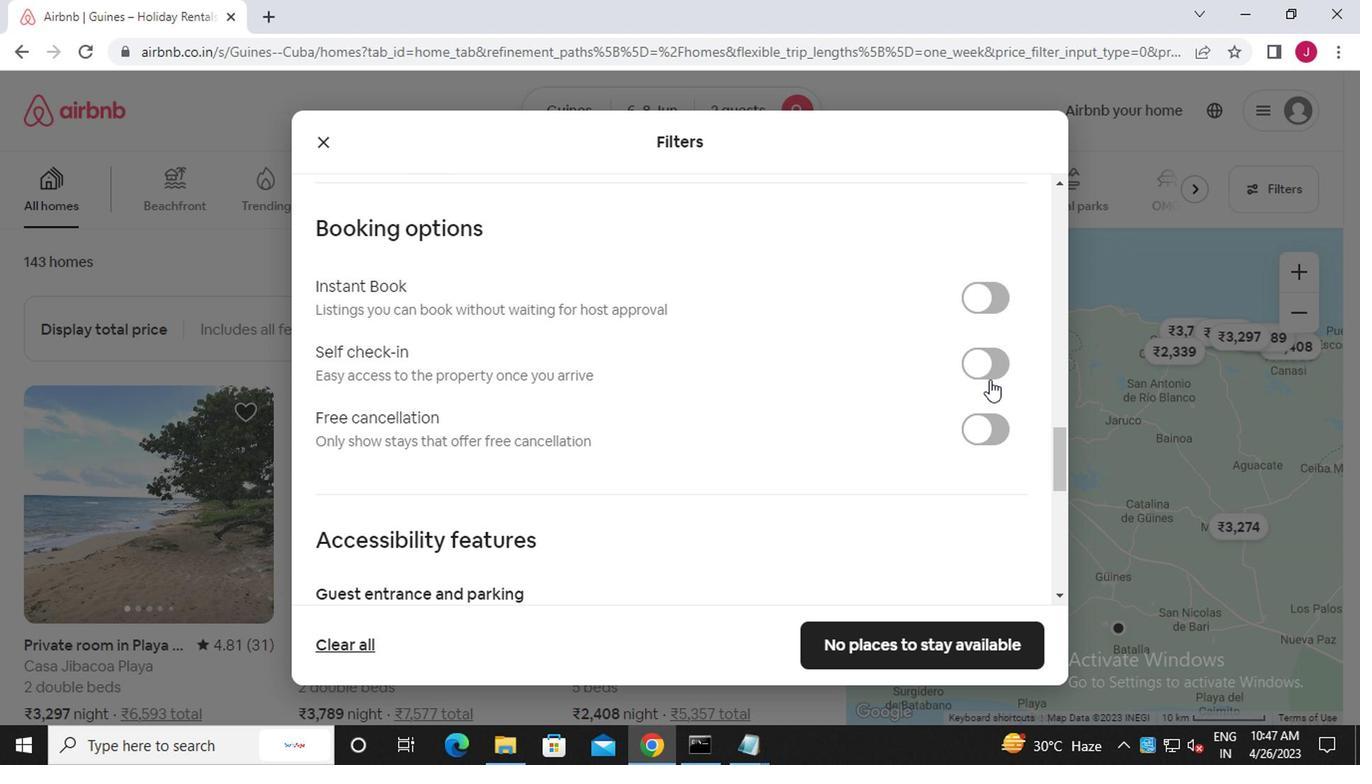 
Action: Mouse pressed left at (985, 377)
Screenshot: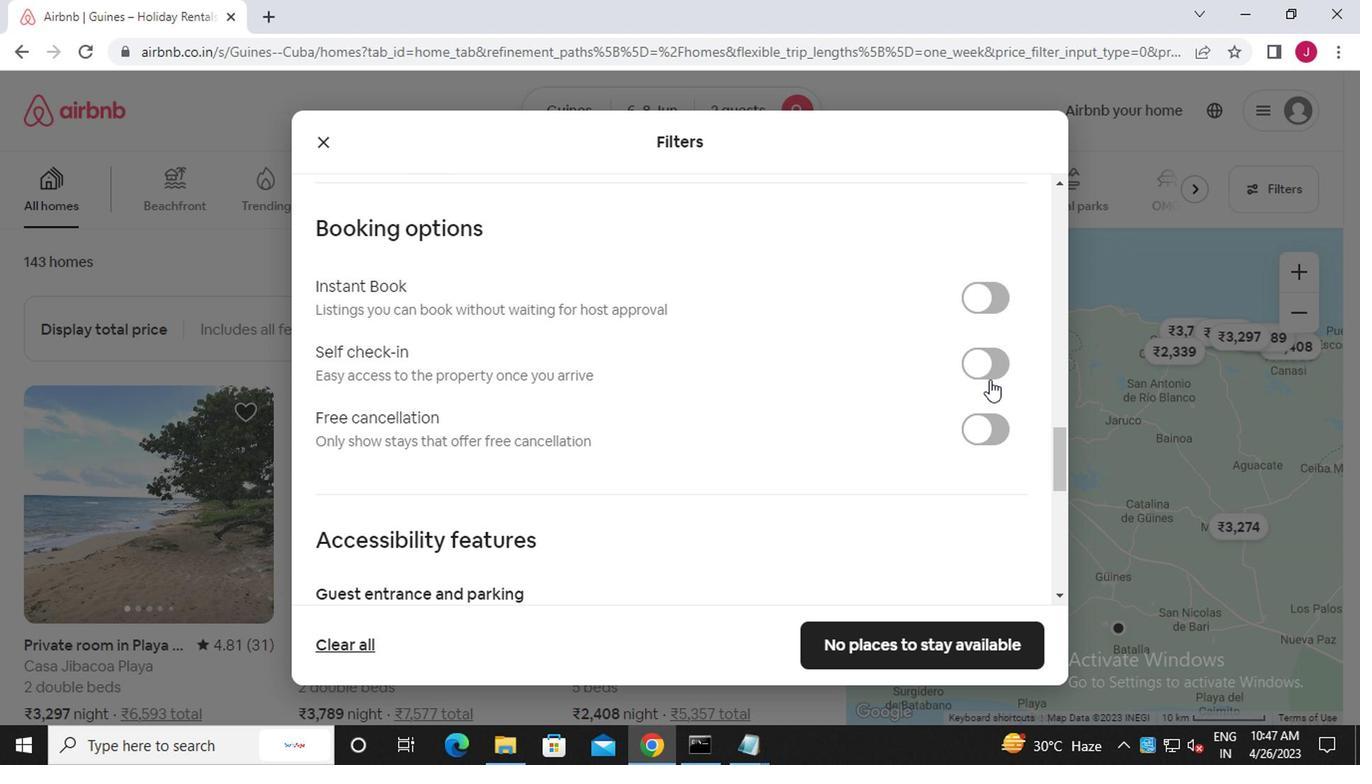 
Action: Mouse moved to (773, 440)
Screenshot: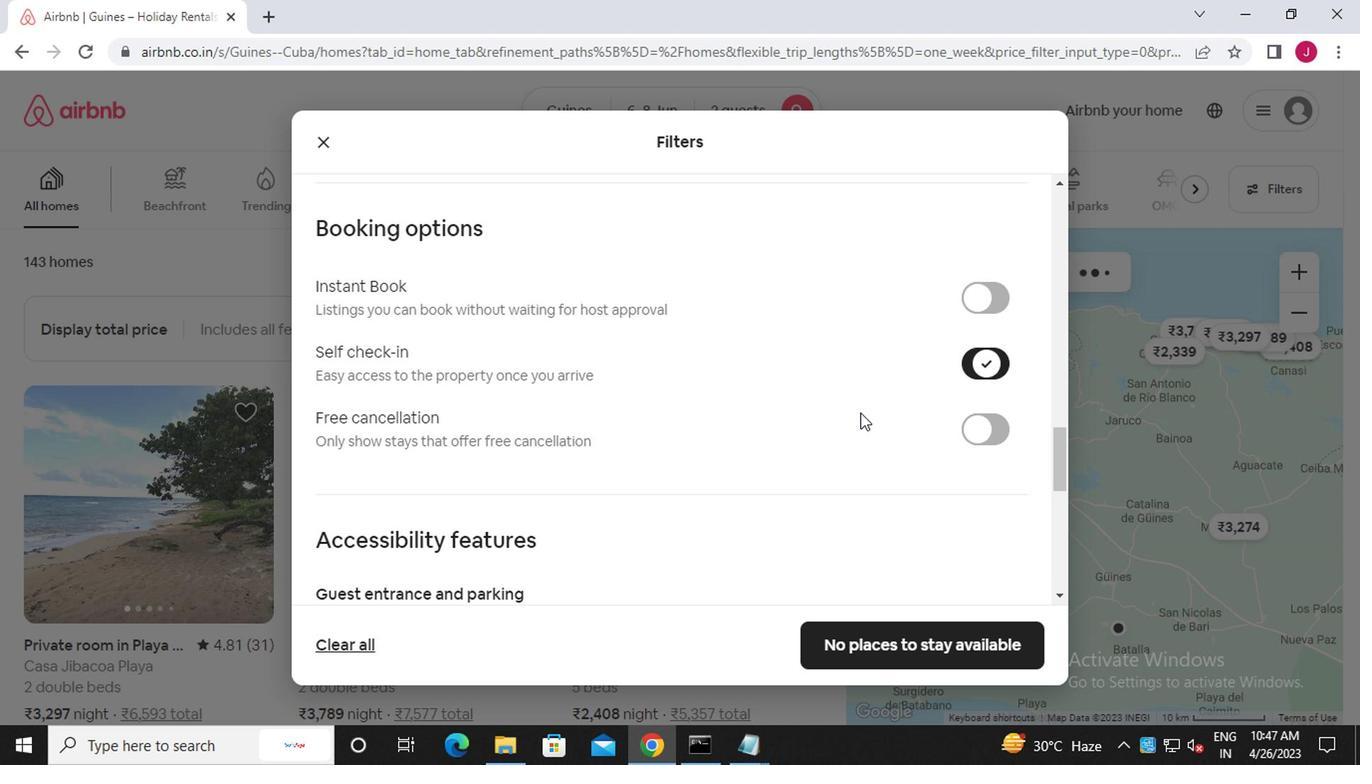 
Action: Mouse scrolled (773, 438) with delta (0, -1)
Screenshot: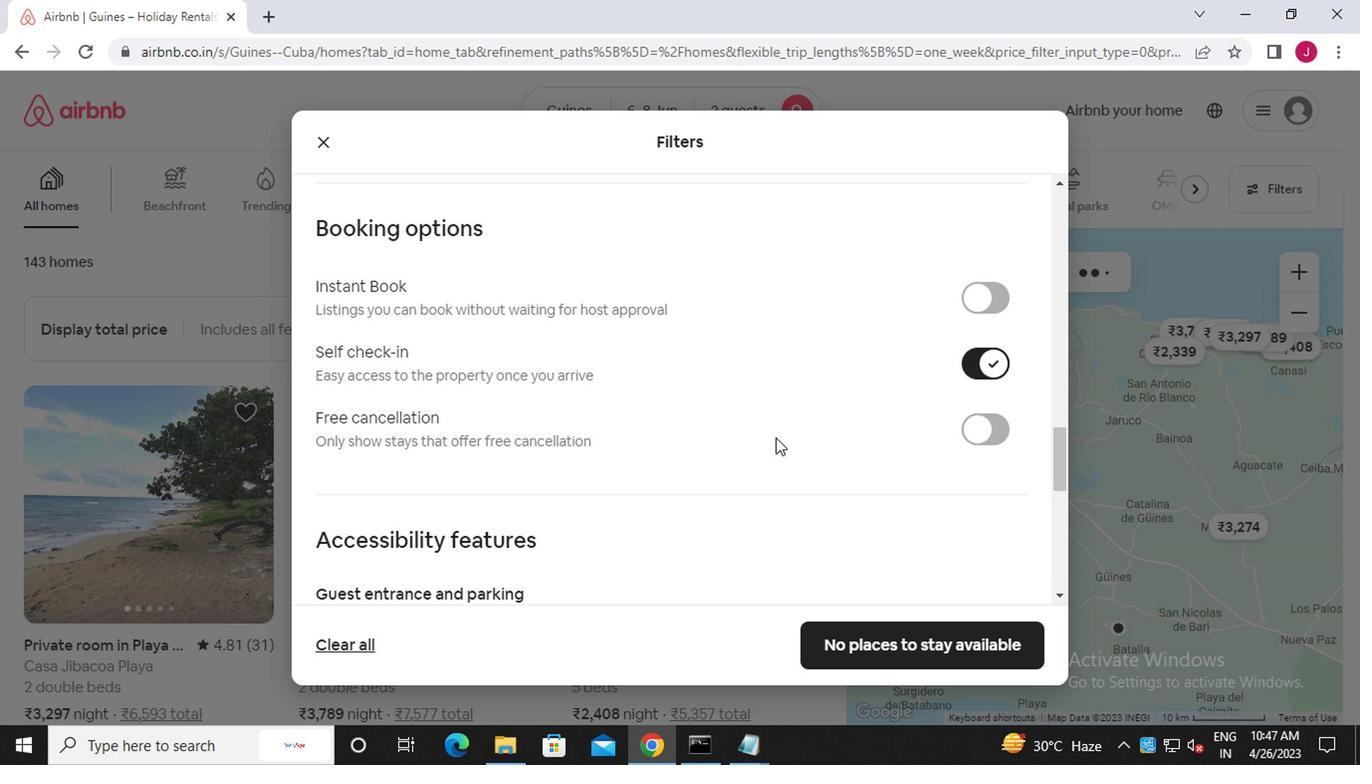 
Action: Mouse scrolled (773, 438) with delta (0, -1)
Screenshot: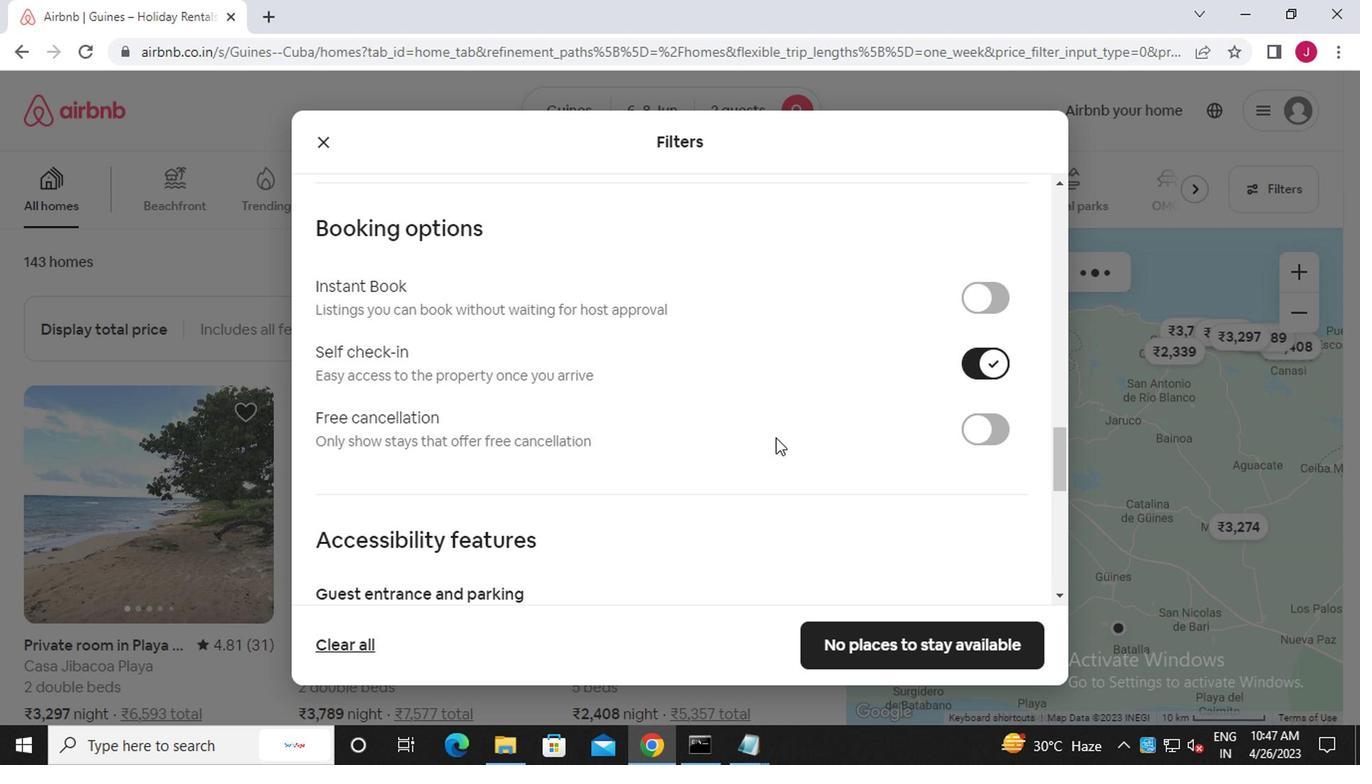 
Action: Mouse scrolled (773, 438) with delta (0, -1)
Screenshot: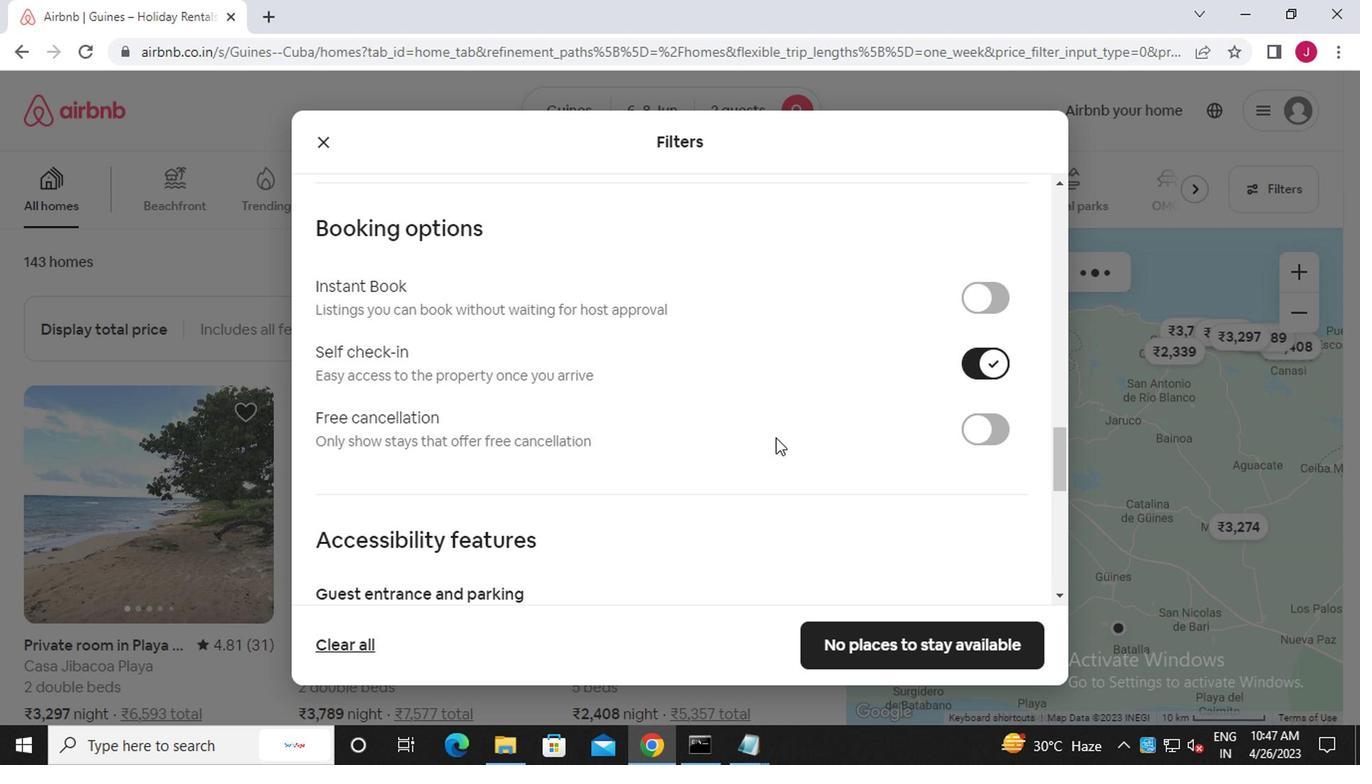 
Action: Mouse scrolled (773, 438) with delta (0, -1)
Screenshot: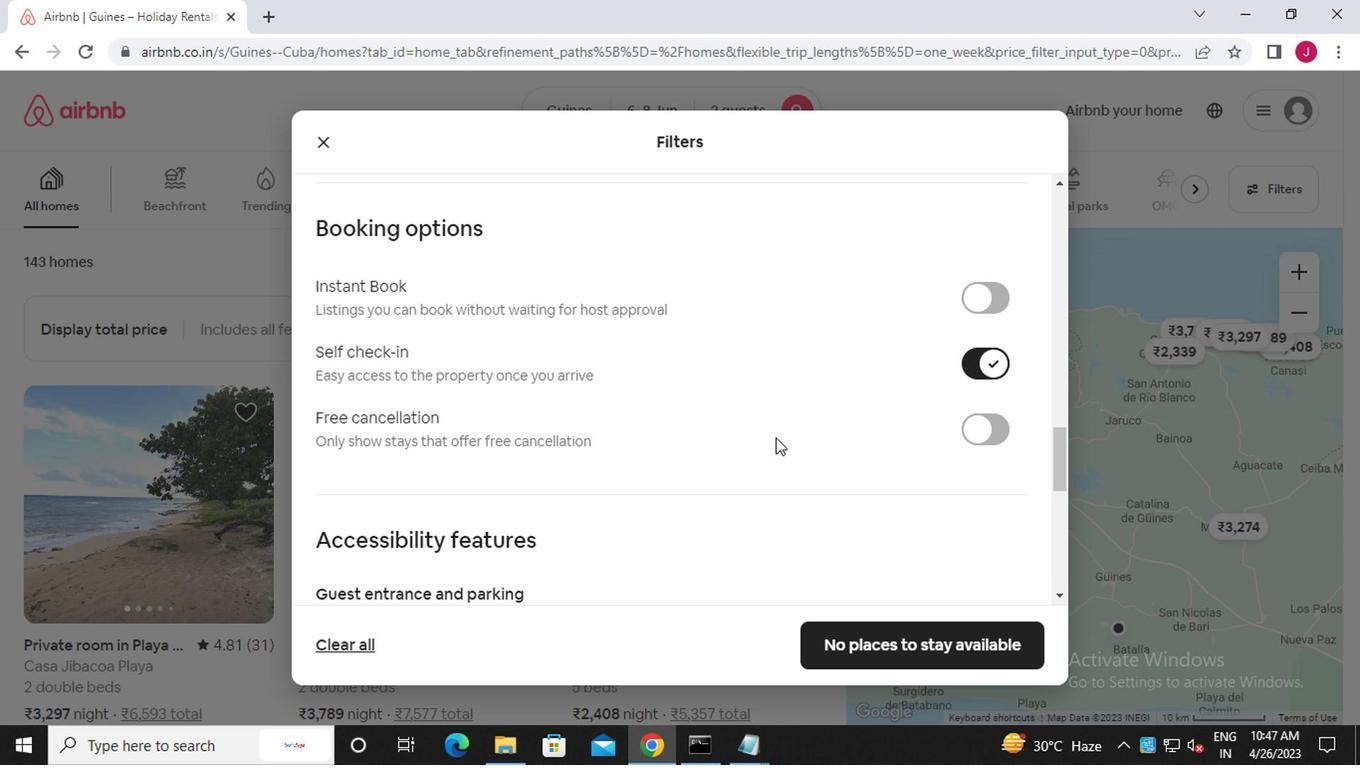 
Action: Mouse scrolled (773, 438) with delta (0, -1)
Screenshot: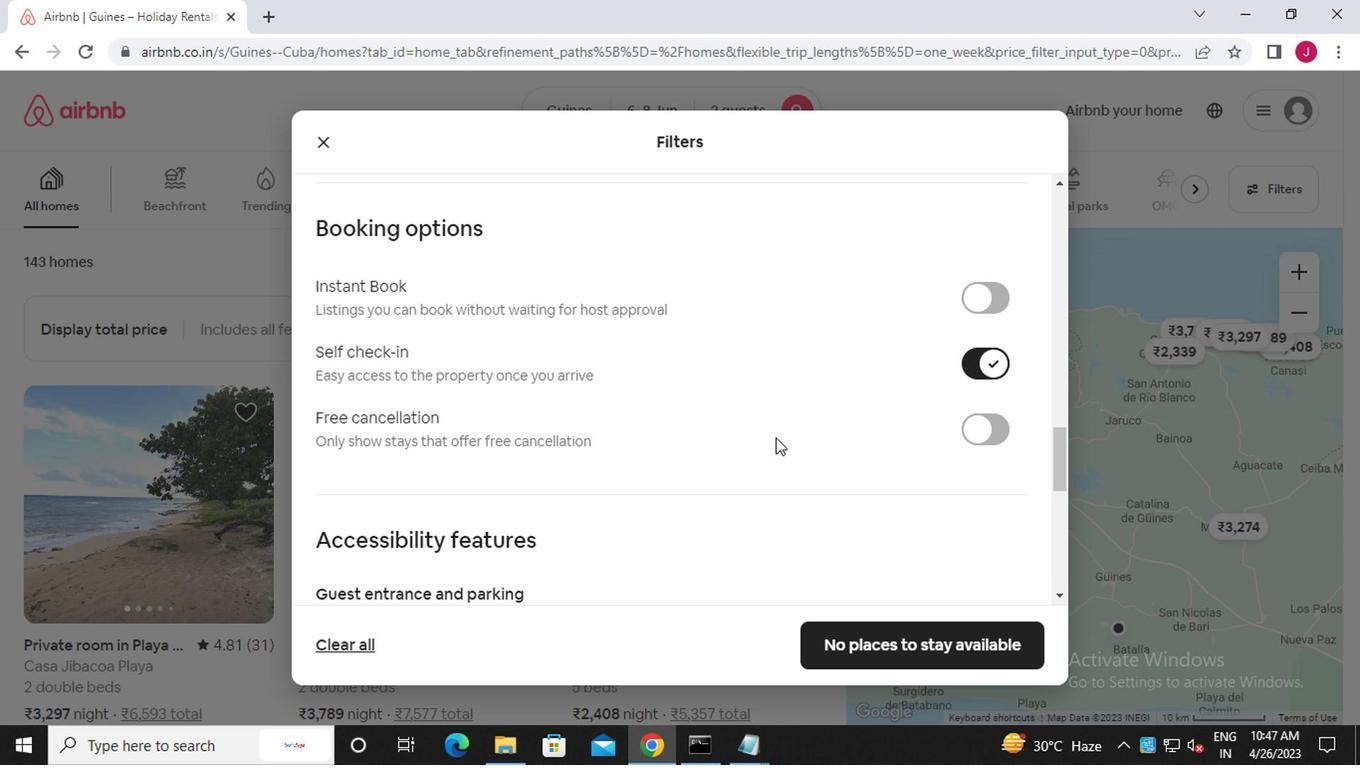 
Action: Mouse scrolled (773, 438) with delta (0, -1)
Screenshot: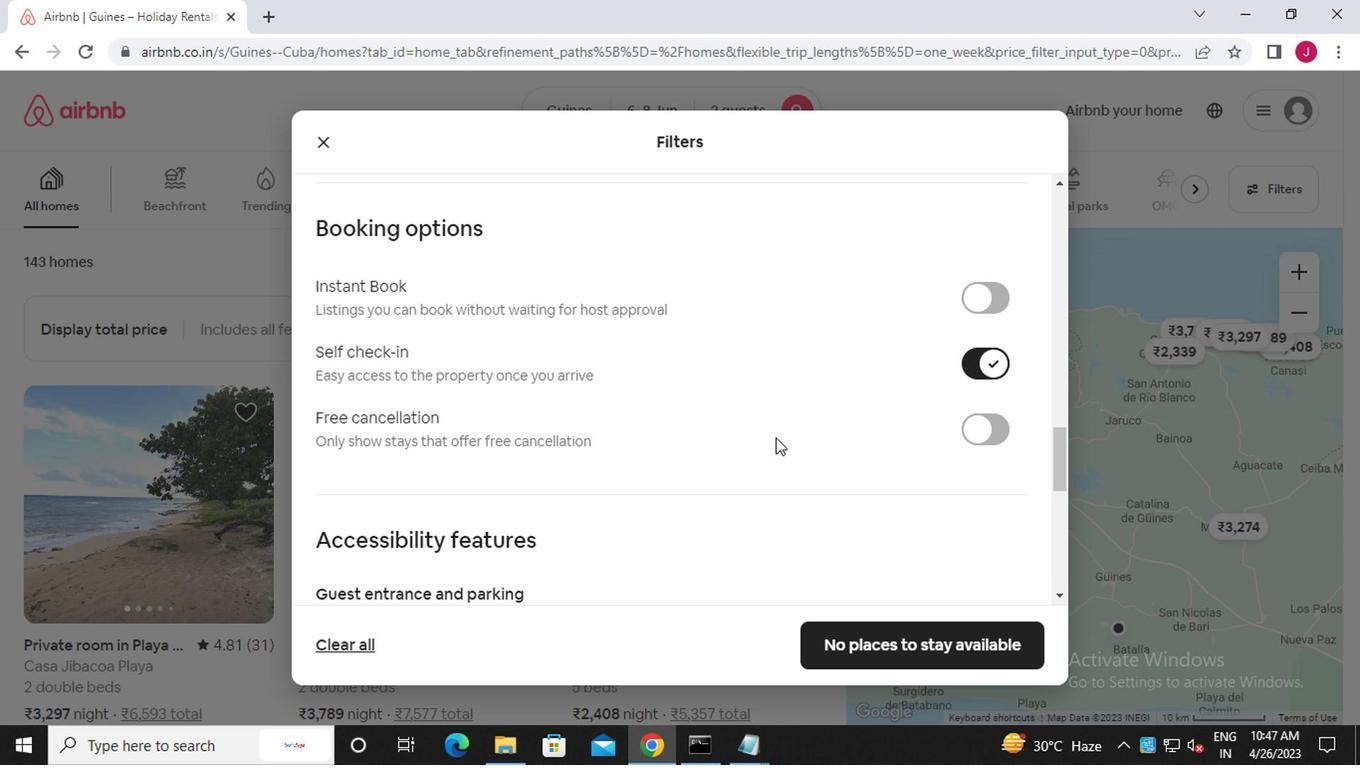 
Action: Mouse scrolled (773, 438) with delta (0, -1)
Screenshot: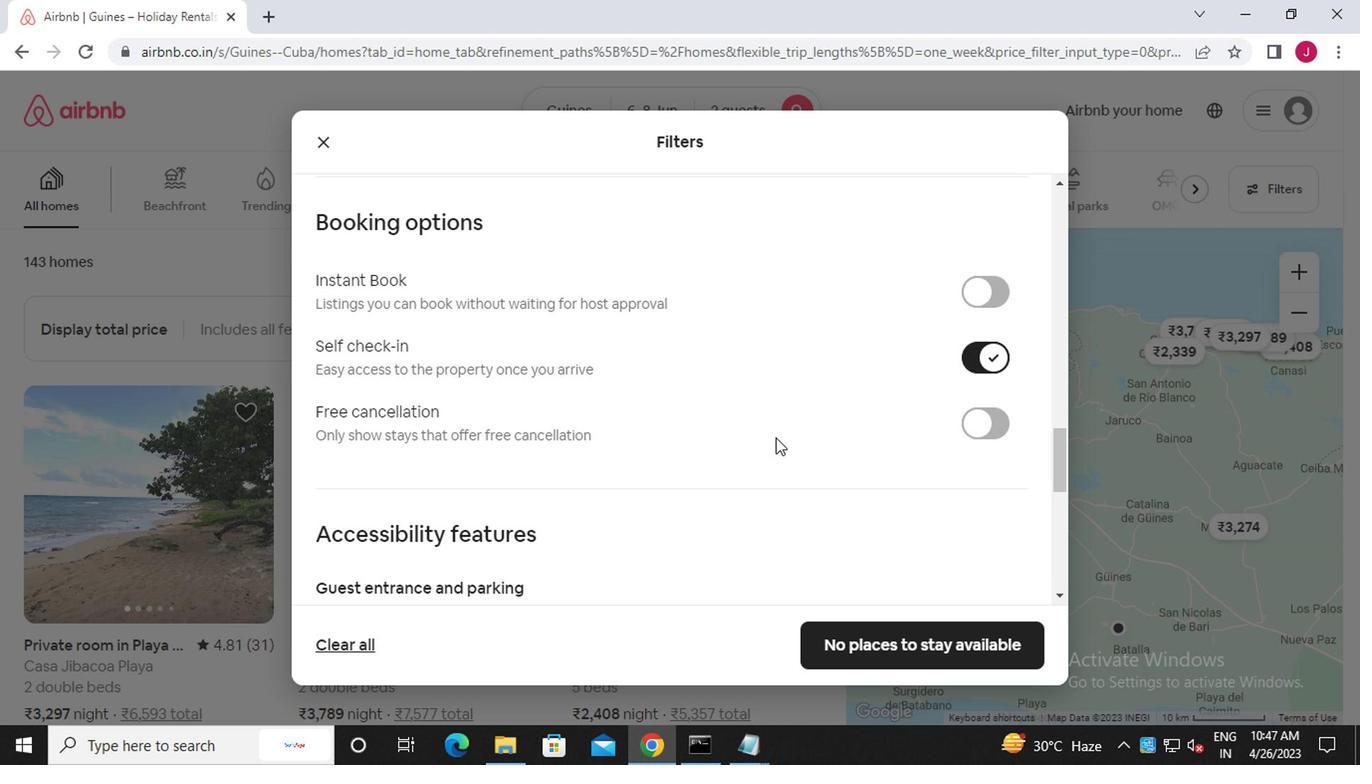 
Action: Mouse scrolled (773, 438) with delta (0, -1)
Screenshot: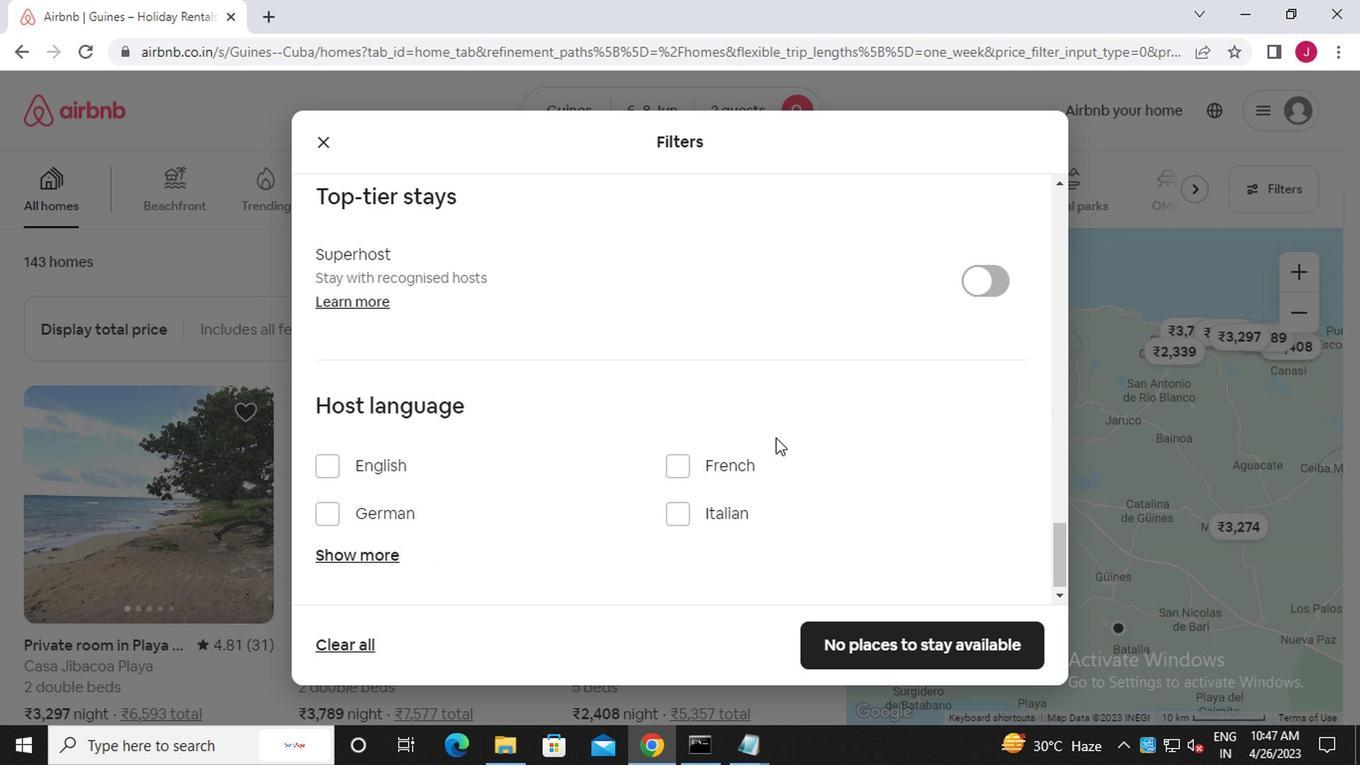 
Action: Mouse scrolled (773, 438) with delta (0, -1)
Screenshot: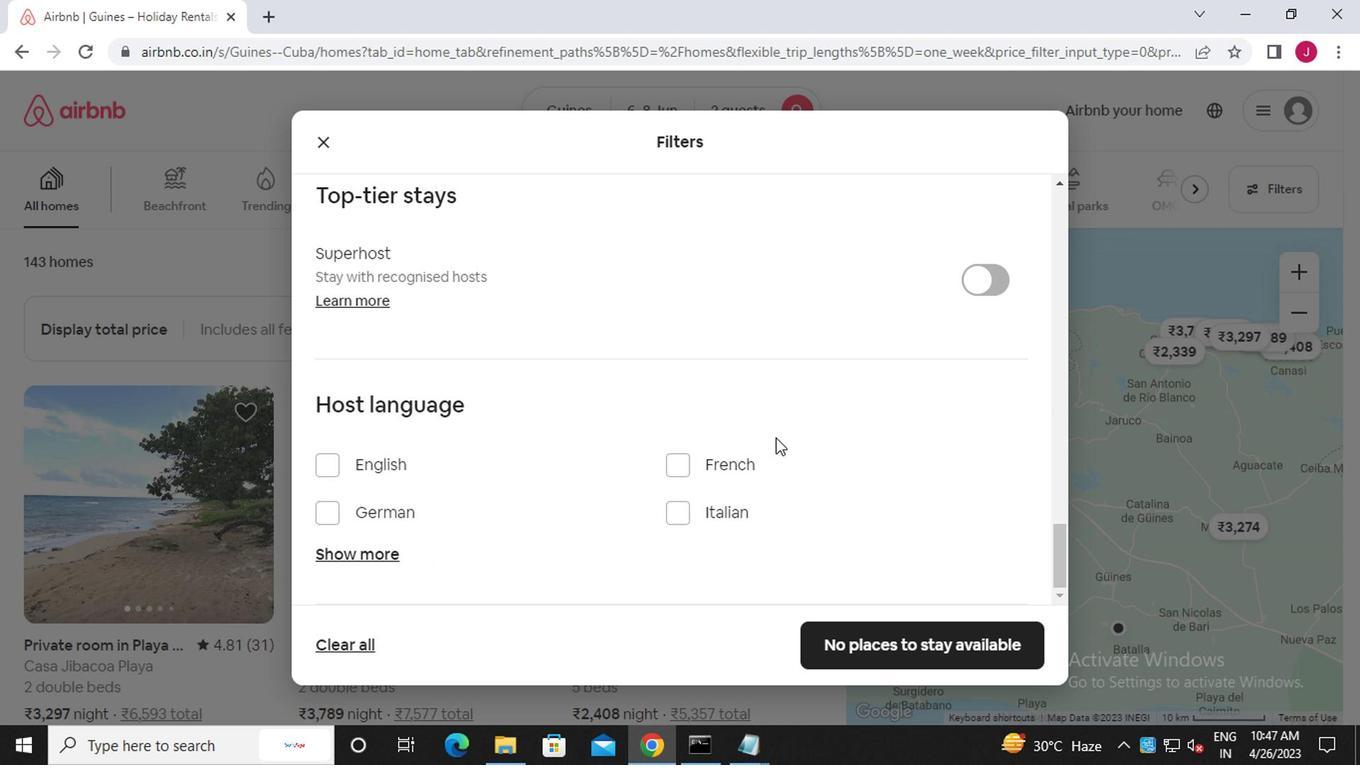 
Action: Mouse scrolled (773, 438) with delta (0, -1)
Screenshot: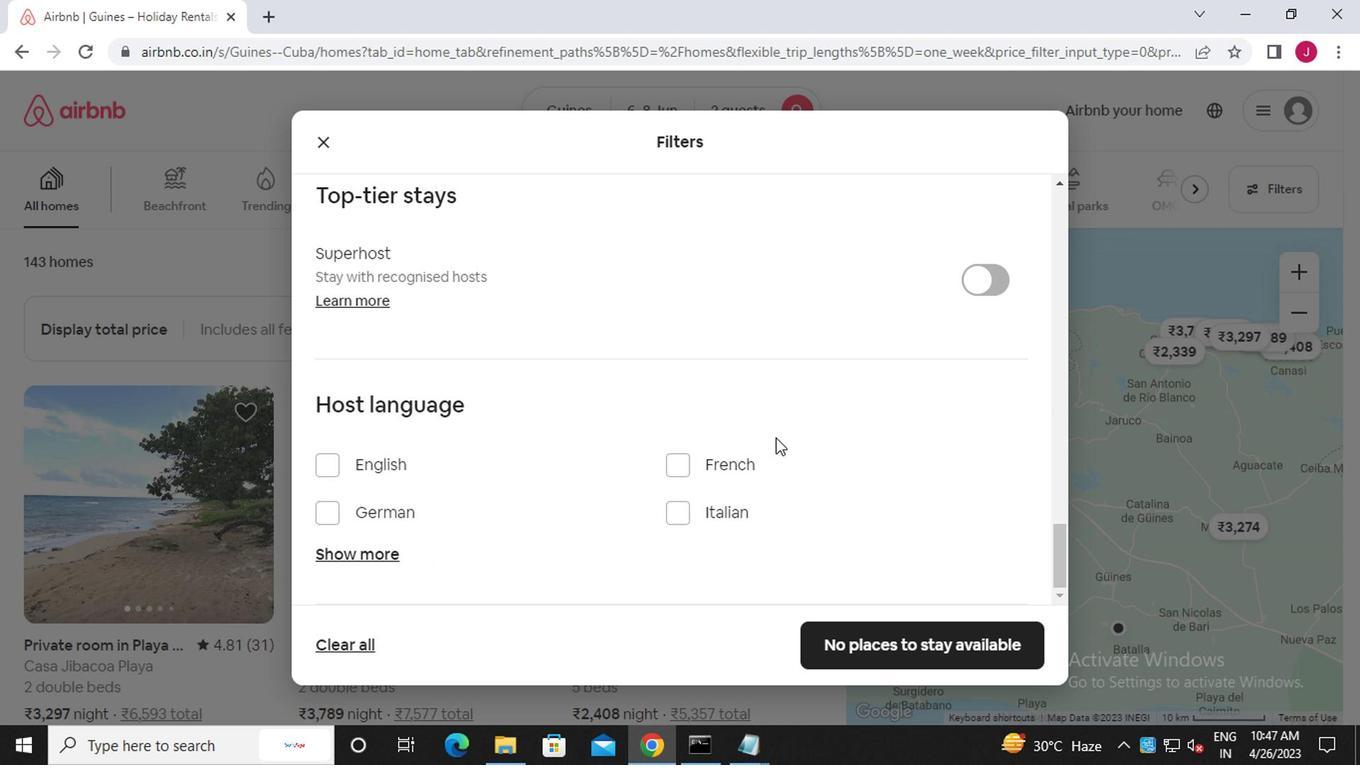 
Action: Mouse scrolled (773, 438) with delta (0, -1)
Screenshot: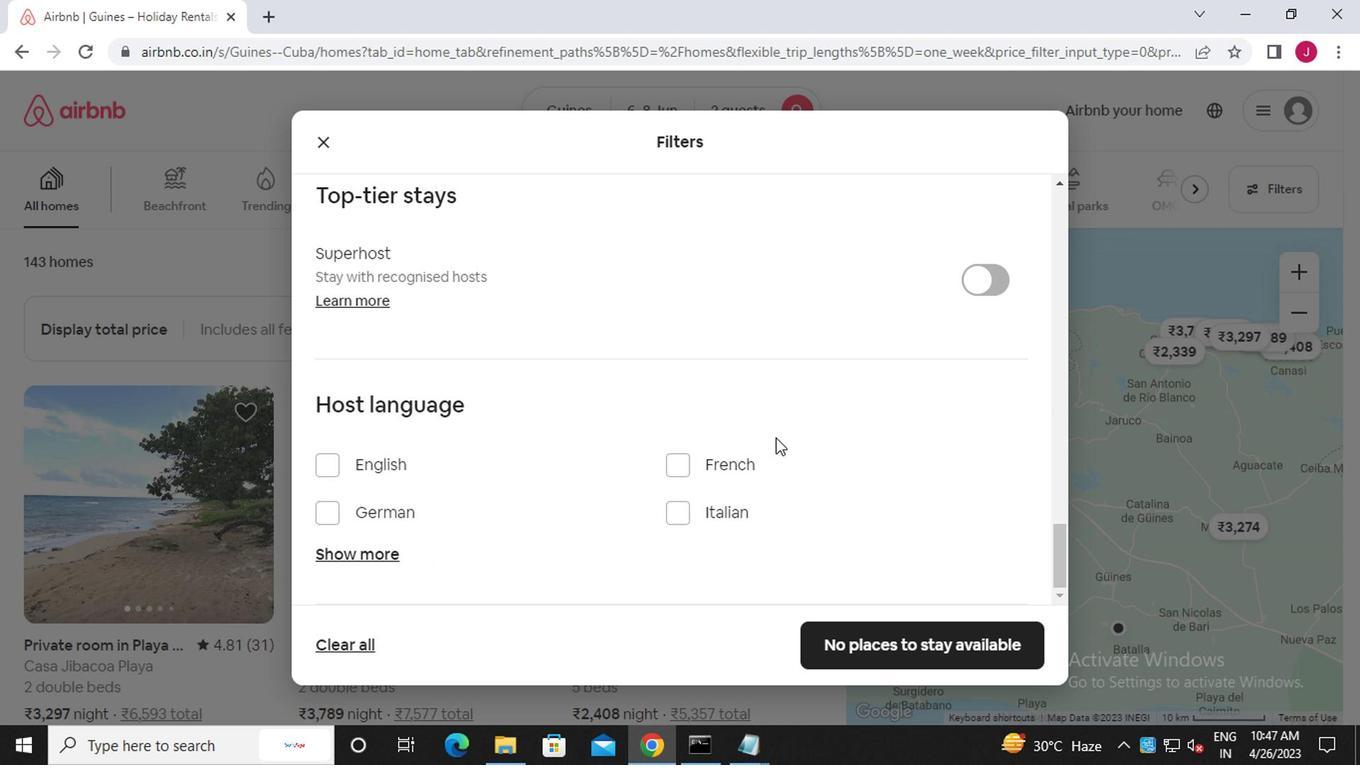 
Action: Mouse scrolled (773, 438) with delta (0, -1)
Screenshot: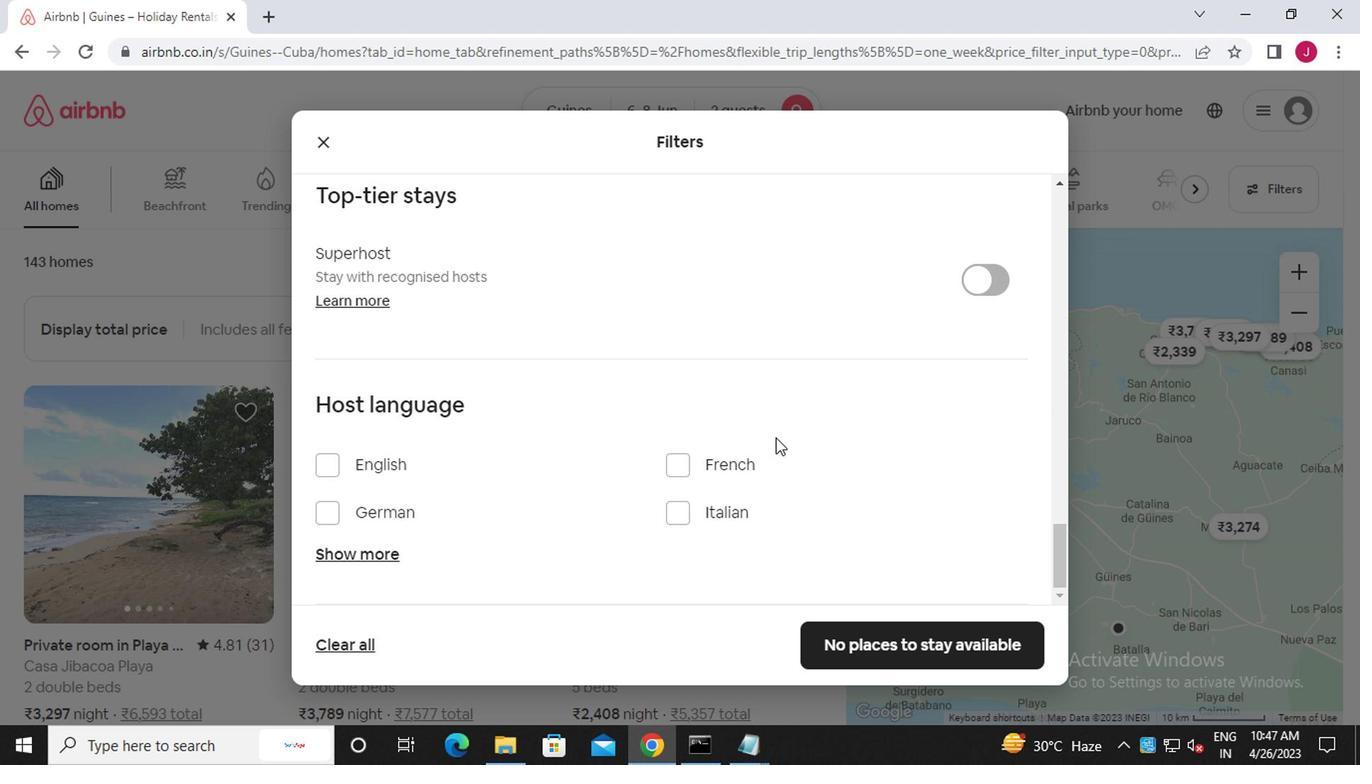 
Action: Mouse moved to (866, 650)
Screenshot: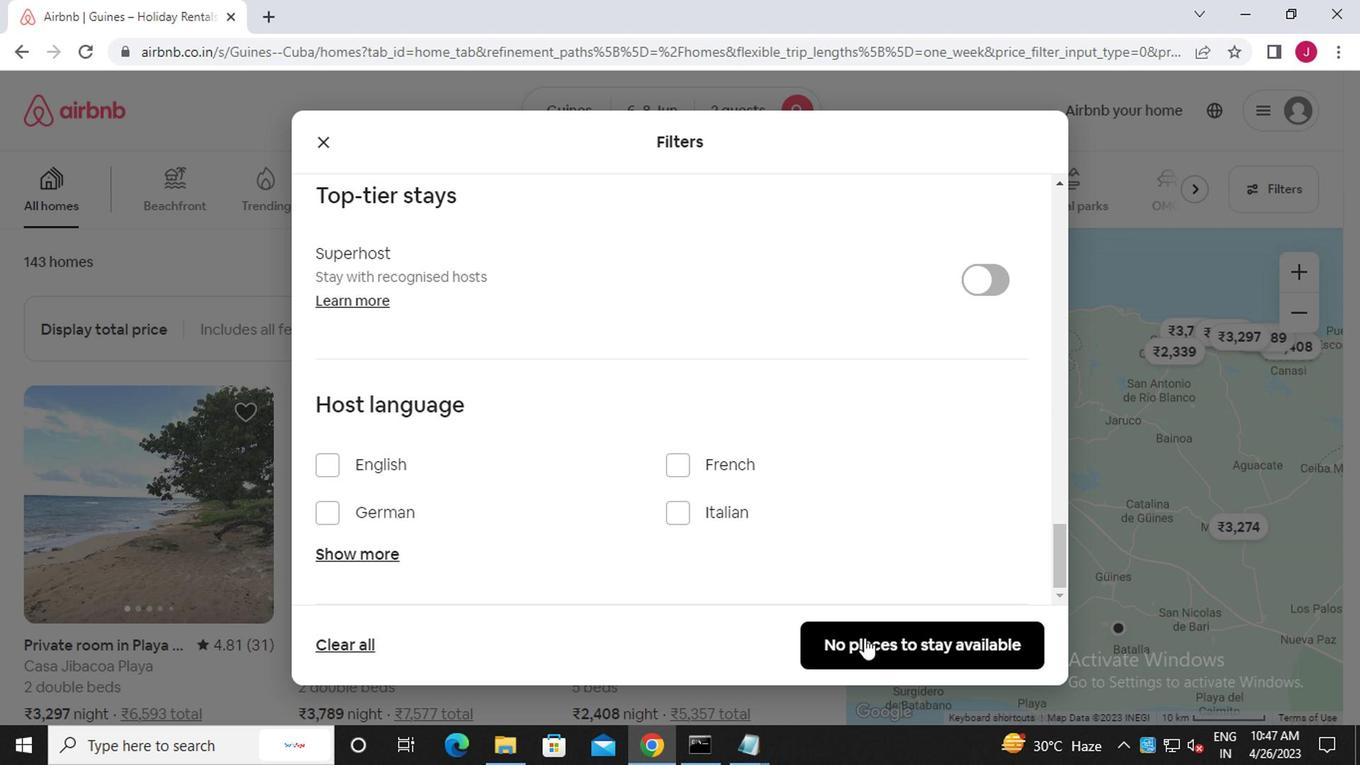 
Action: Mouse pressed left at (866, 650)
Screenshot: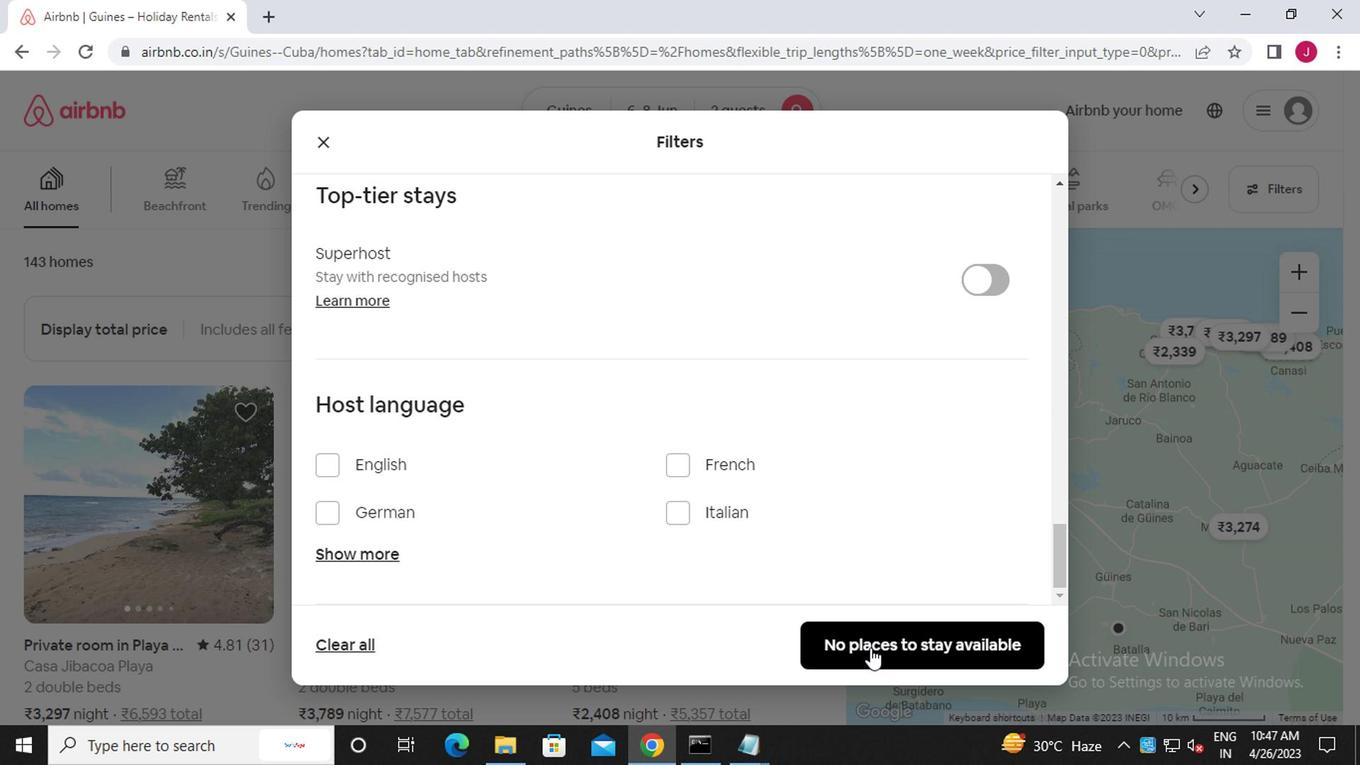 
Action: Mouse moved to (857, 644)
Screenshot: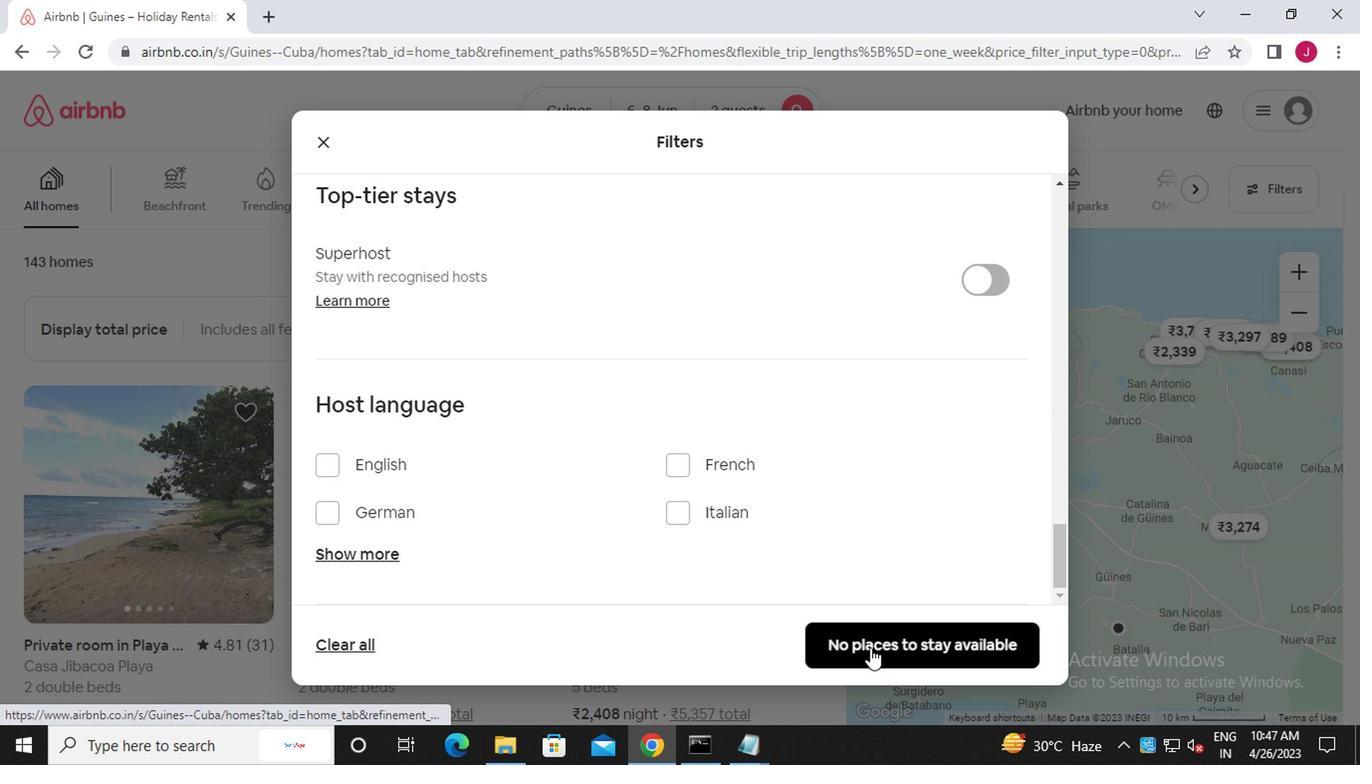 
